 Task: Find a house in Wayne, United States, for 7 guests from 10th to 15th July with free parking, TV, gym, breakfast, 4 bedrooms, 7 beds, 4 bathrooms, and a price range of ₹10,000 to ₹15,000.
Action: Mouse moved to (650, 122)
Screenshot: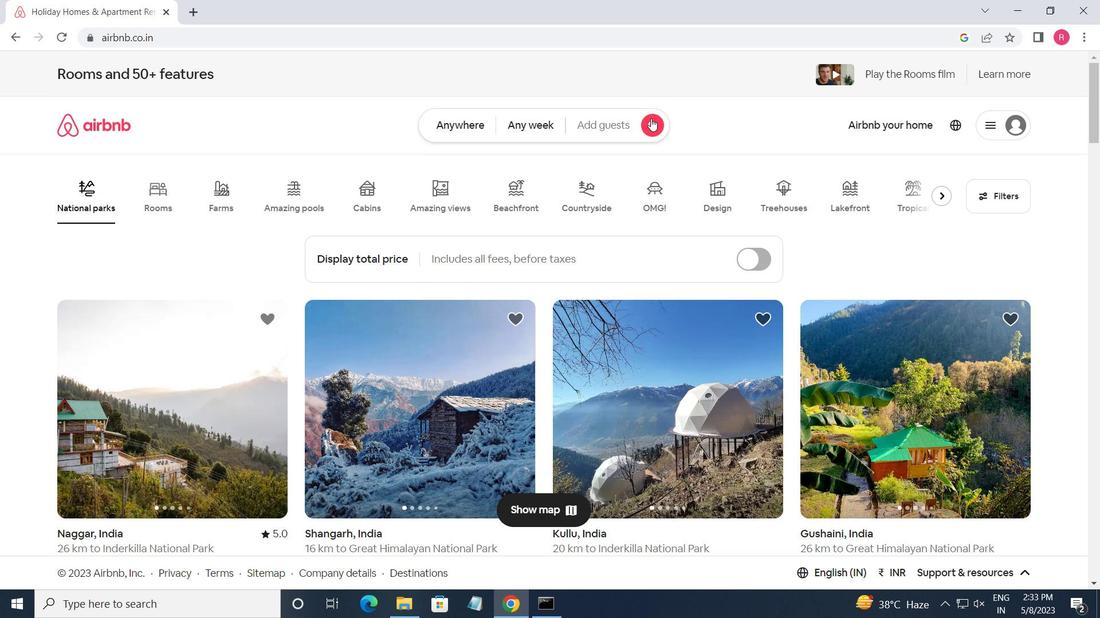 
Action: Mouse pressed left at (650, 122)
Screenshot: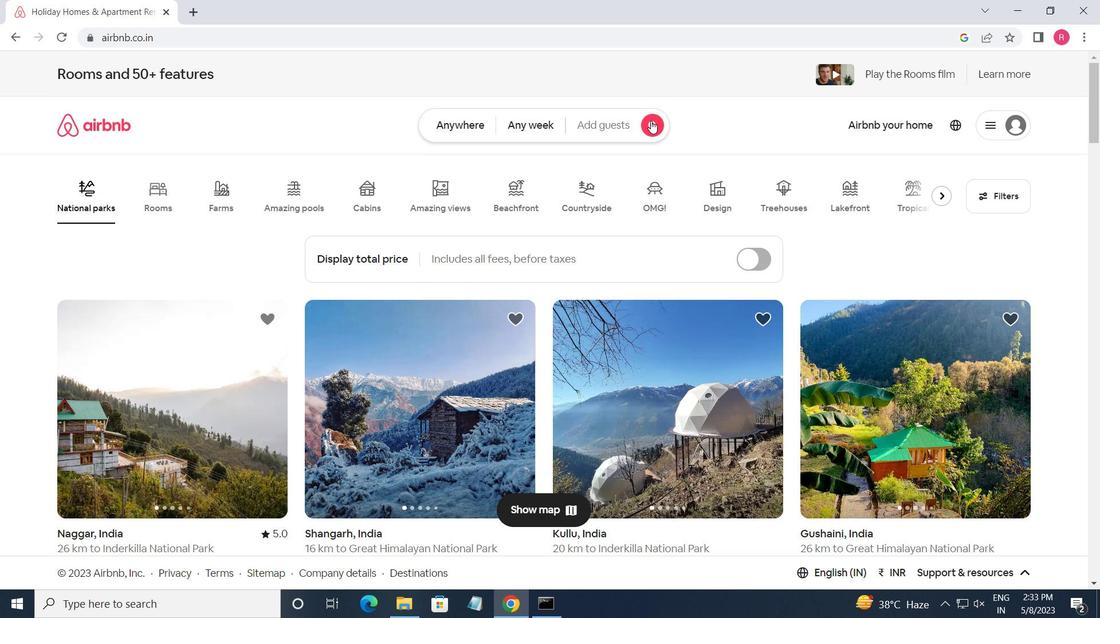 
Action: Mouse moved to (296, 179)
Screenshot: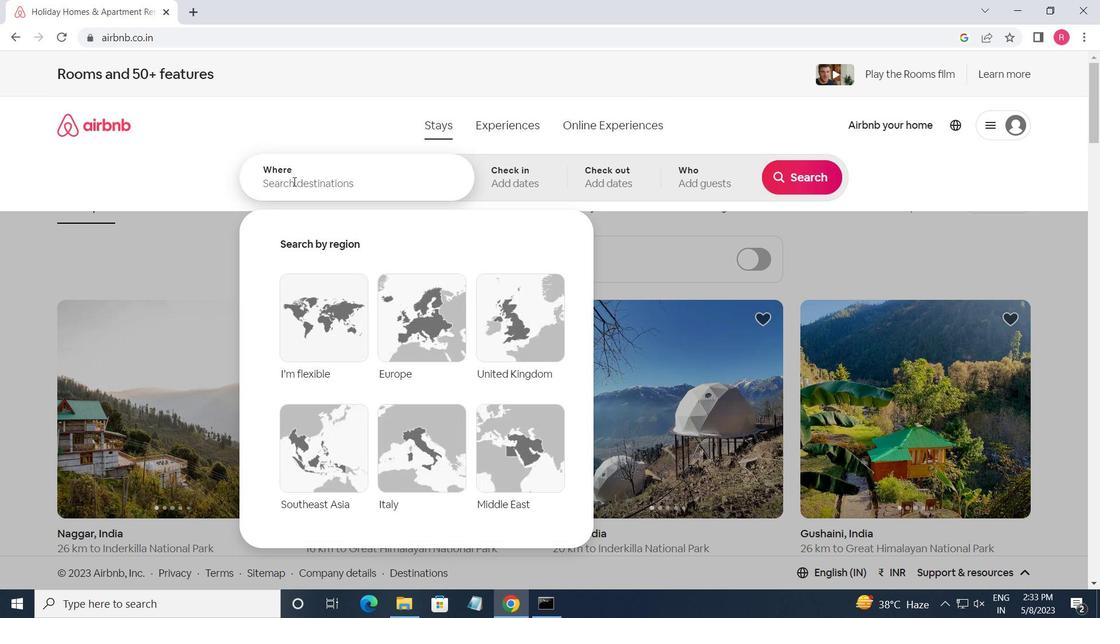 
Action: Mouse pressed left at (296, 179)
Screenshot: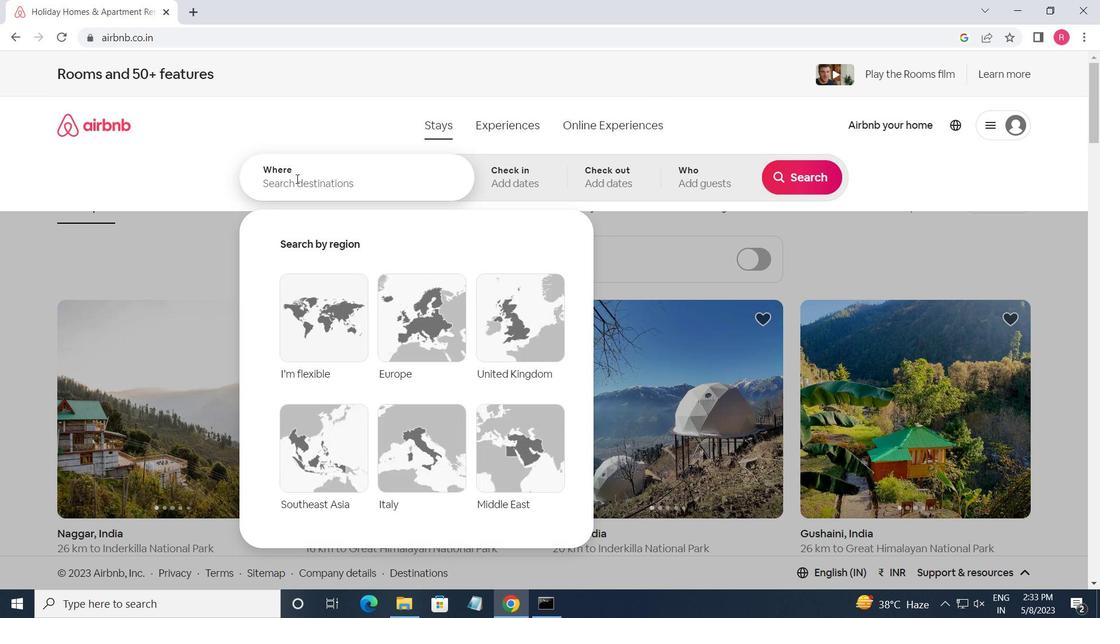 
Action: Key pressed <Key.shift>WAYNE,<Key.space><Key.shift_r>UNITED<Key.space><Key.shift>STATES<Key.enter>
Screenshot: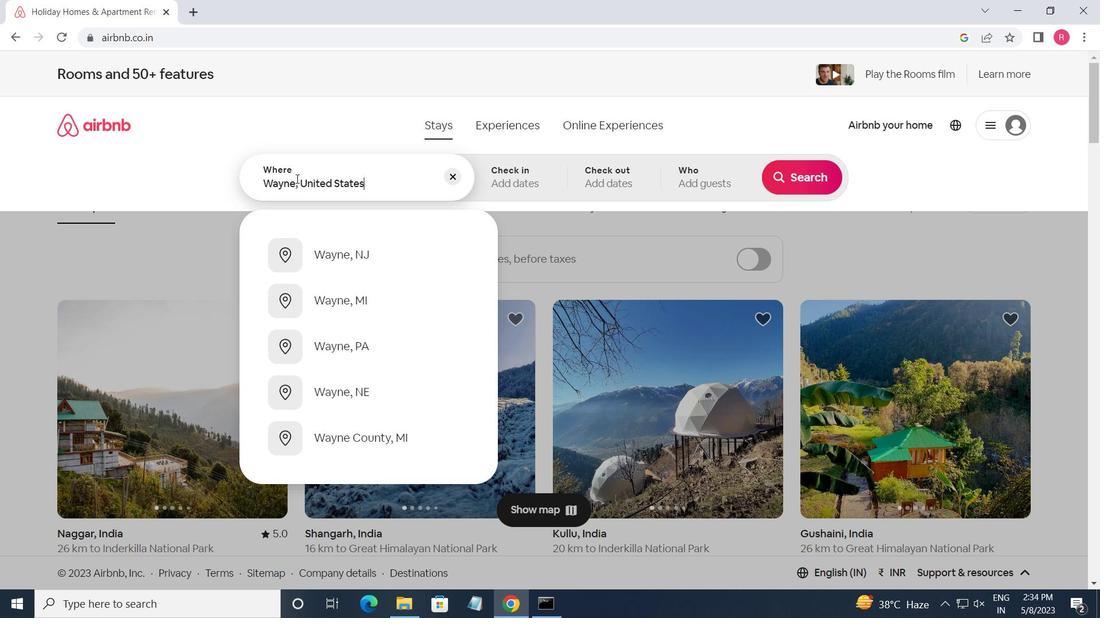 
Action: Mouse moved to (790, 299)
Screenshot: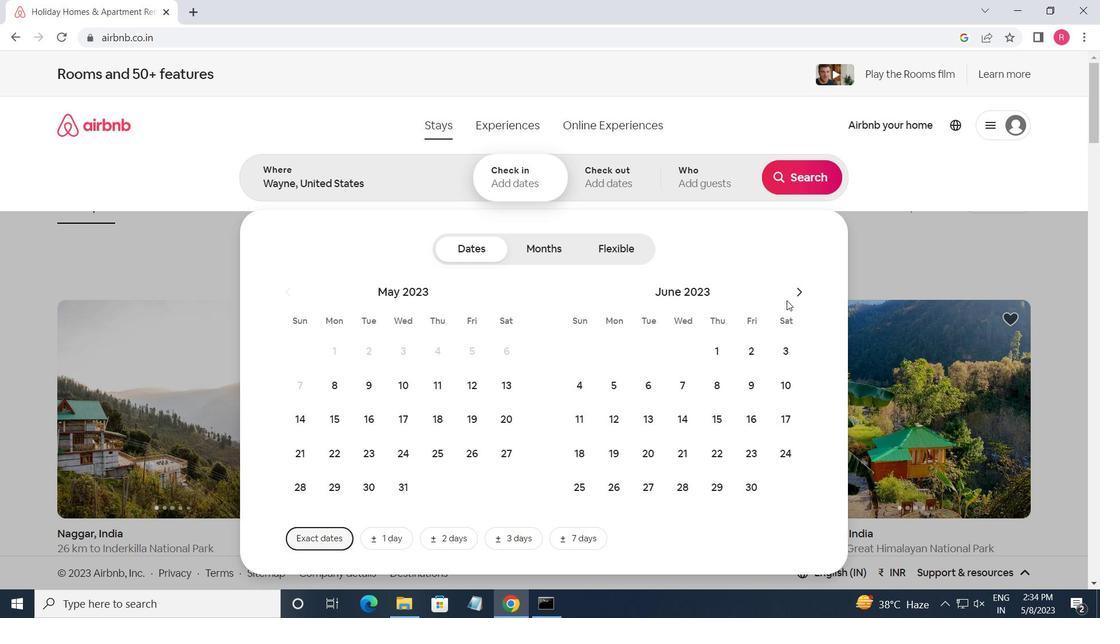 
Action: Mouse pressed left at (790, 299)
Screenshot: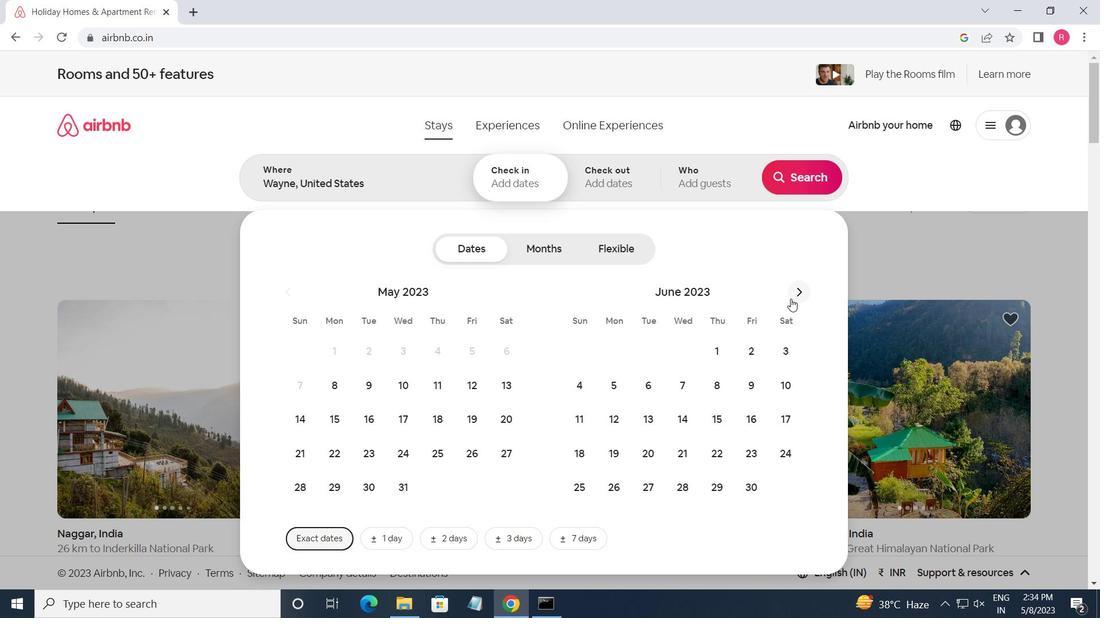 
Action: Mouse moved to (796, 300)
Screenshot: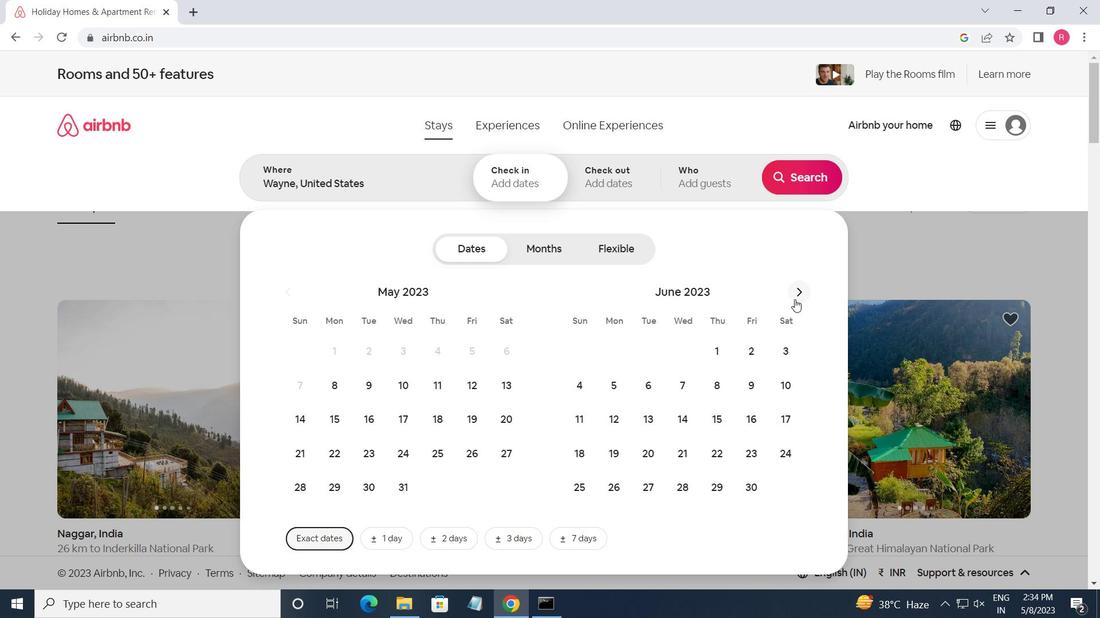 
Action: Mouse pressed left at (796, 300)
Screenshot: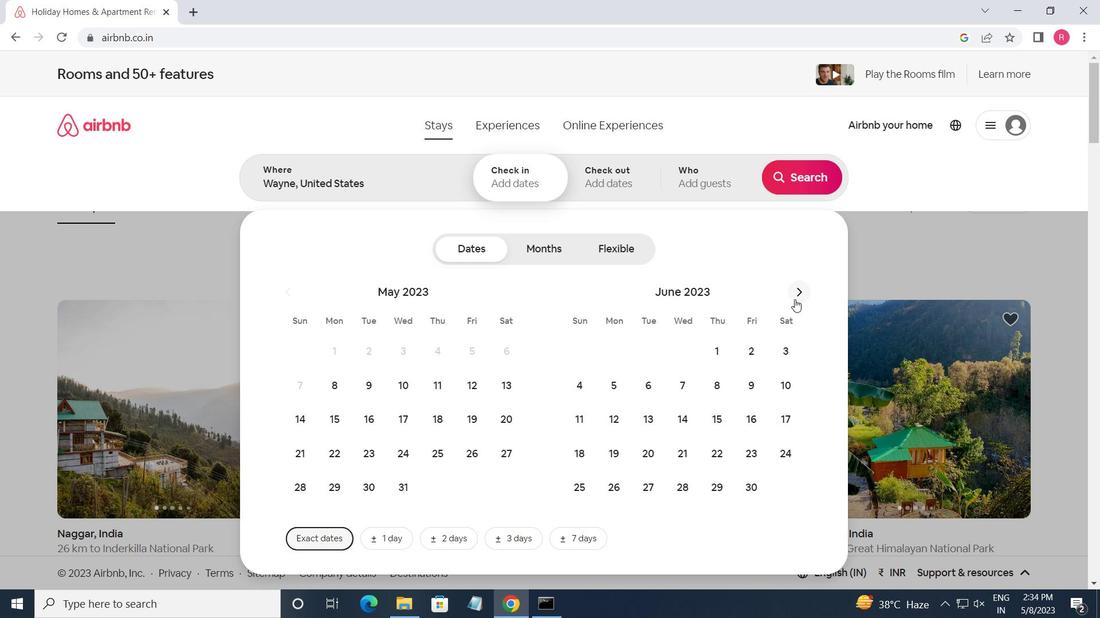 
Action: Mouse moved to (615, 420)
Screenshot: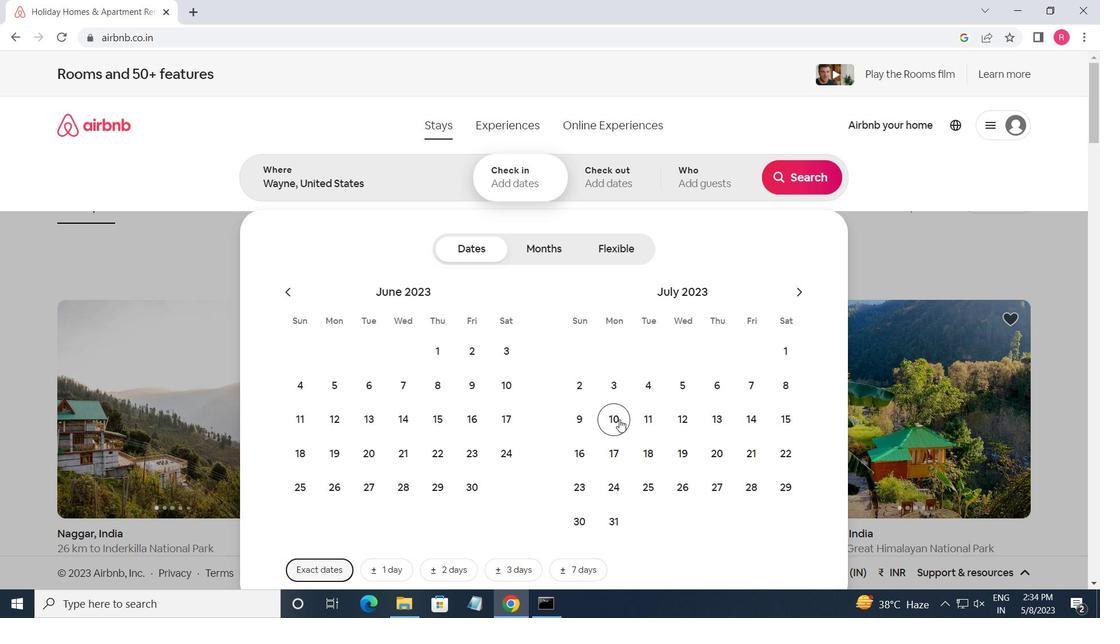 
Action: Mouse pressed left at (615, 420)
Screenshot: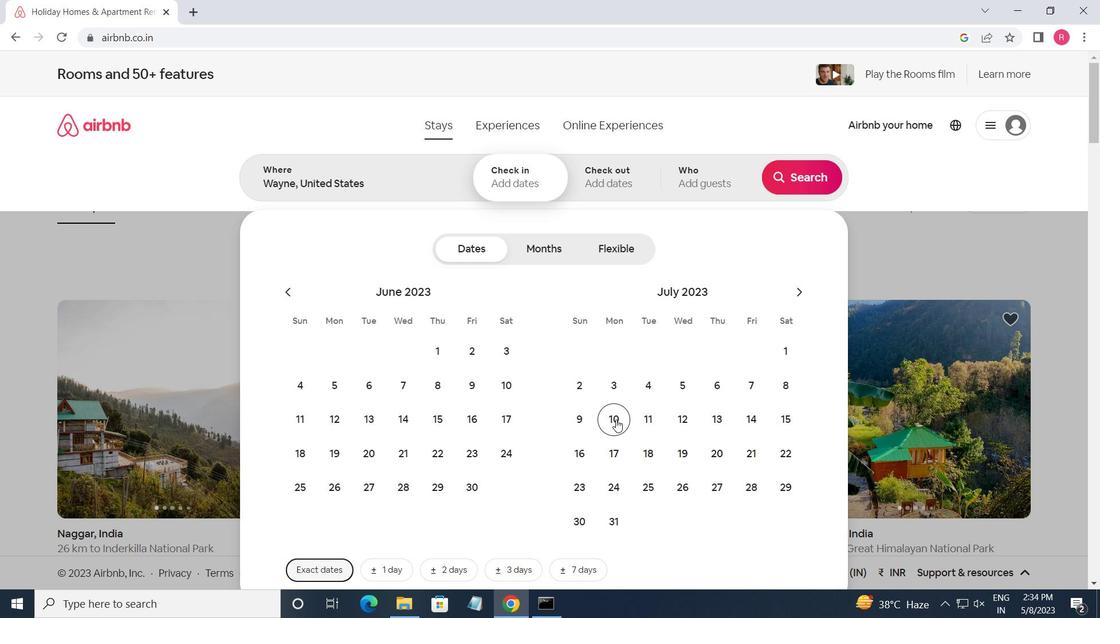 
Action: Mouse moved to (782, 423)
Screenshot: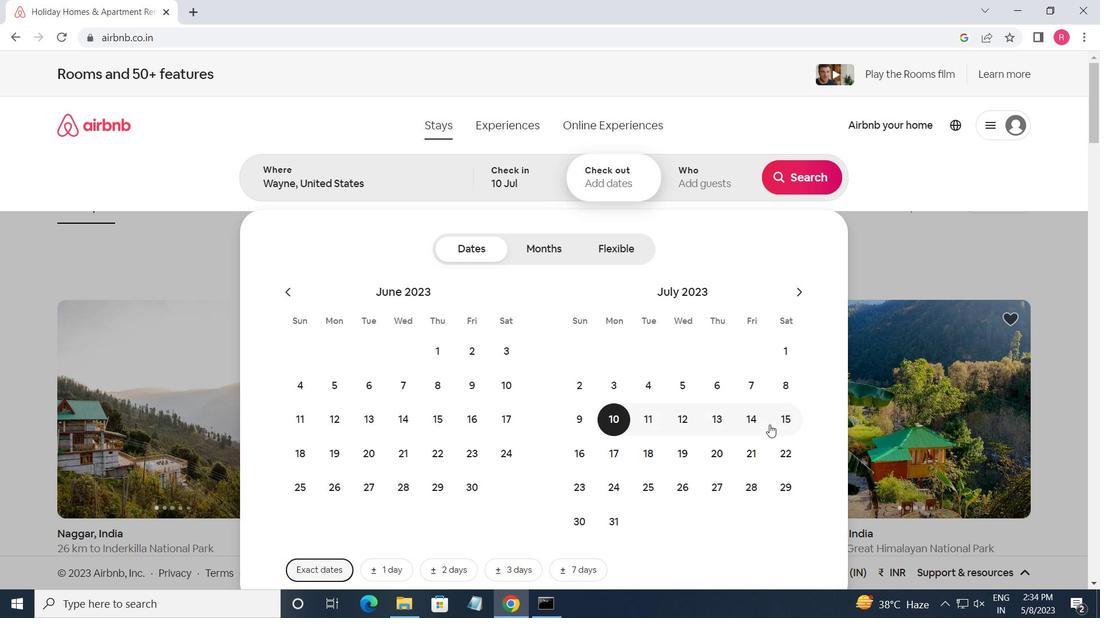 
Action: Mouse pressed left at (782, 423)
Screenshot: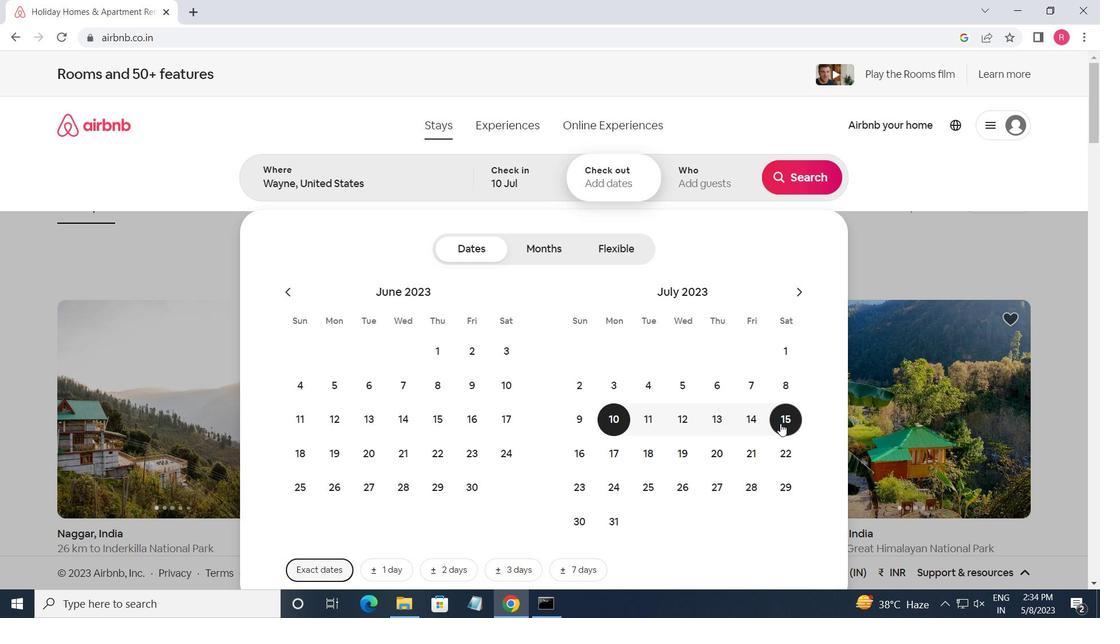 
Action: Mouse moved to (688, 179)
Screenshot: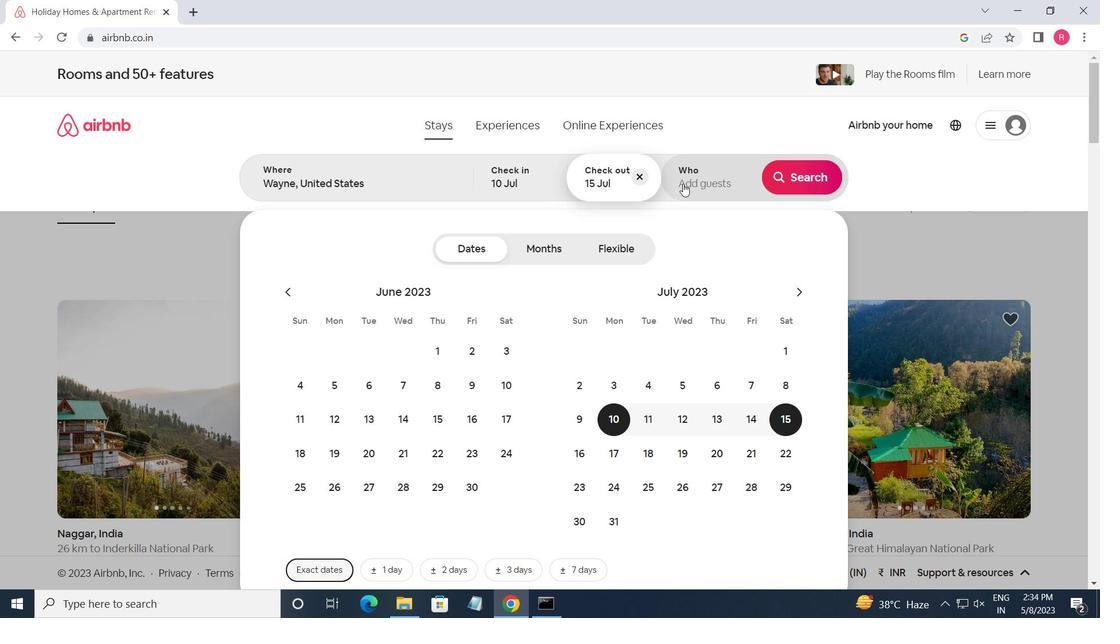 
Action: Mouse pressed left at (688, 179)
Screenshot: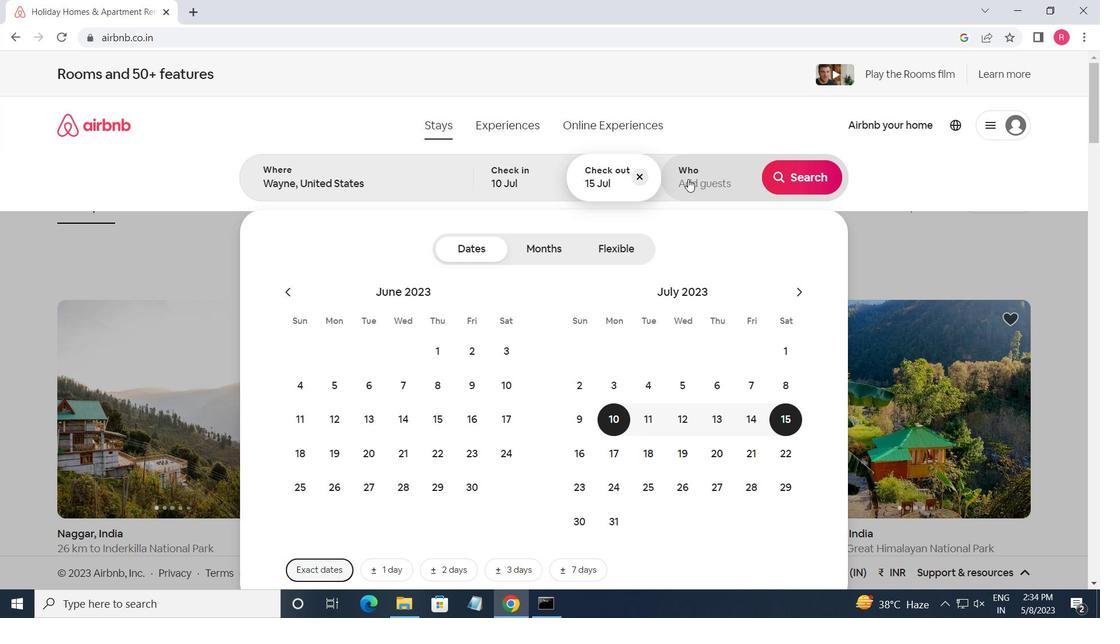 
Action: Mouse moved to (810, 250)
Screenshot: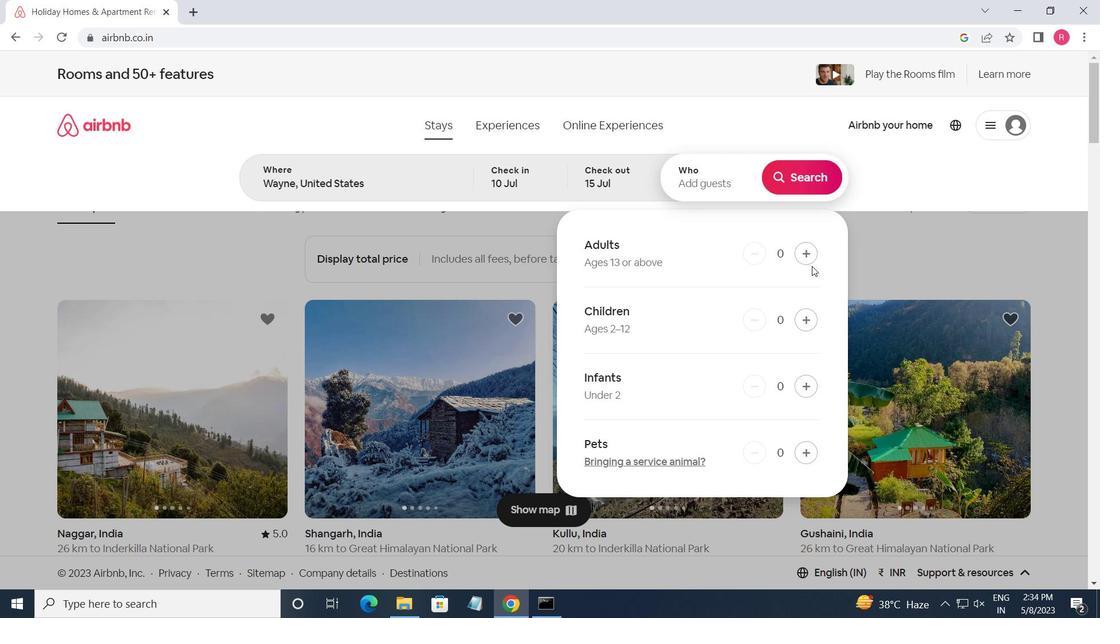 
Action: Mouse pressed left at (810, 250)
Screenshot: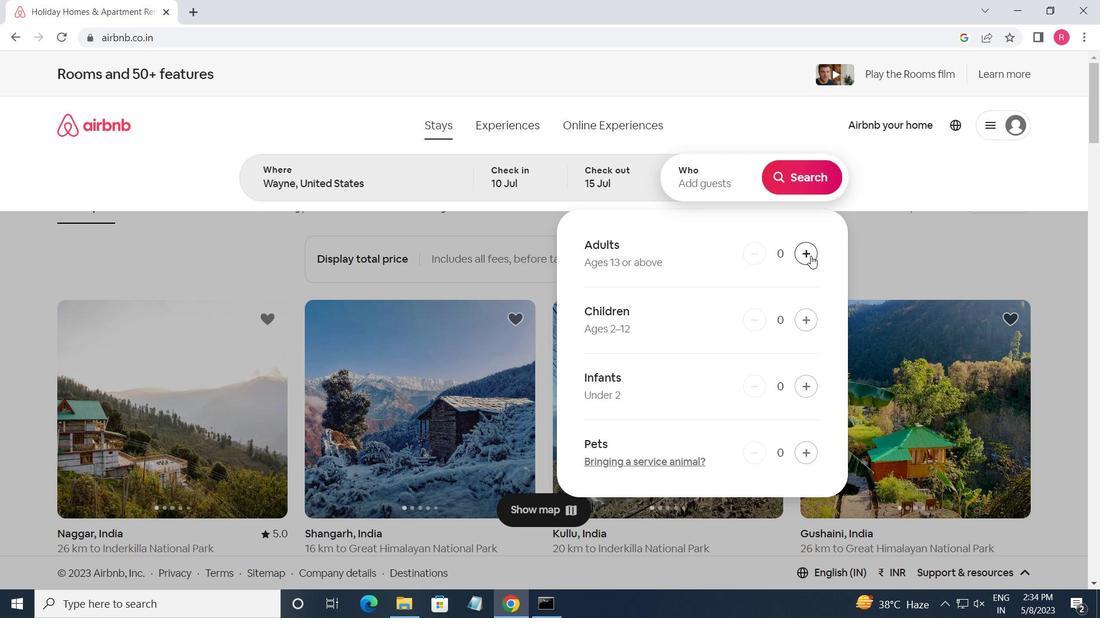 
Action: Mouse pressed left at (810, 250)
Screenshot: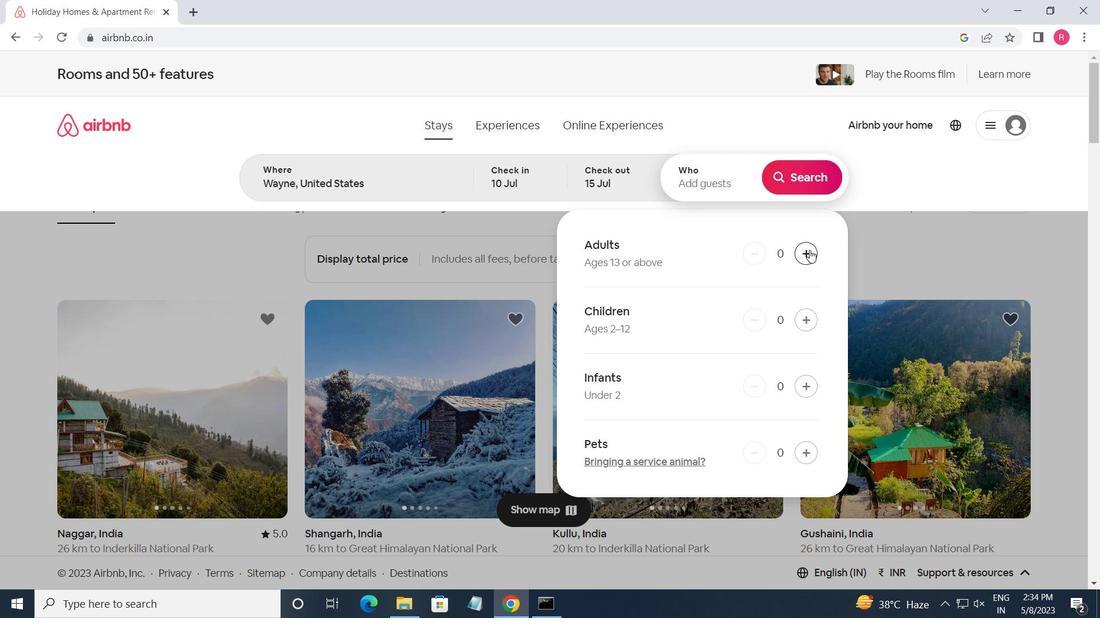 
Action: Mouse pressed left at (810, 250)
Screenshot: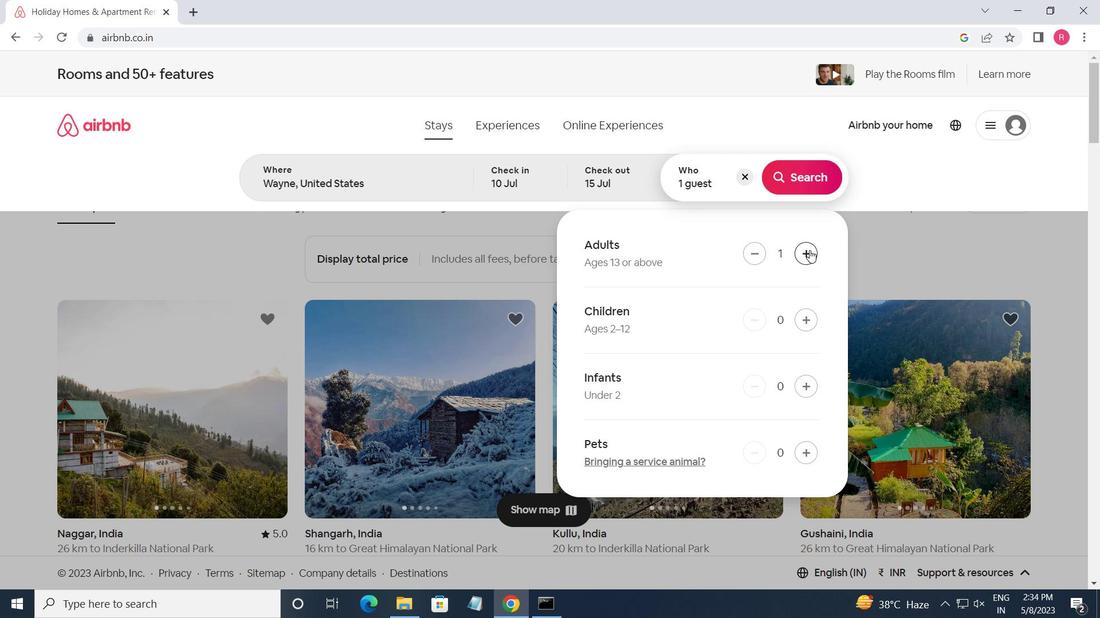 
Action: Mouse pressed left at (810, 250)
Screenshot: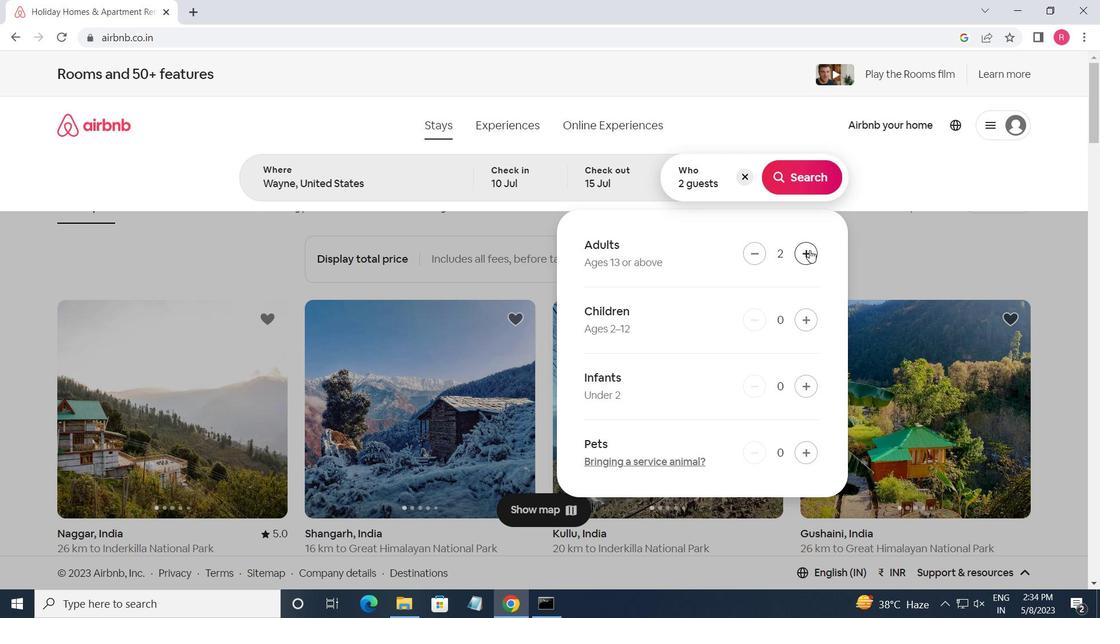 
Action: Mouse pressed left at (810, 250)
Screenshot: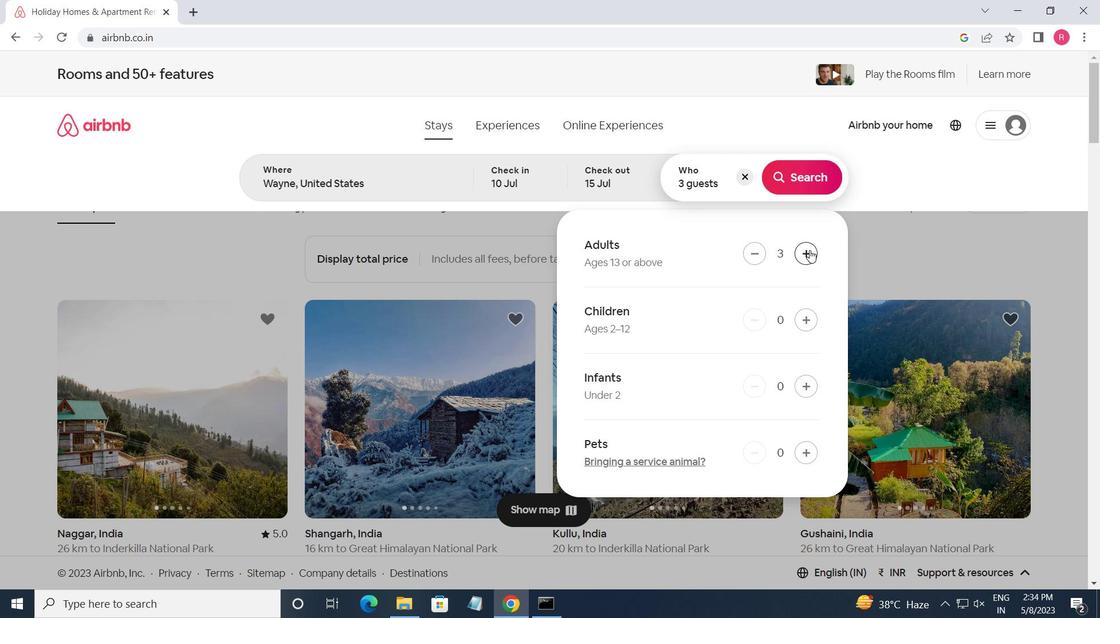 
Action: Mouse pressed left at (810, 250)
Screenshot: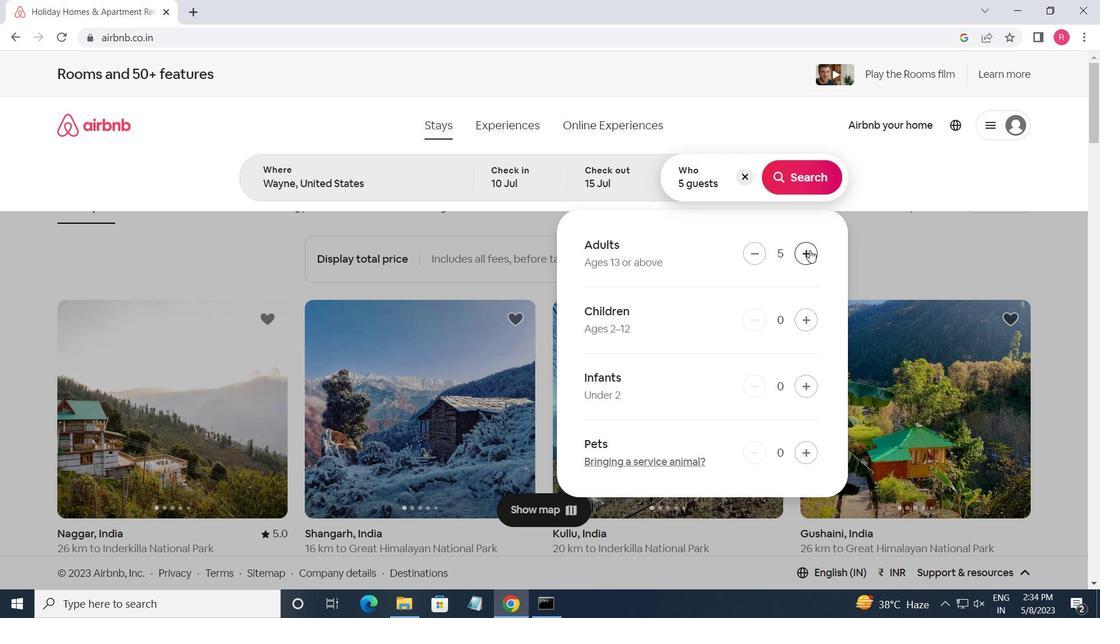 
Action: Mouse pressed left at (810, 250)
Screenshot: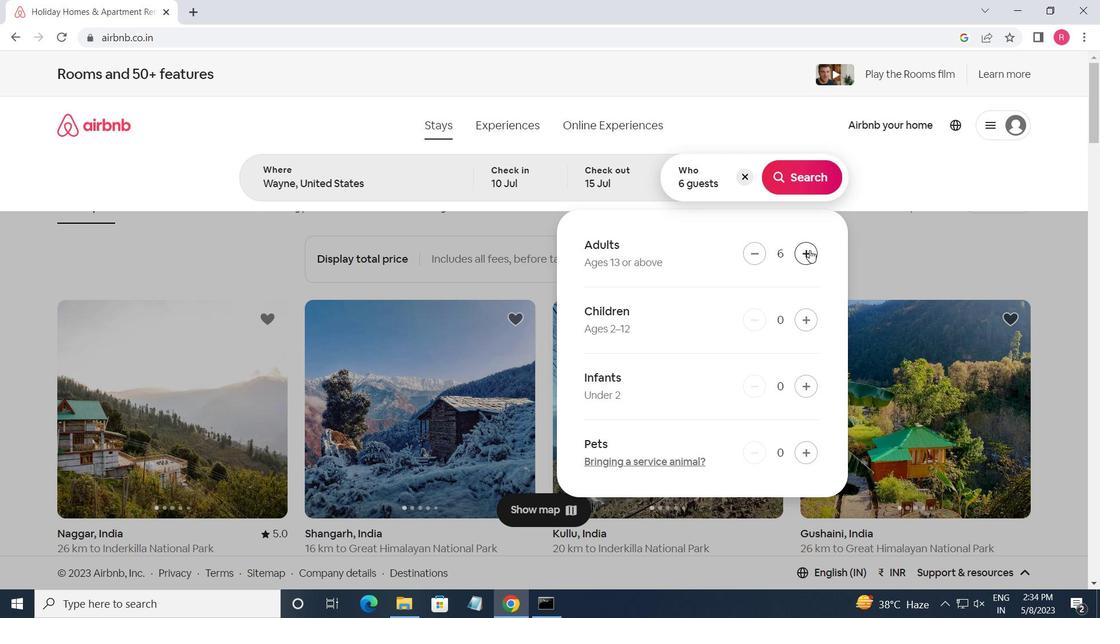 
Action: Mouse moved to (796, 182)
Screenshot: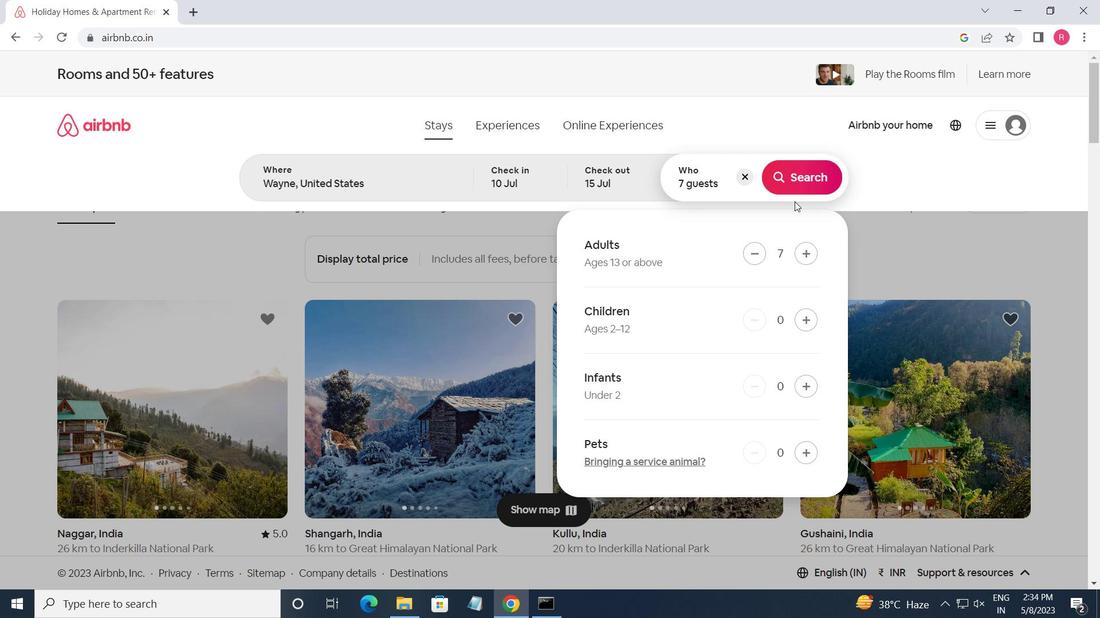 
Action: Mouse pressed left at (796, 182)
Screenshot: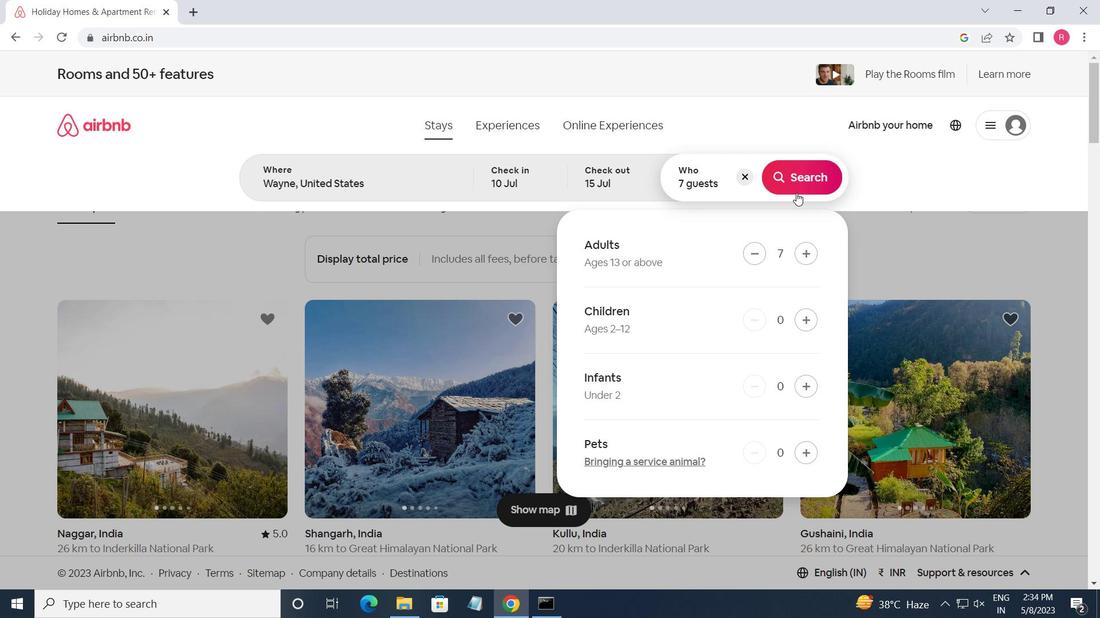 
Action: Mouse moved to (1037, 133)
Screenshot: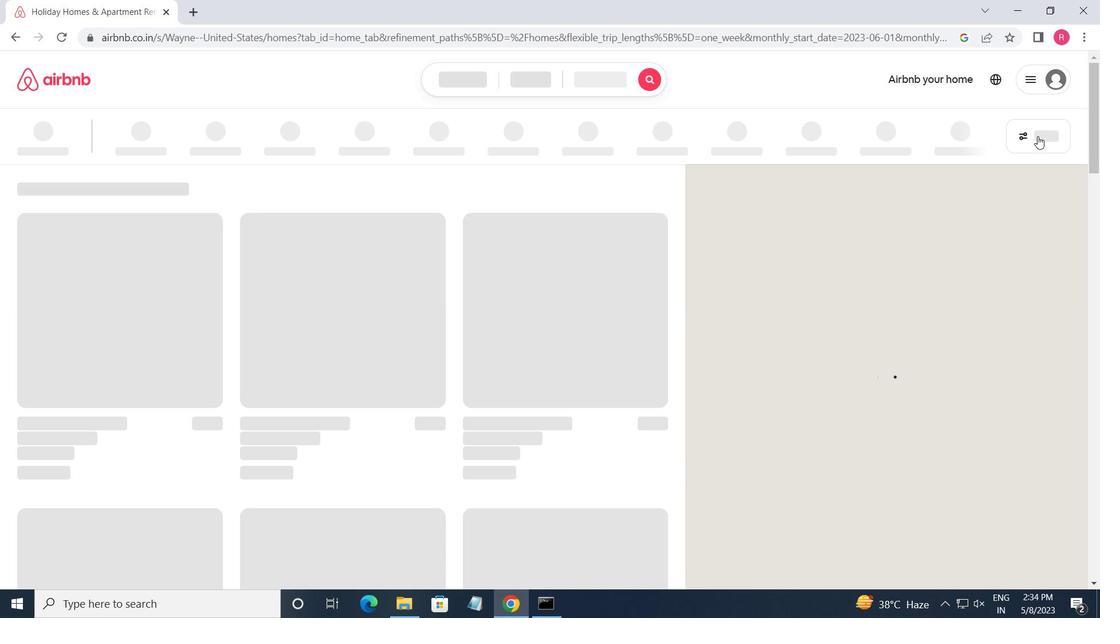 
Action: Mouse pressed left at (1037, 133)
Screenshot: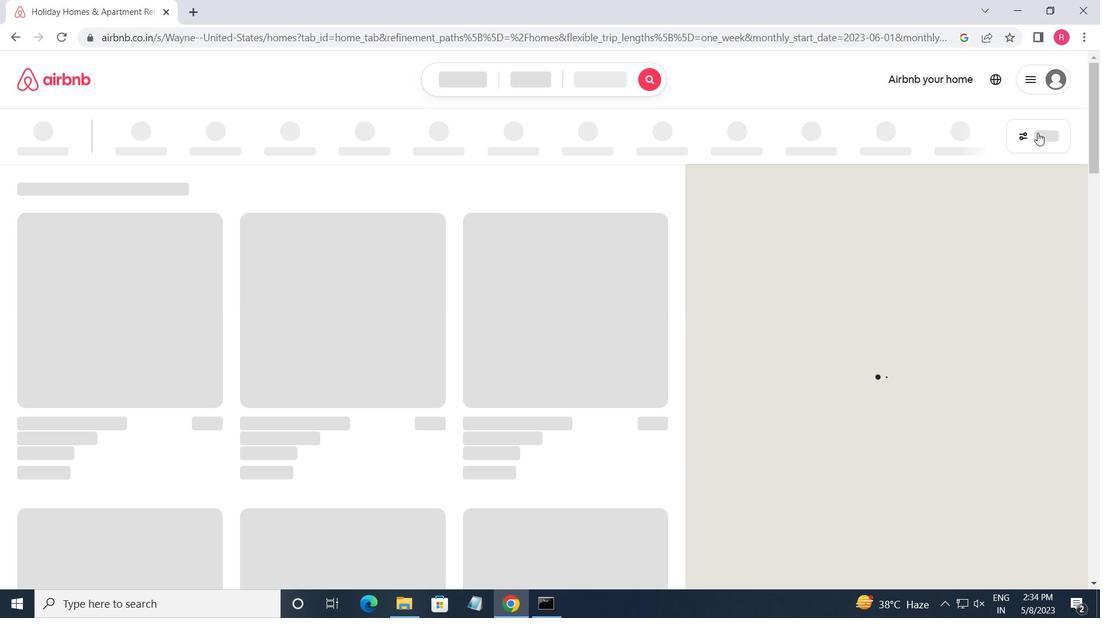 
Action: Mouse moved to (1030, 139)
Screenshot: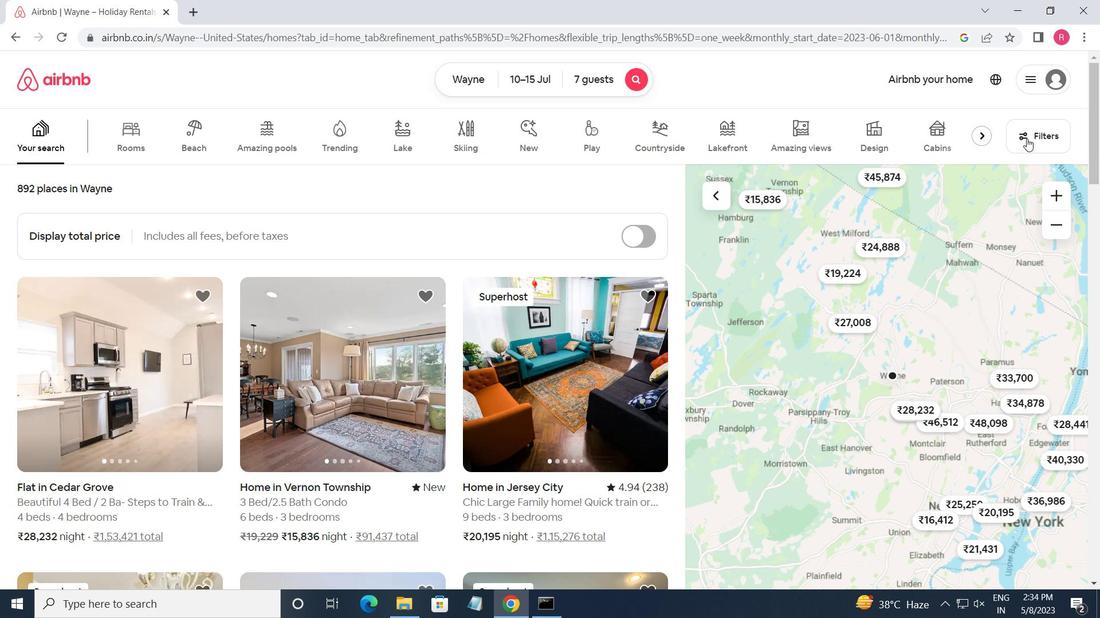 
Action: Mouse pressed left at (1030, 139)
Screenshot: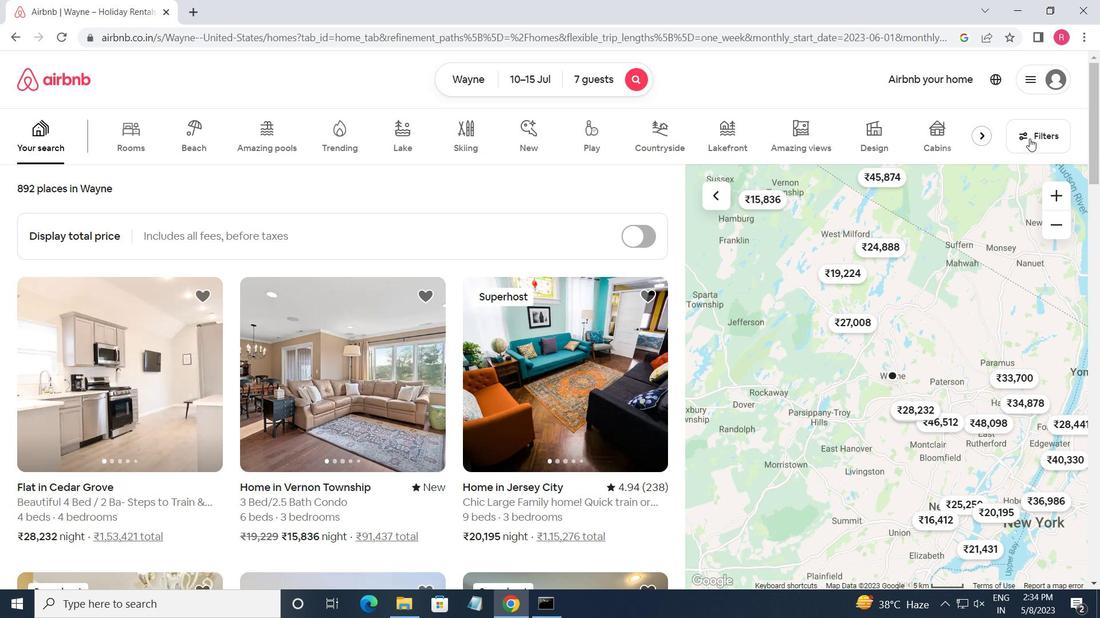 
Action: Mouse moved to (382, 487)
Screenshot: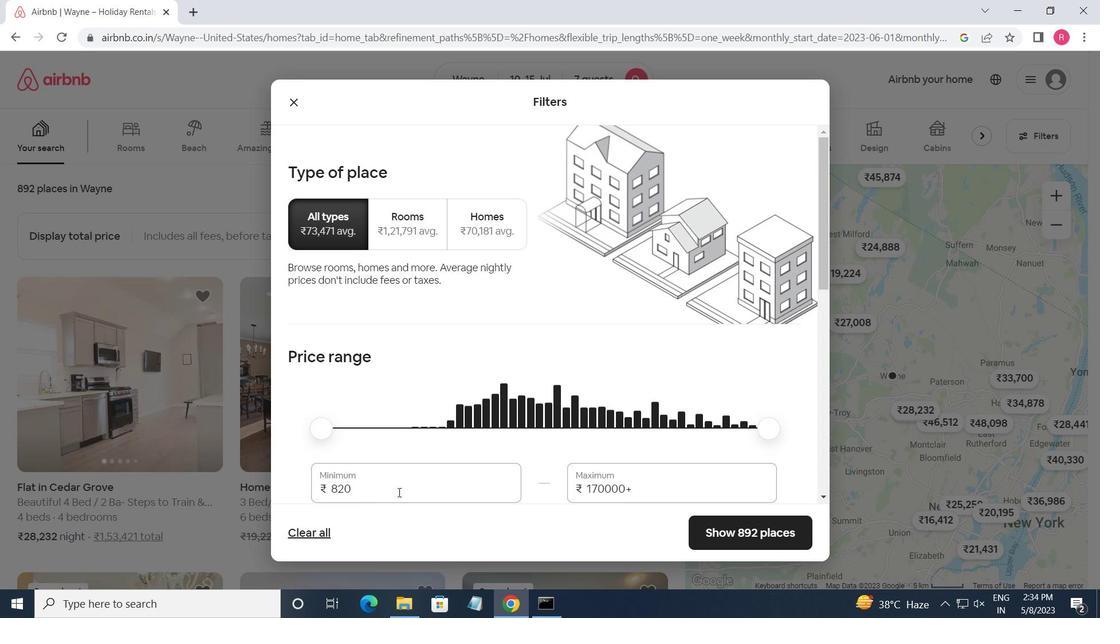 
Action: Mouse pressed left at (382, 487)
Screenshot: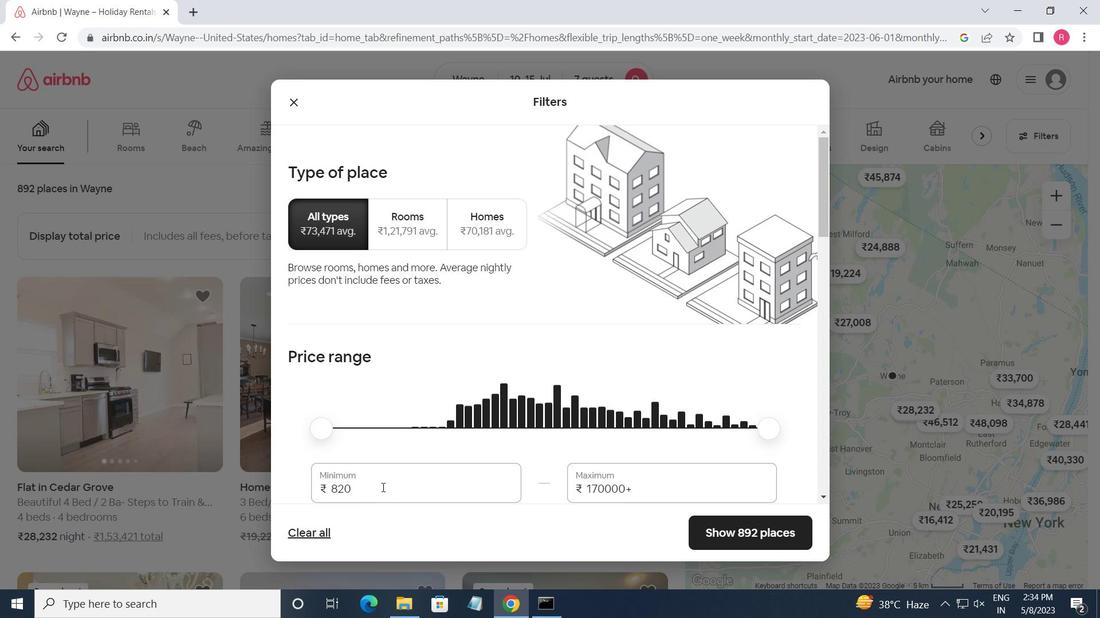
Action: Mouse pressed left at (382, 487)
Screenshot: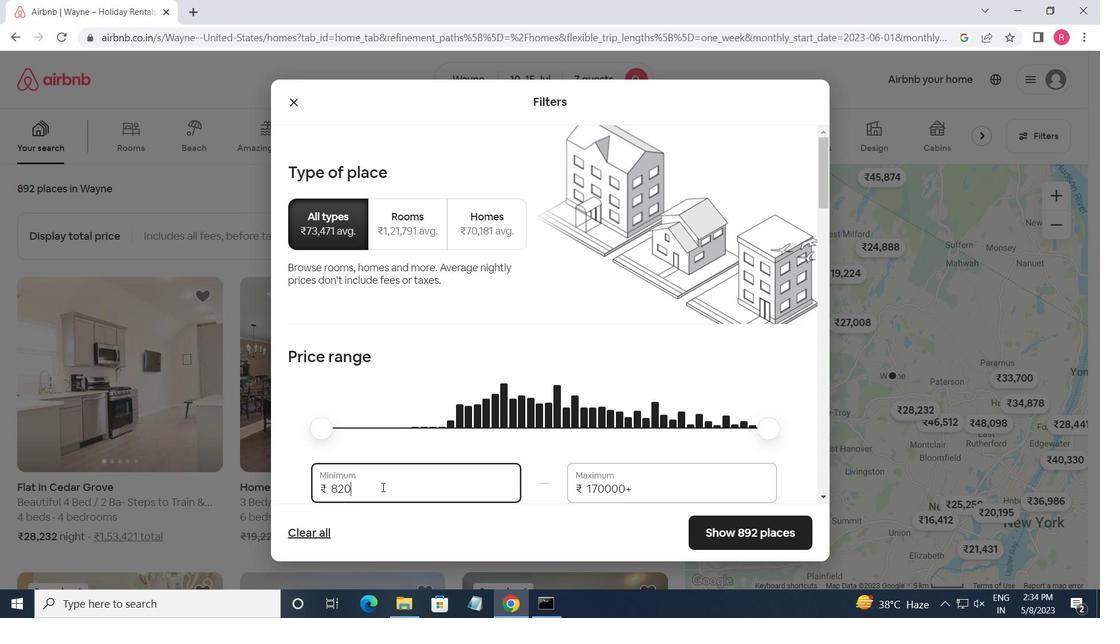 
Action: Key pressed 10000<Key.tab>15000
Screenshot: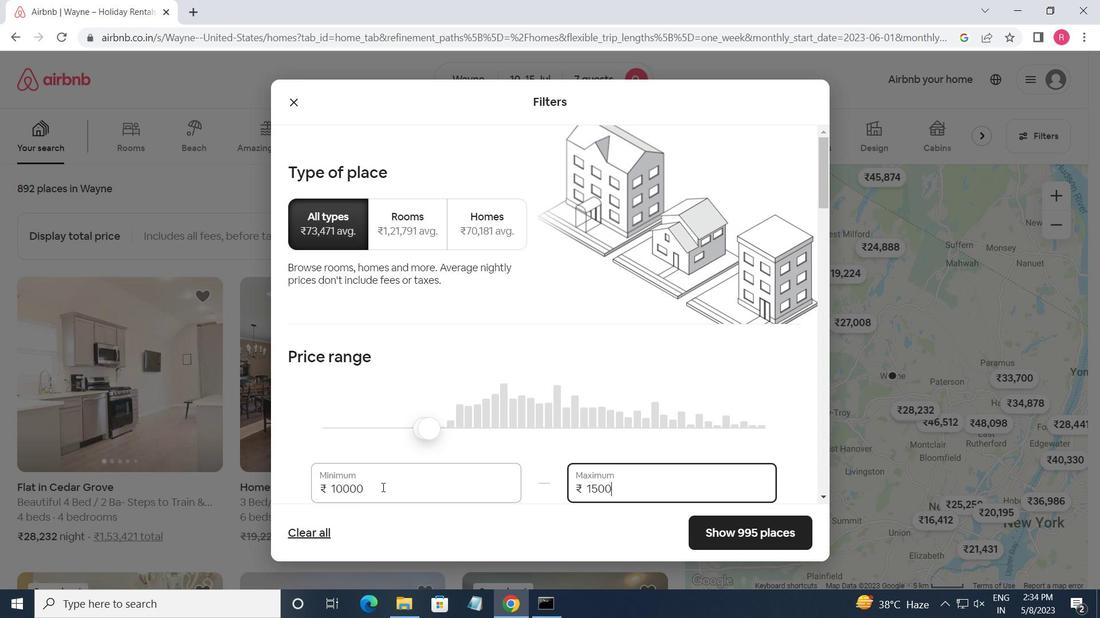 
Action: Mouse moved to (385, 489)
Screenshot: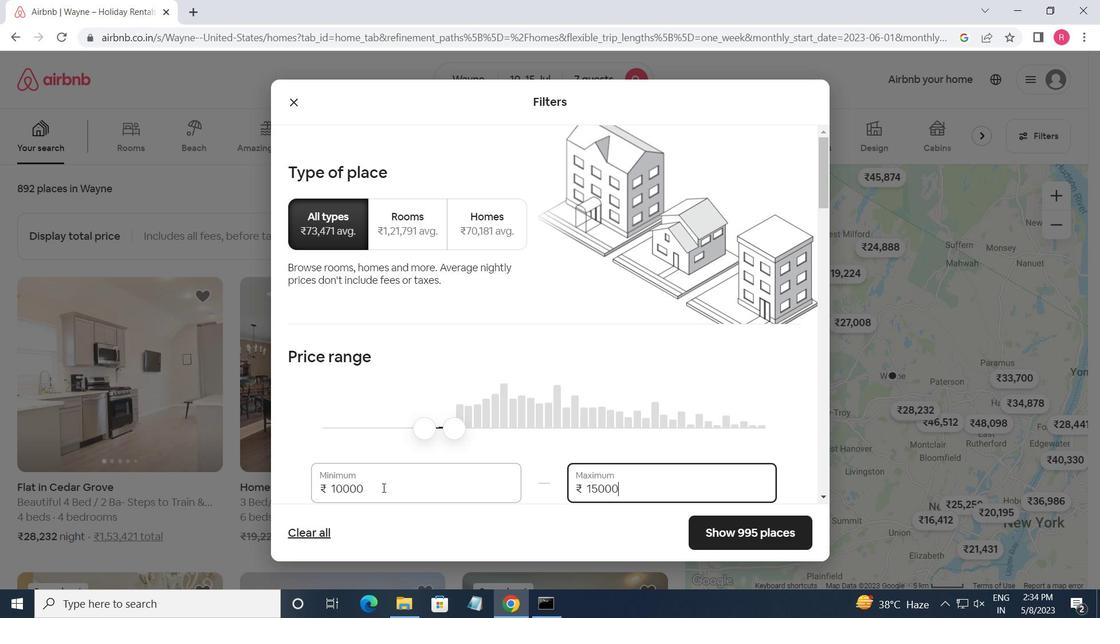 
Action: Mouse scrolled (385, 488) with delta (0, 0)
Screenshot: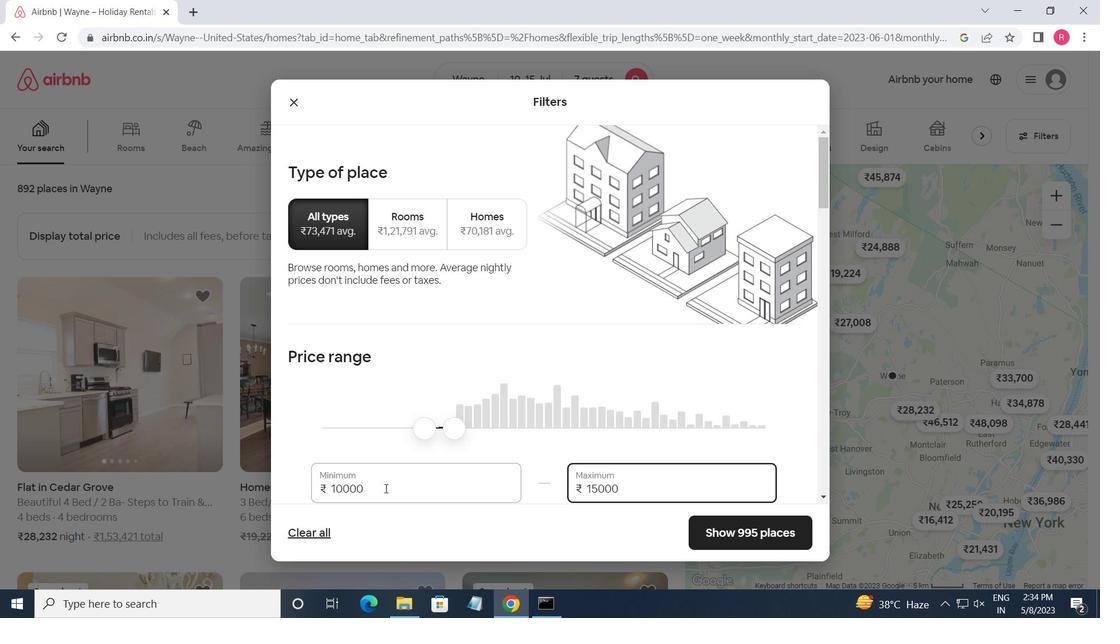 
Action: Mouse moved to (385, 489)
Screenshot: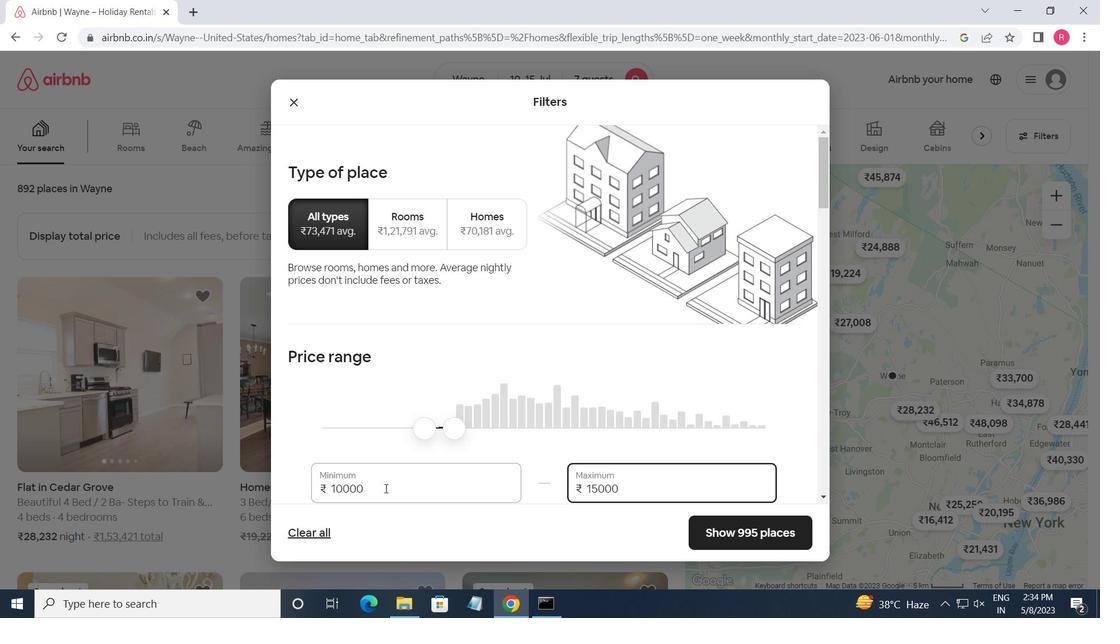 
Action: Mouse scrolled (385, 489) with delta (0, 0)
Screenshot: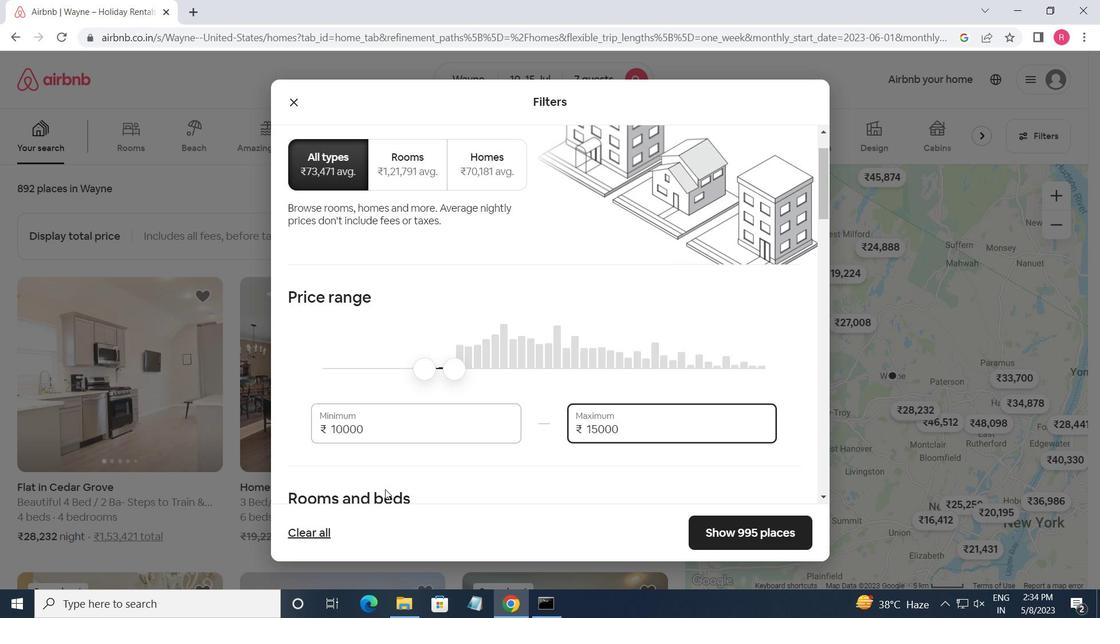 
Action: Mouse scrolled (385, 489) with delta (0, 0)
Screenshot: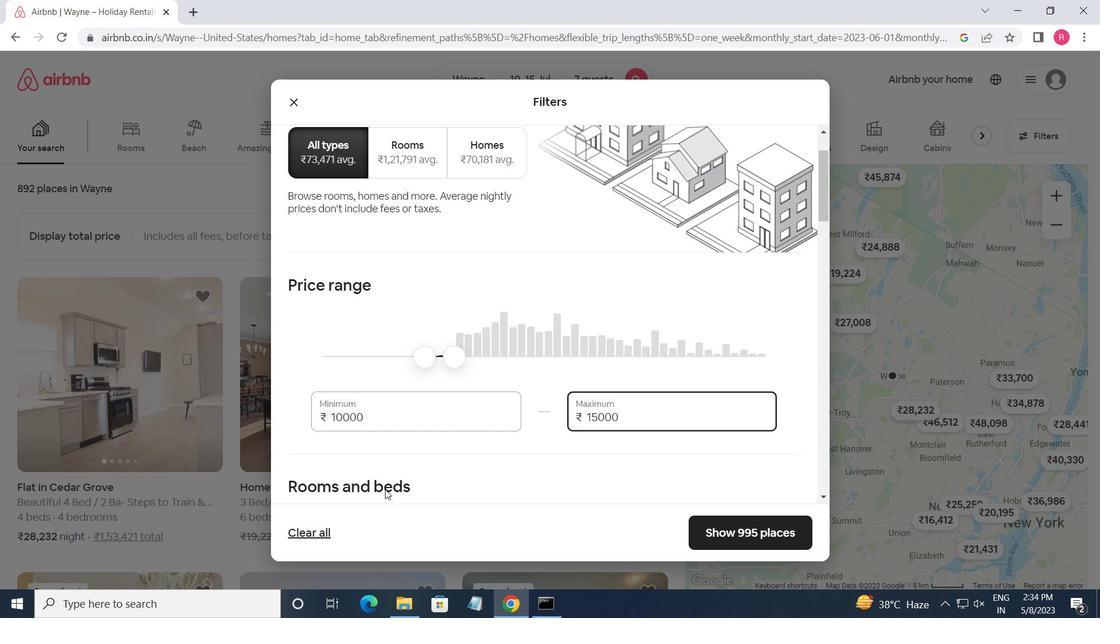 
Action: Mouse scrolled (385, 489) with delta (0, 0)
Screenshot: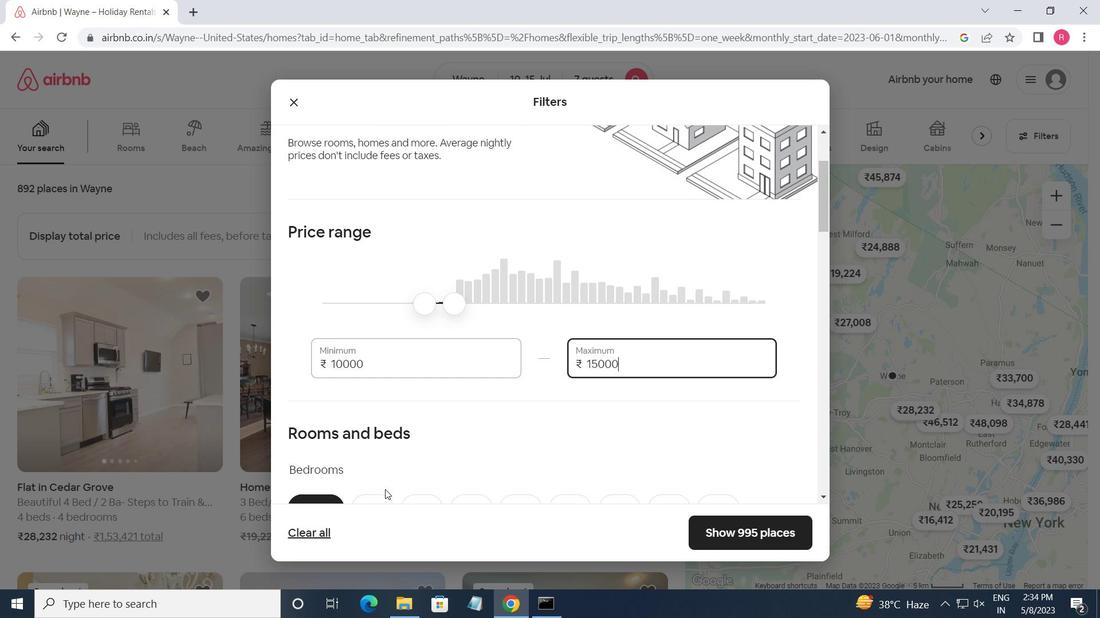 
Action: Mouse moved to (386, 490)
Screenshot: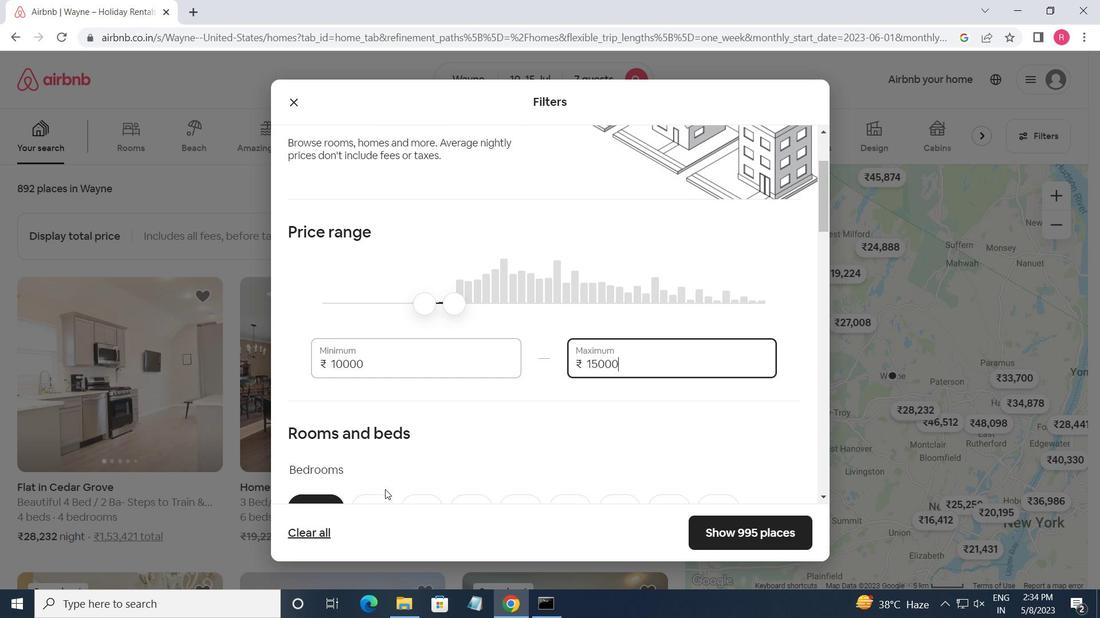 
Action: Mouse scrolled (386, 489) with delta (0, 0)
Screenshot: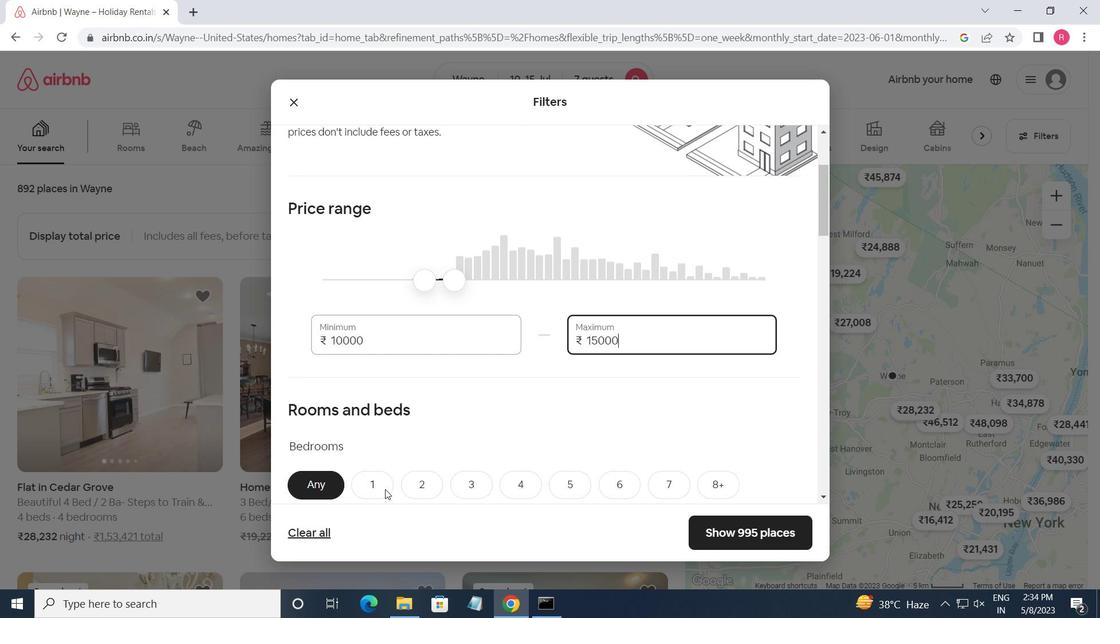
Action: Mouse moved to (386, 490)
Screenshot: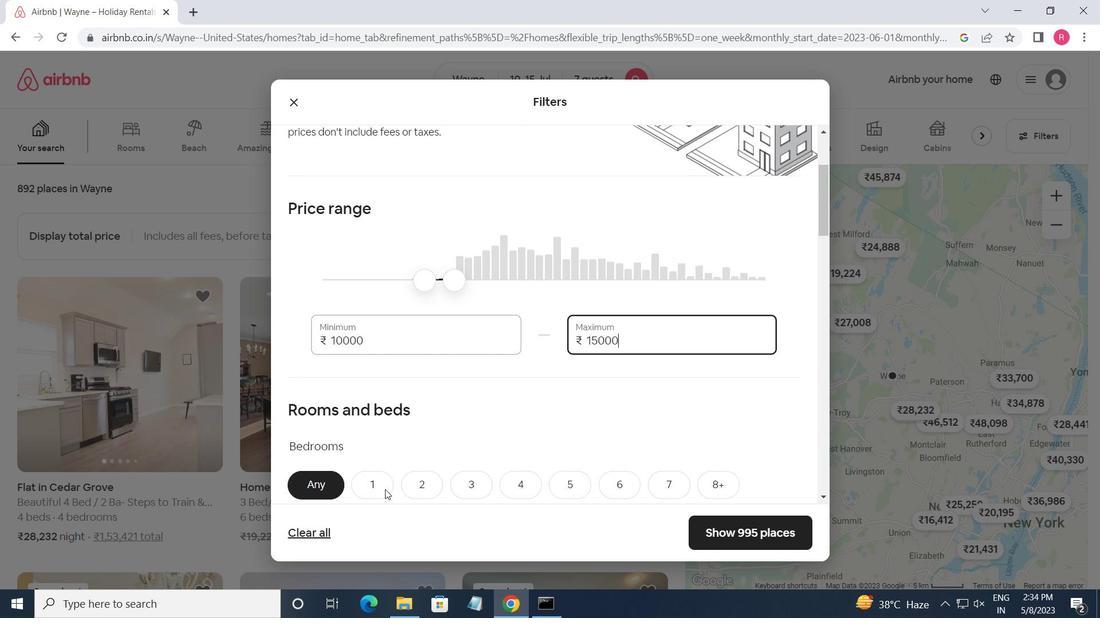 
Action: Mouse scrolled (386, 489) with delta (0, 0)
Screenshot: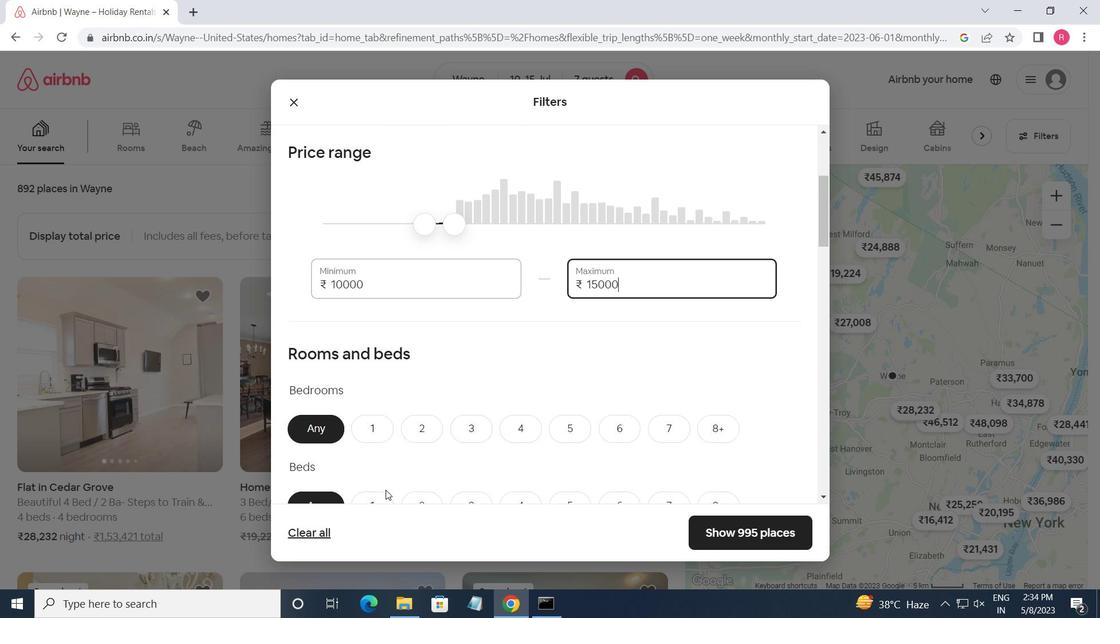 
Action: Mouse moved to (529, 207)
Screenshot: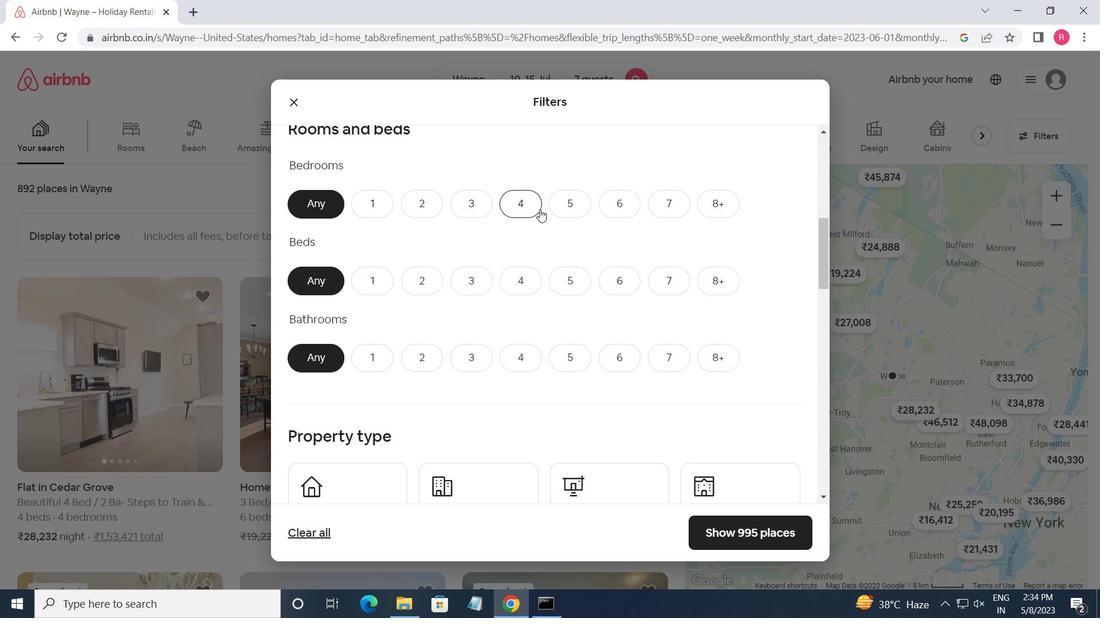 
Action: Mouse pressed left at (529, 207)
Screenshot: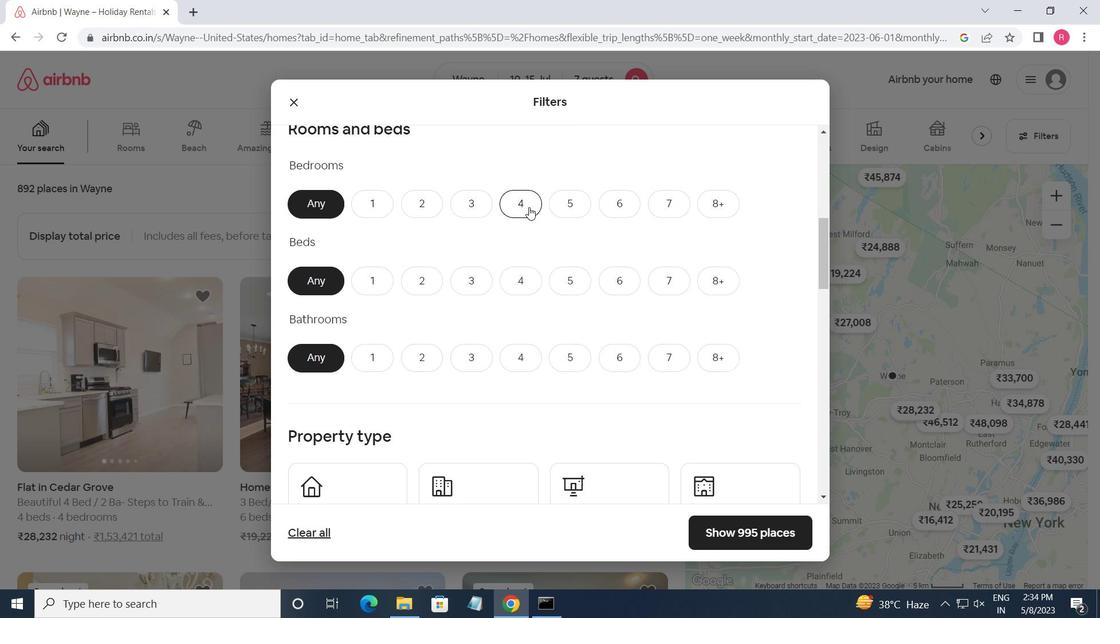 
Action: Mouse moved to (665, 281)
Screenshot: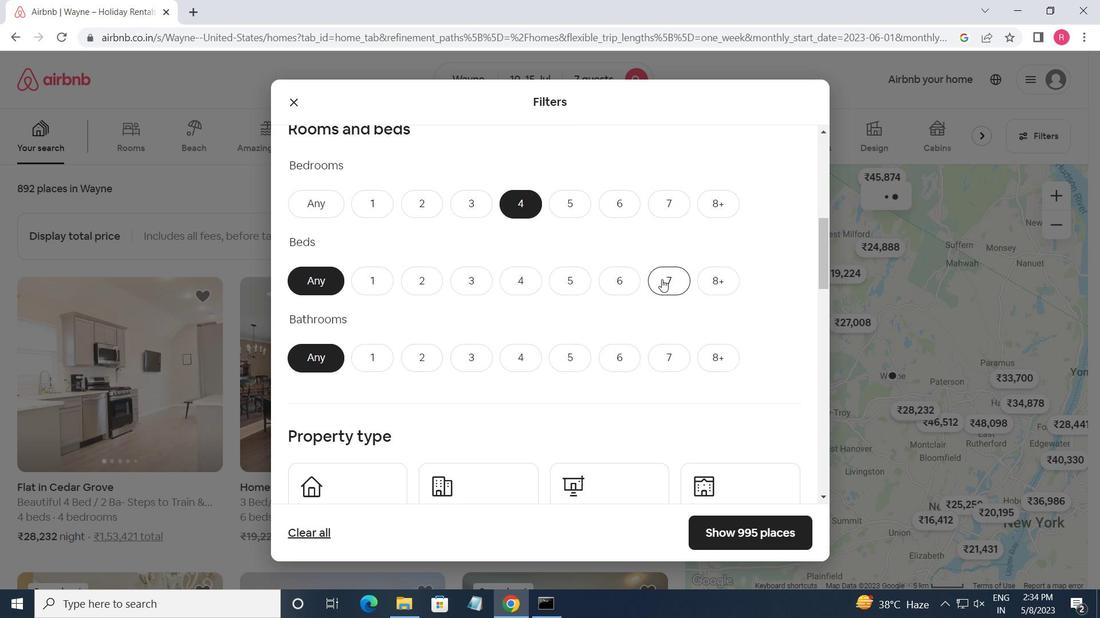 
Action: Mouse pressed left at (665, 281)
Screenshot: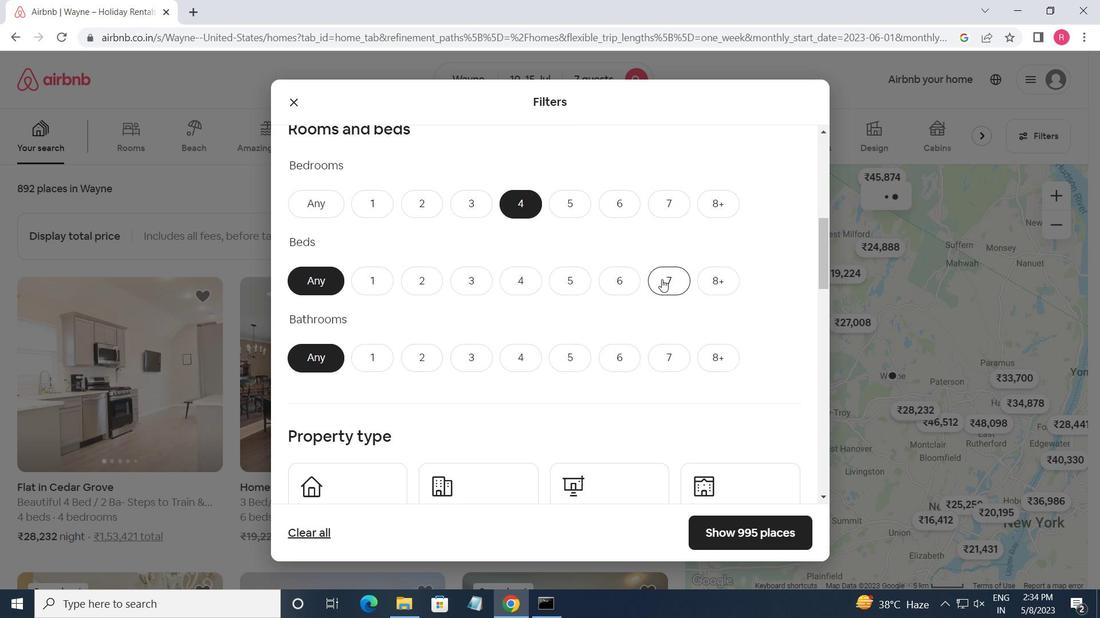 
Action: Mouse moved to (516, 358)
Screenshot: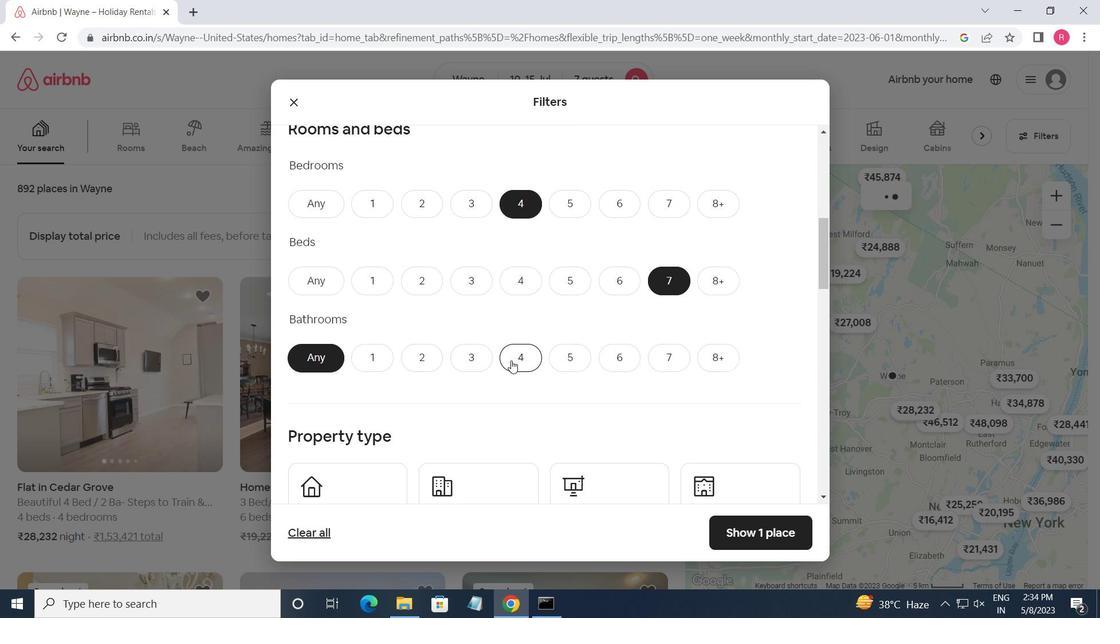 
Action: Mouse pressed left at (516, 358)
Screenshot: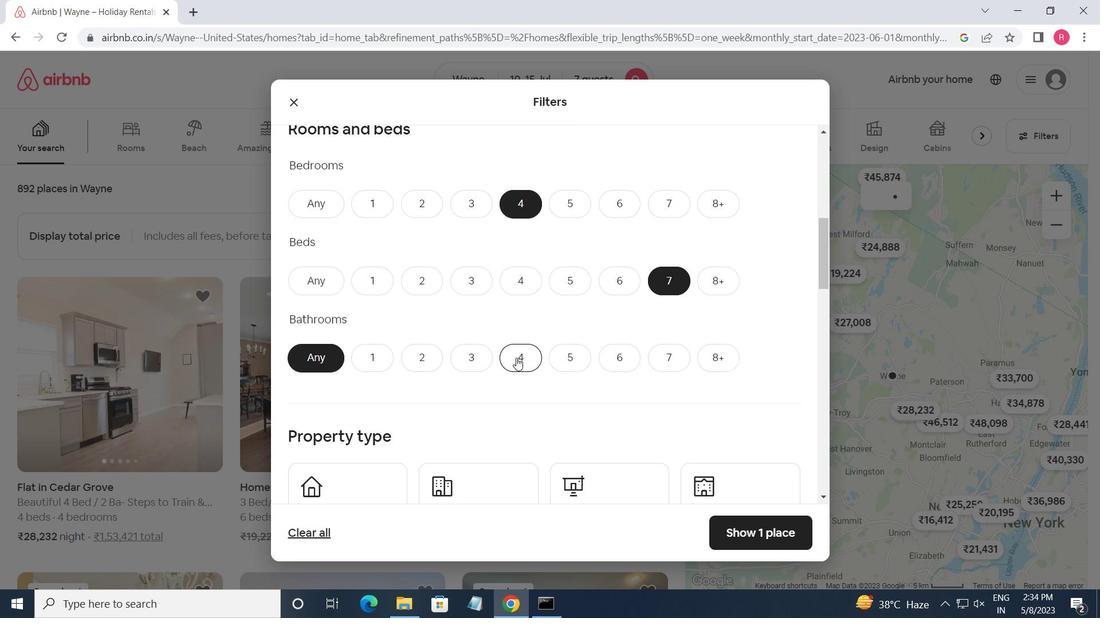 
Action: Mouse moved to (516, 358)
Screenshot: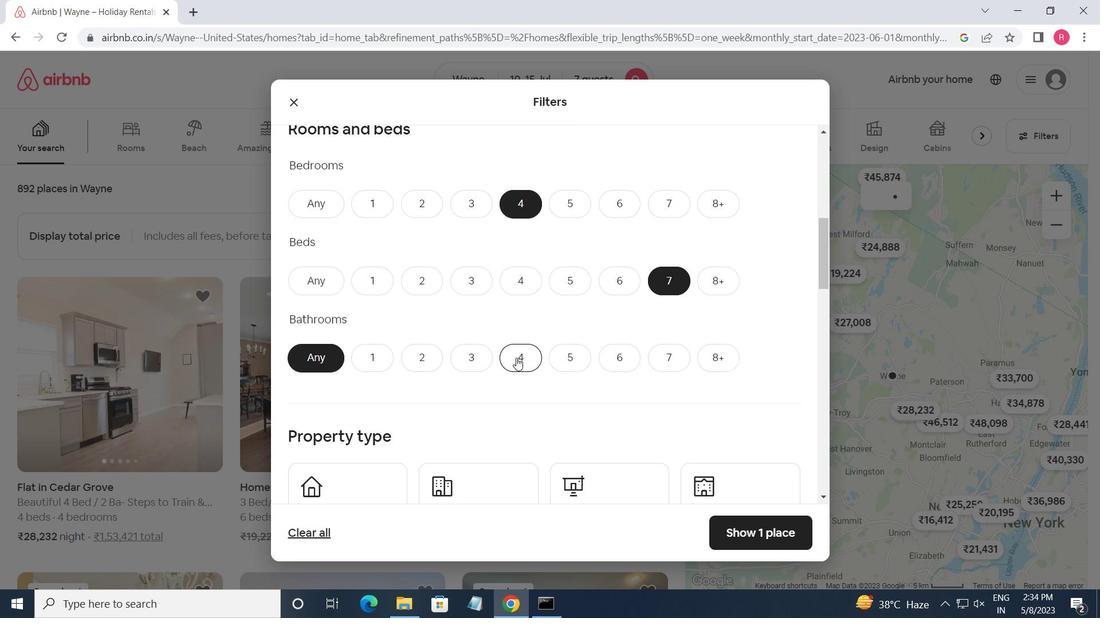 
Action: Mouse scrolled (516, 357) with delta (0, 0)
Screenshot: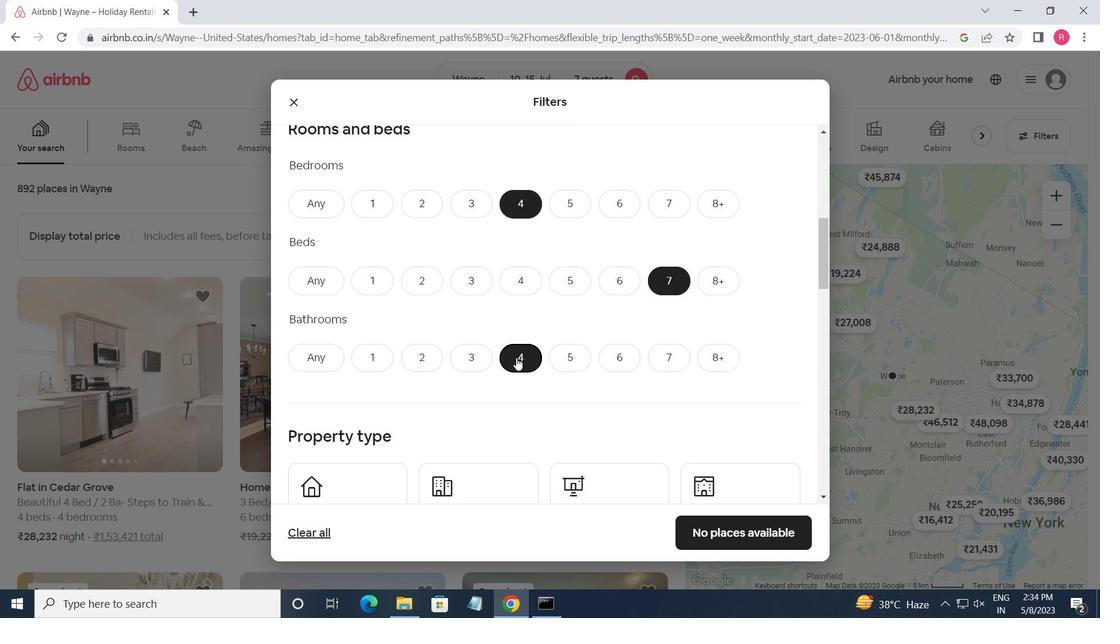 
Action: Mouse scrolled (516, 357) with delta (0, 0)
Screenshot: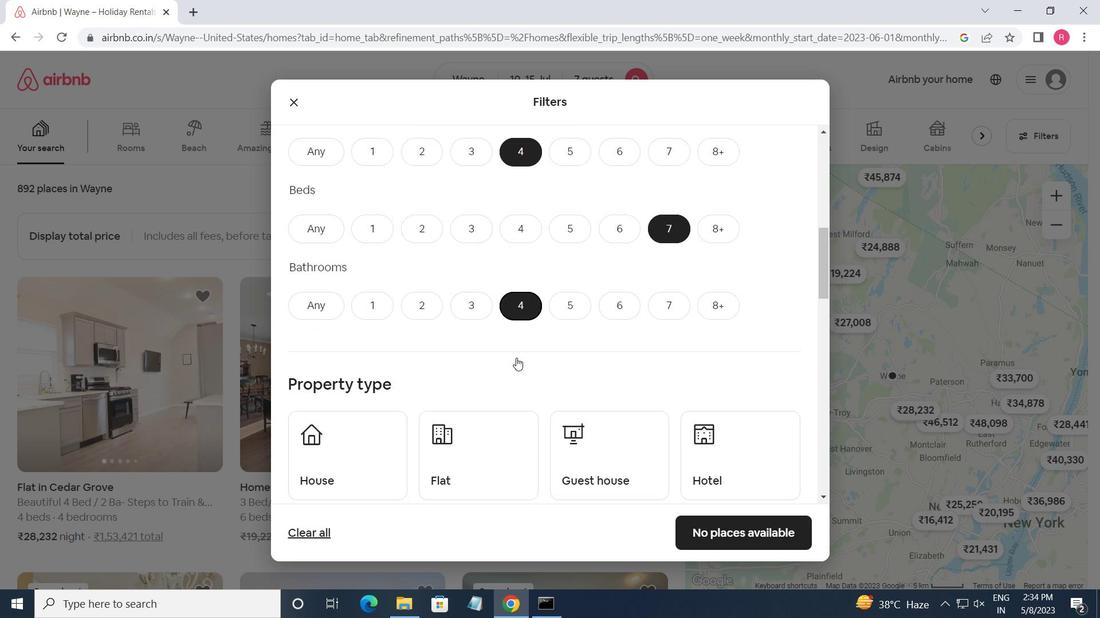 
Action: Mouse moved to (326, 347)
Screenshot: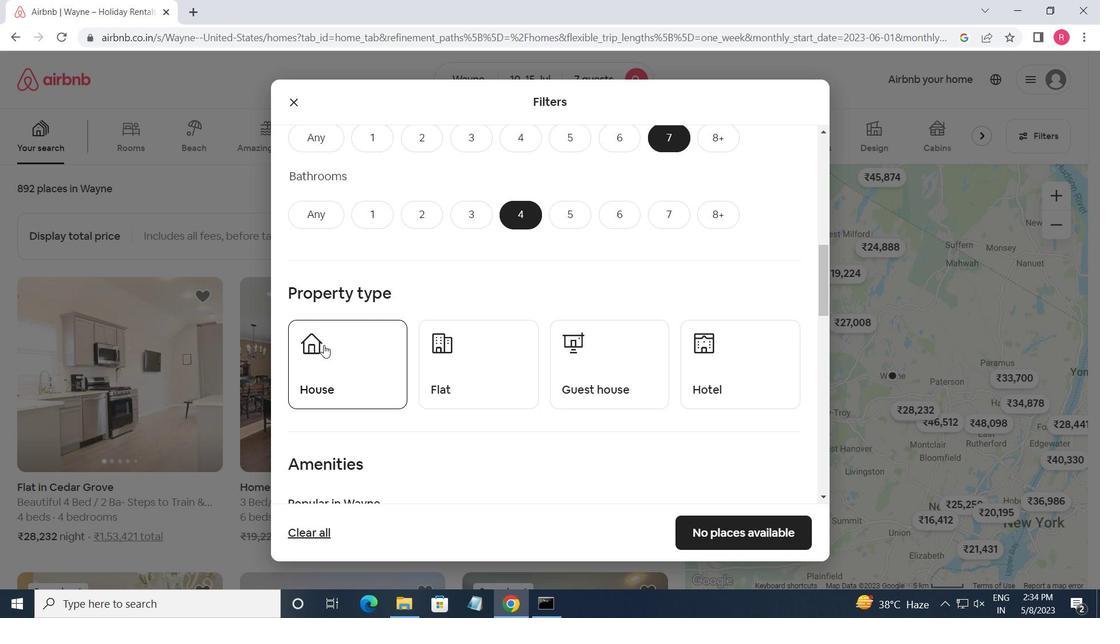 
Action: Mouse pressed left at (326, 347)
Screenshot: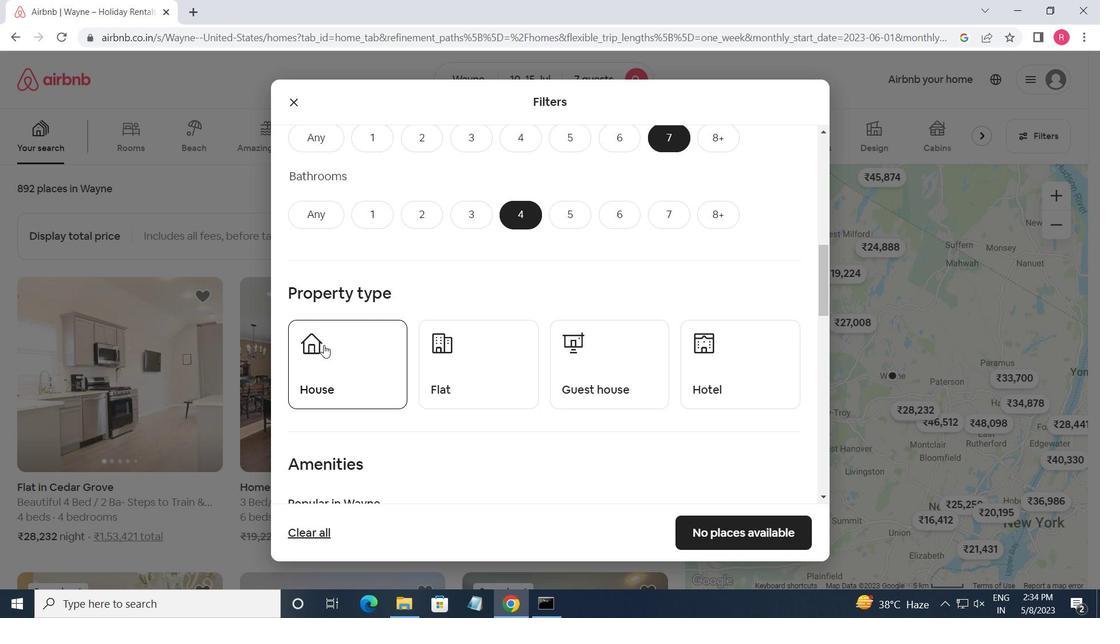 
Action: Mouse moved to (429, 360)
Screenshot: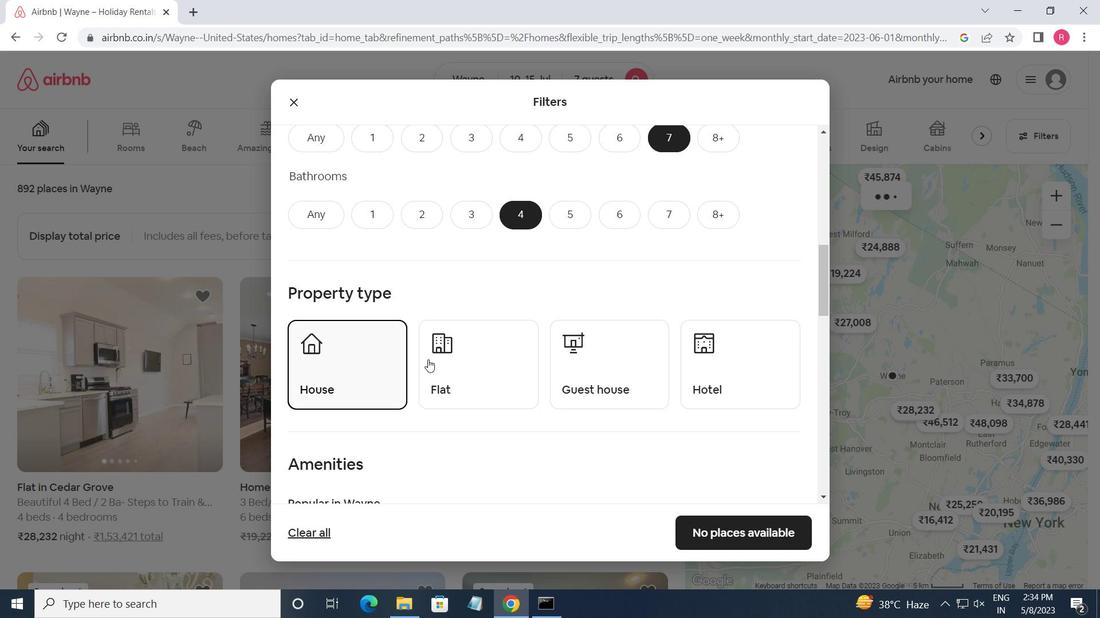 
Action: Mouse pressed left at (429, 360)
Screenshot: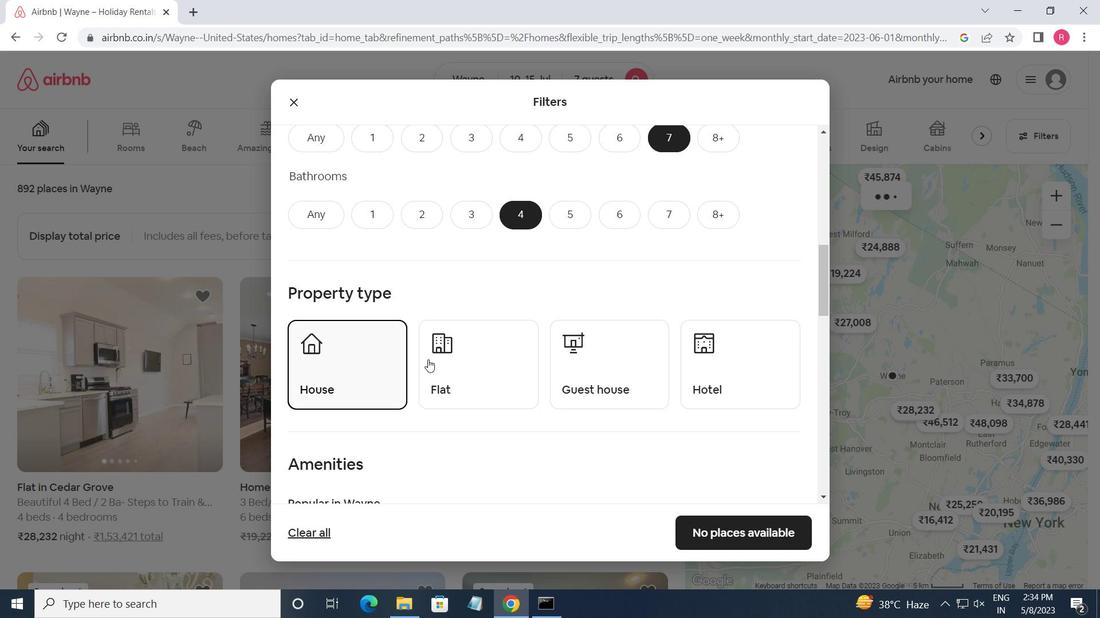 
Action: Mouse moved to (561, 374)
Screenshot: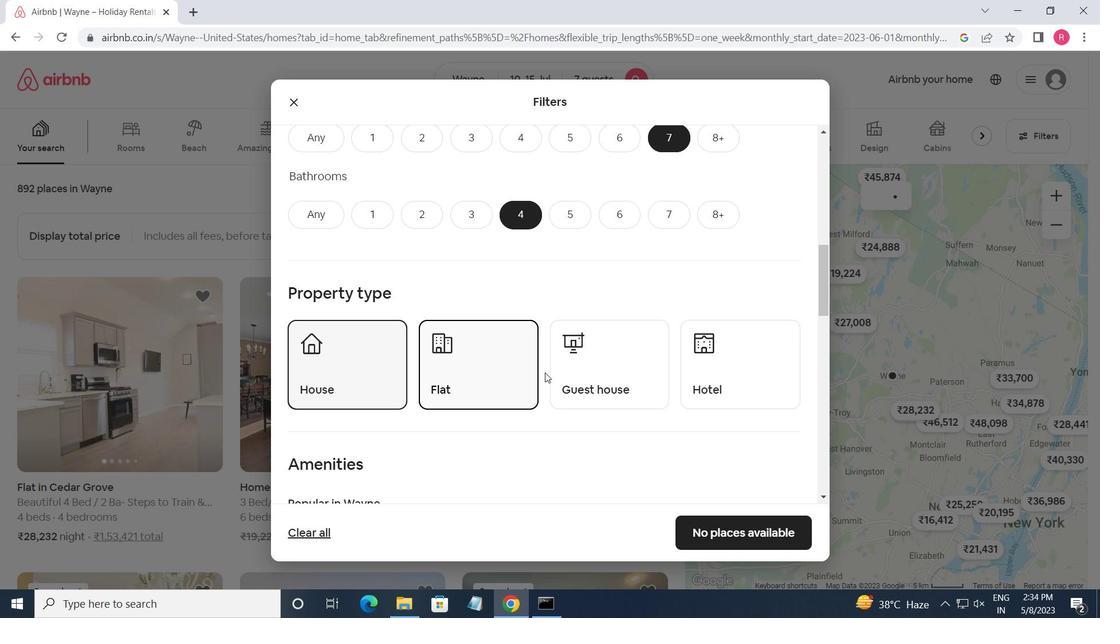 
Action: Mouse pressed left at (561, 374)
Screenshot: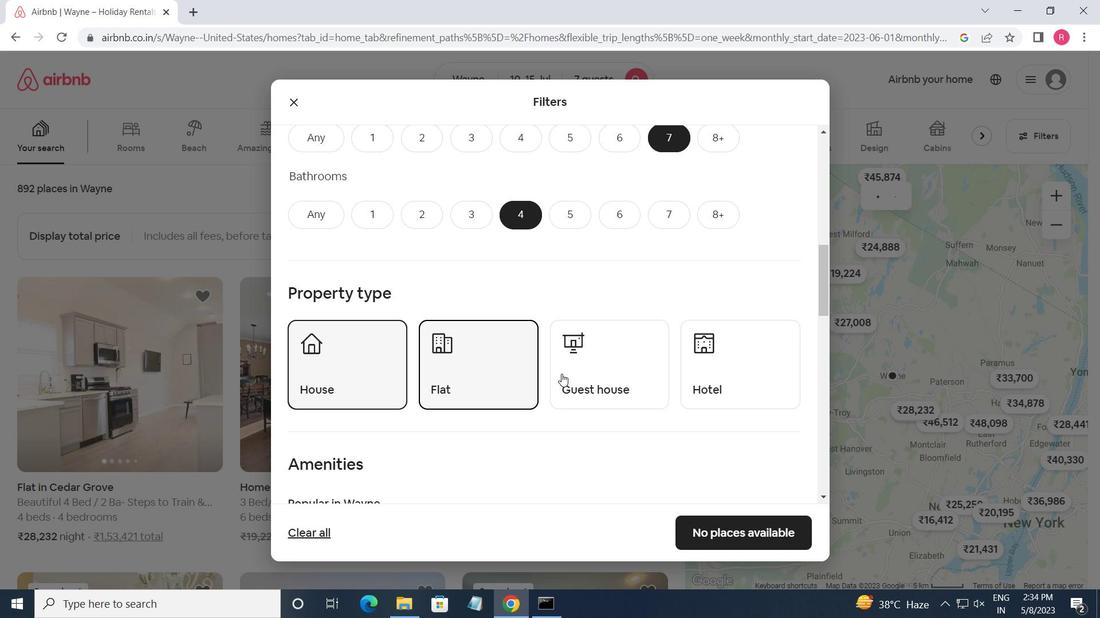 
Action: Mouse moved to (562, 374)
Screenshot: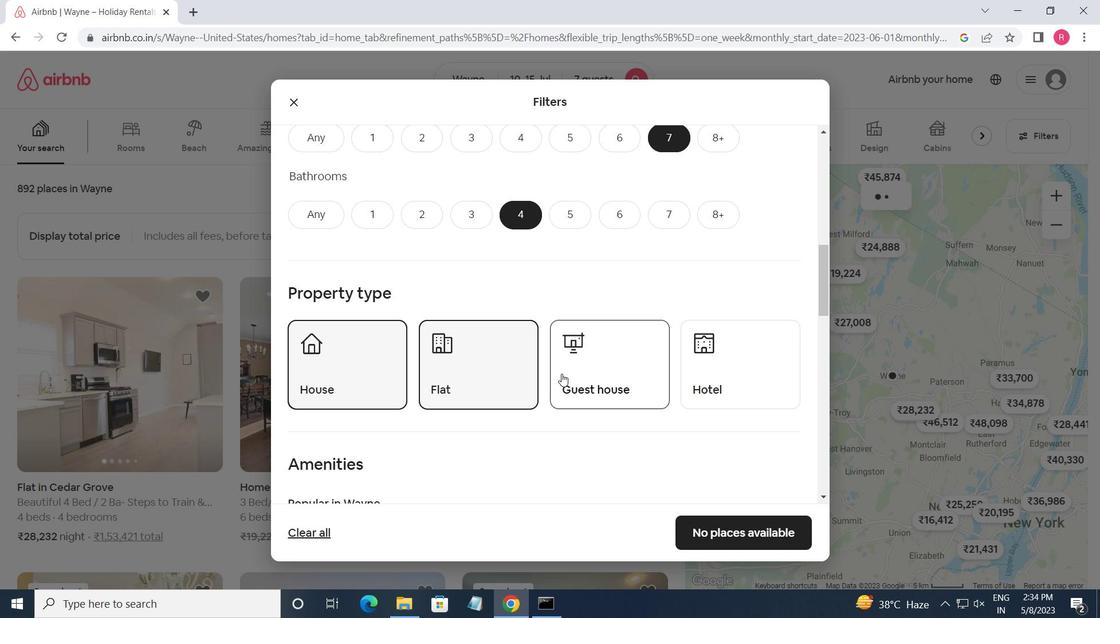
Action: Mouse scrolled (562, 374) with delta (0, 0)
Screenshot: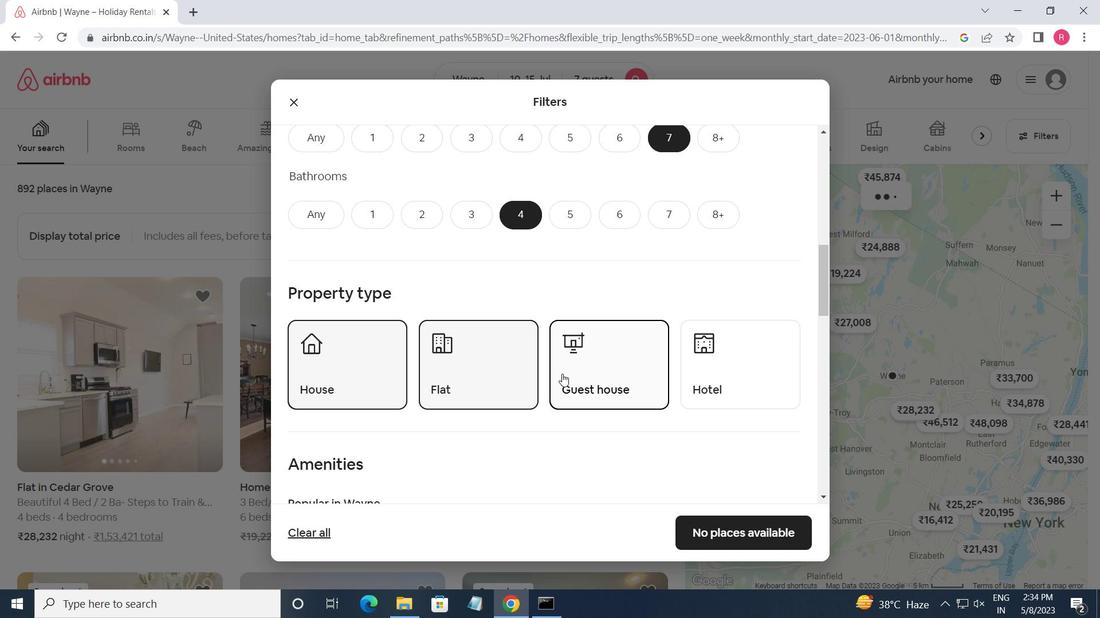 
Action: Mouse scrolled (562, 374) with delta (0, 0)
Screenshot: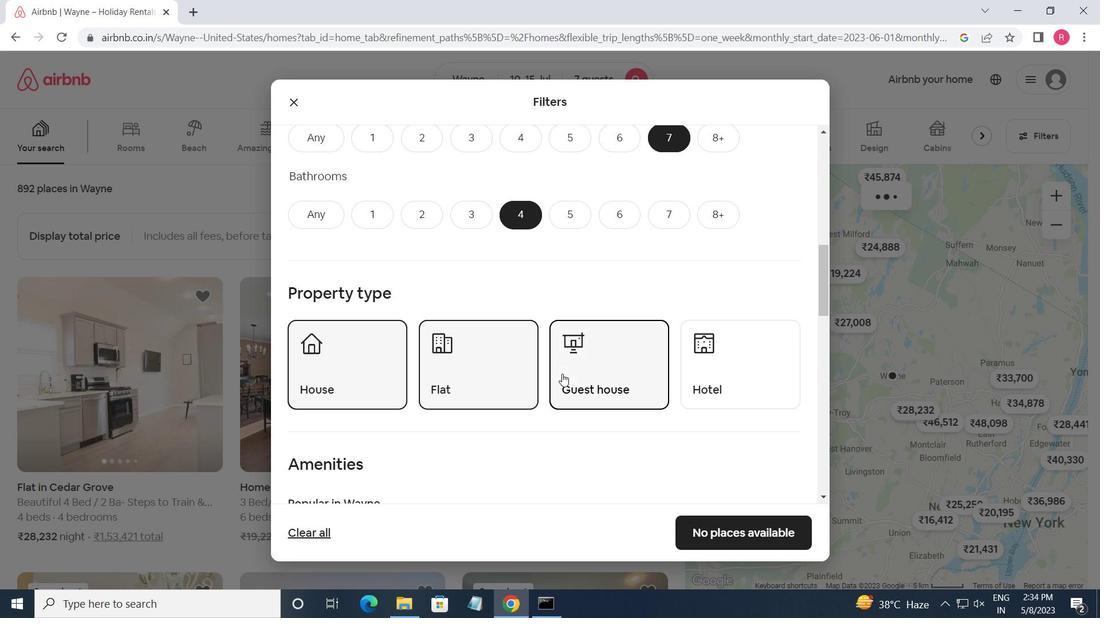 
Action: Mouse moved to (293, 388)
Screenshot: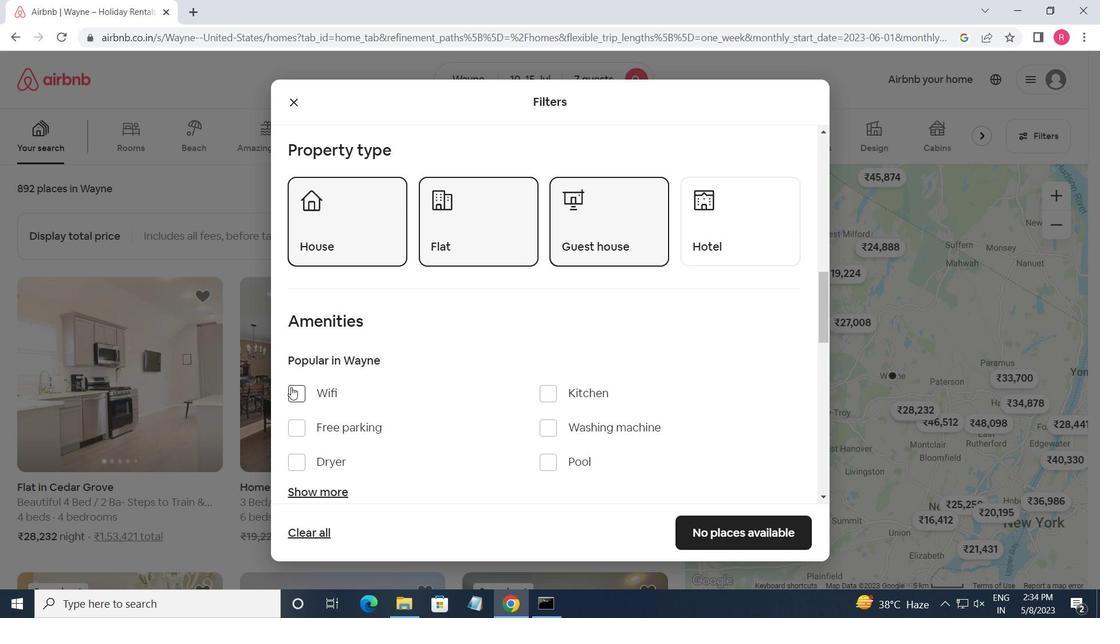 
Action: Mouse pressed left at (293, 388)
Screenshot: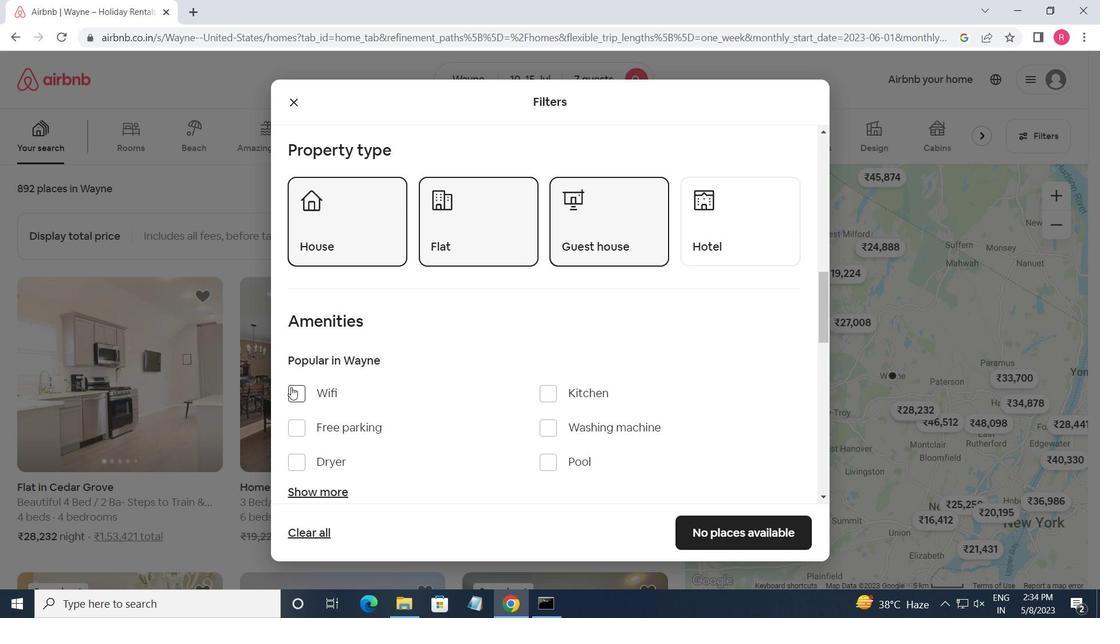 
Action: Mouse moved to (306, 425)
Screenshot: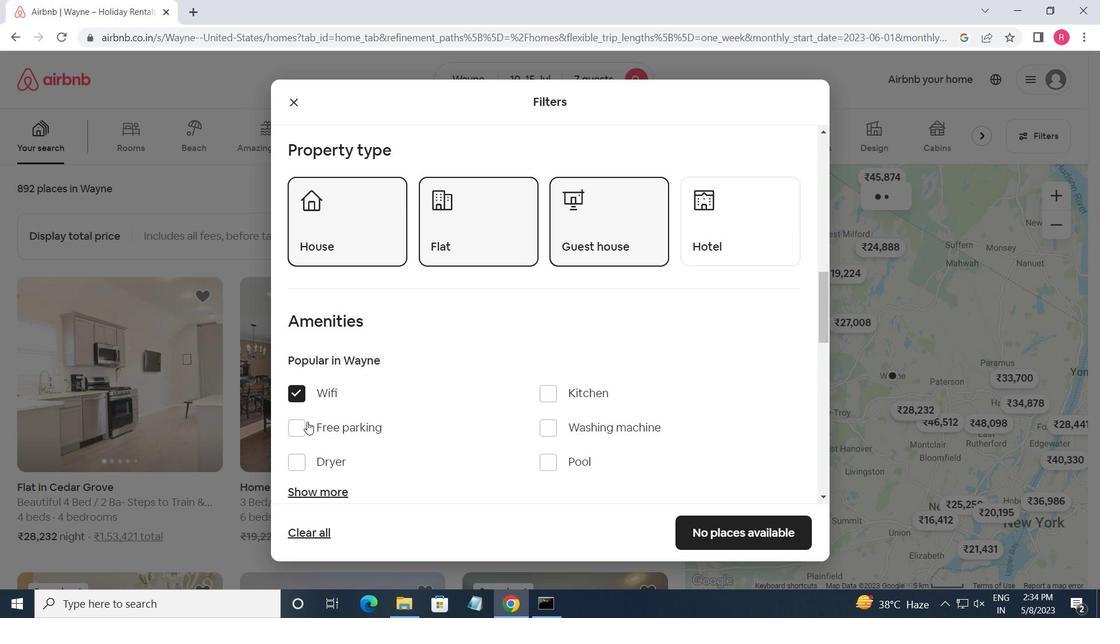 
Action: Mouse pressed left at (306, 425)
Screenshot: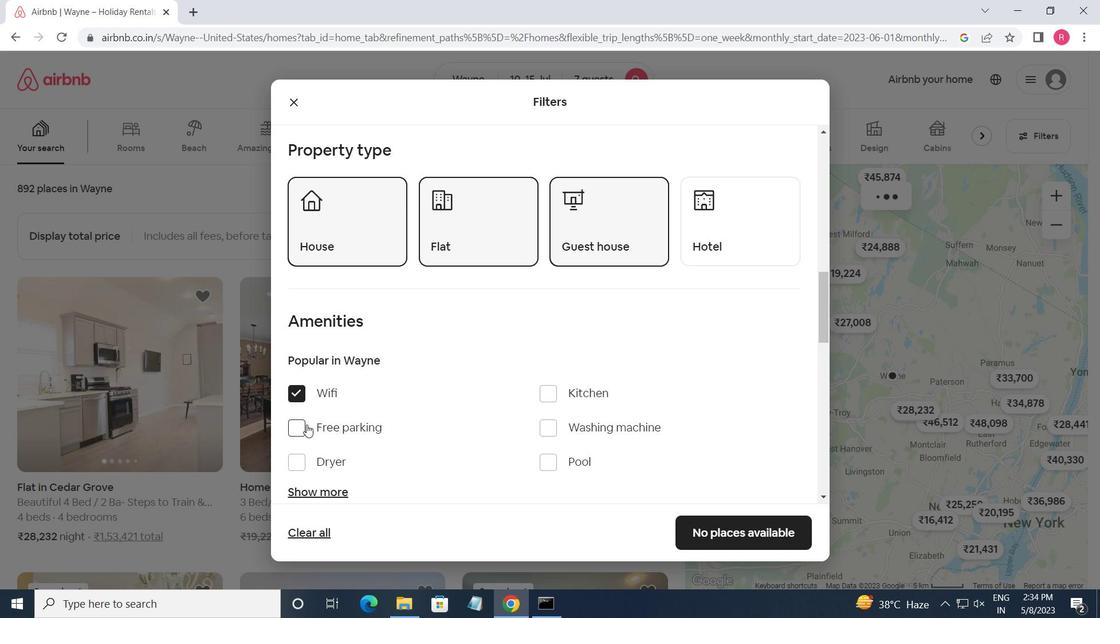
Action: Mouse moved to (334, 491)
Screenshot: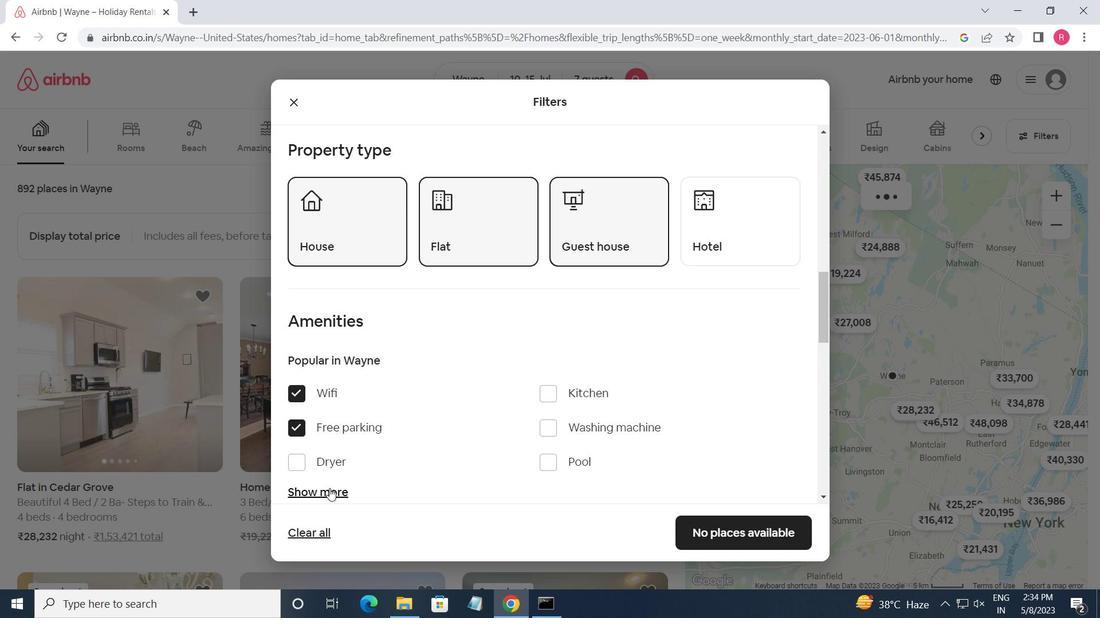 
Action: Mouse pressed left at (334, 491)
Screenshot: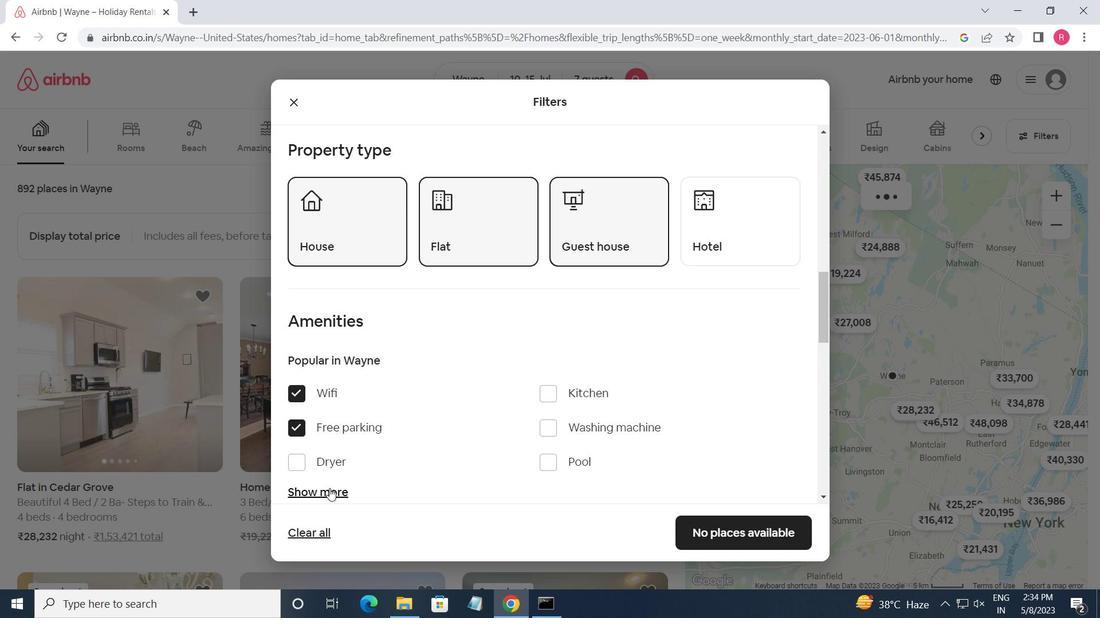 
Action: Mouse moved to (362, 445)
Screenshot: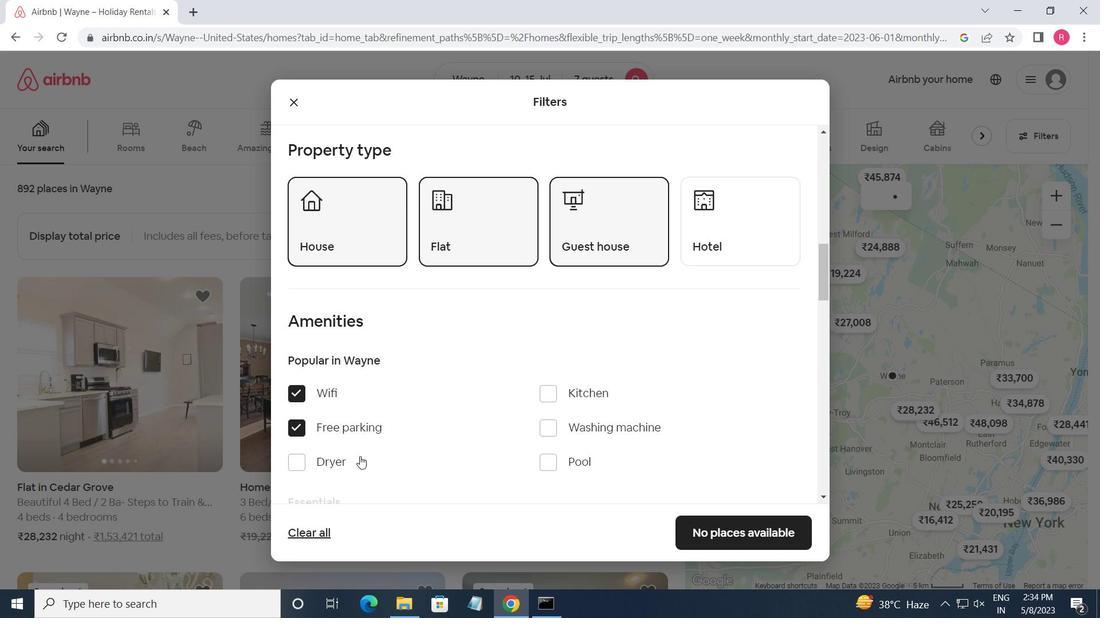 
Action: Mouse scrolled (362, 445) with delta (0, 0)
Screenshot: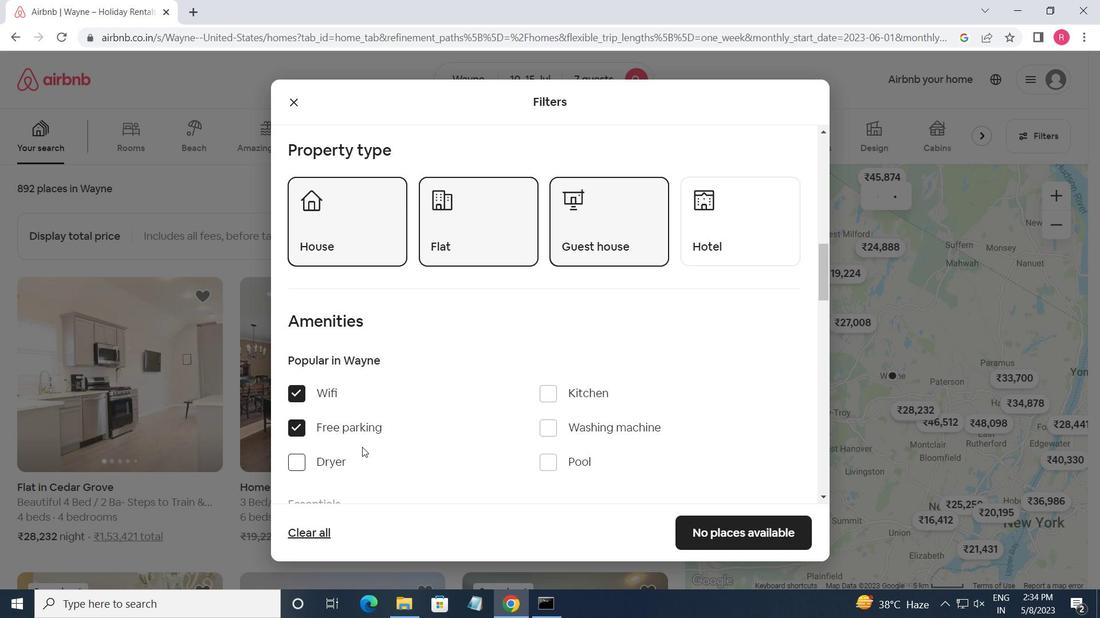 
Action: Mouse scrolled (362, 445) with delta (0, 0)
Screenshot: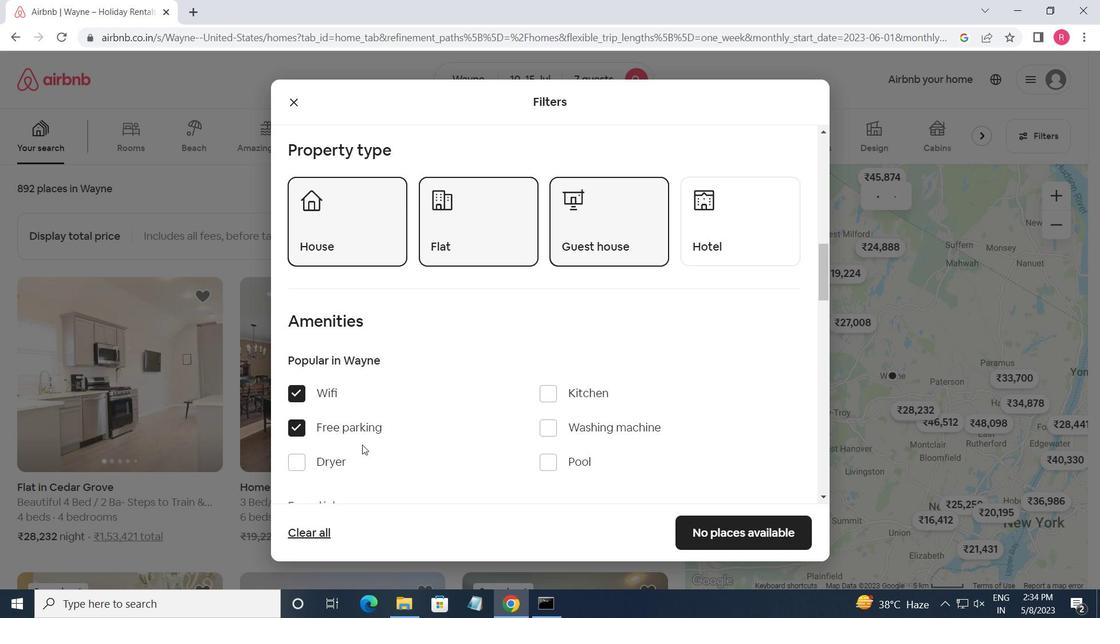 
Action: Mouse scrolled (362, 445) with delta (0, 0)
Screenshot: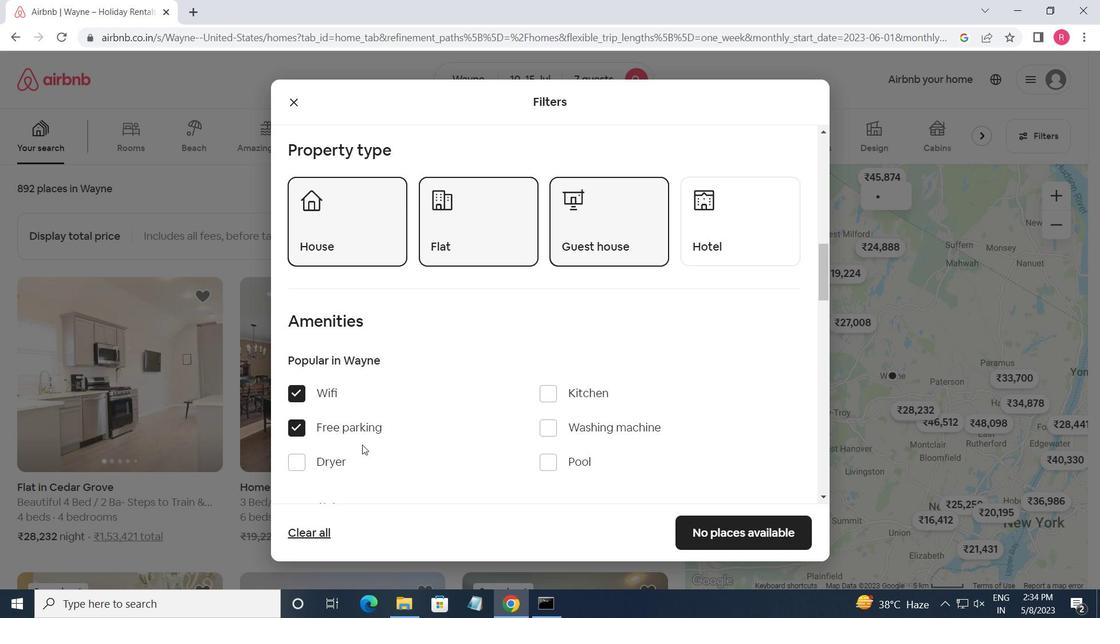 
Action: Mouse moved to (551, 363)
Screenshot: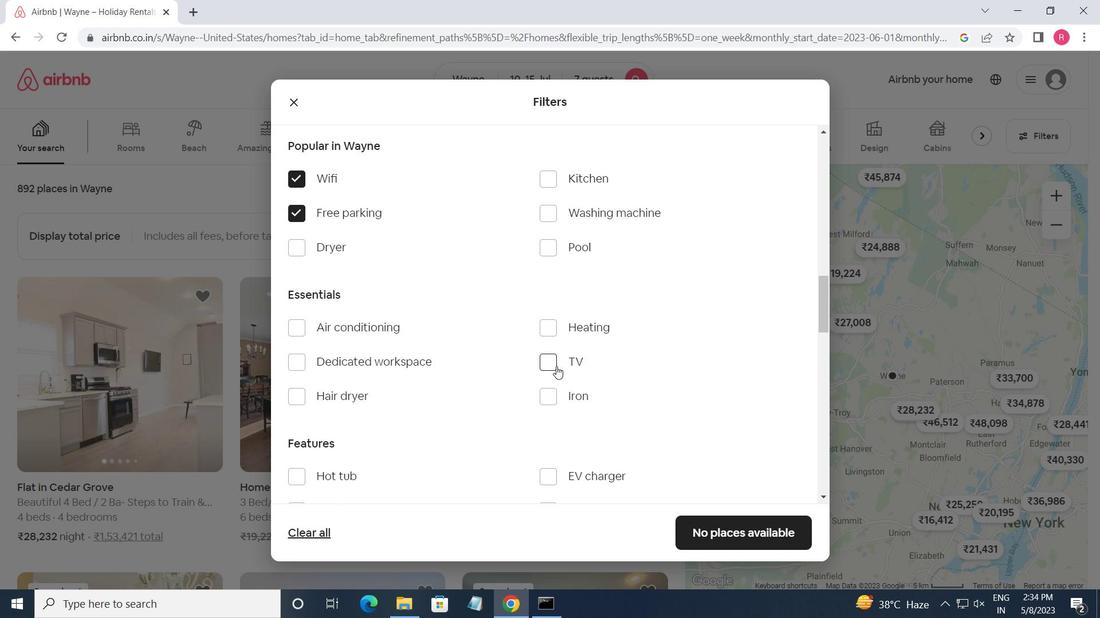 
Action: Mouse pressed left at (551, 363)
Screenshot: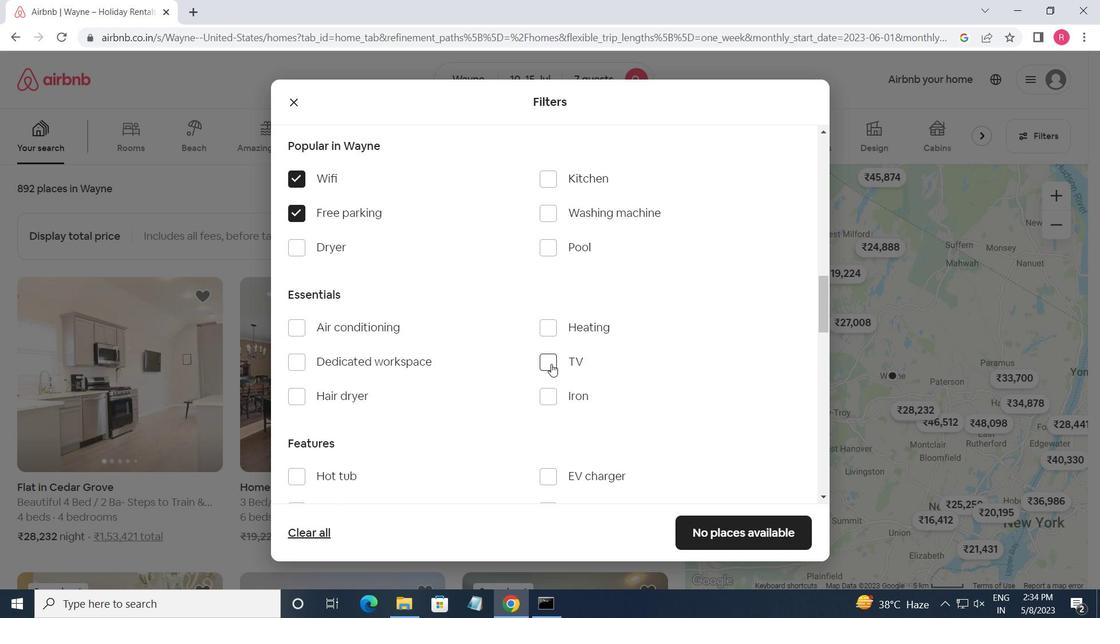 
Action: Mouse moved to (551, 375)
Screenshot: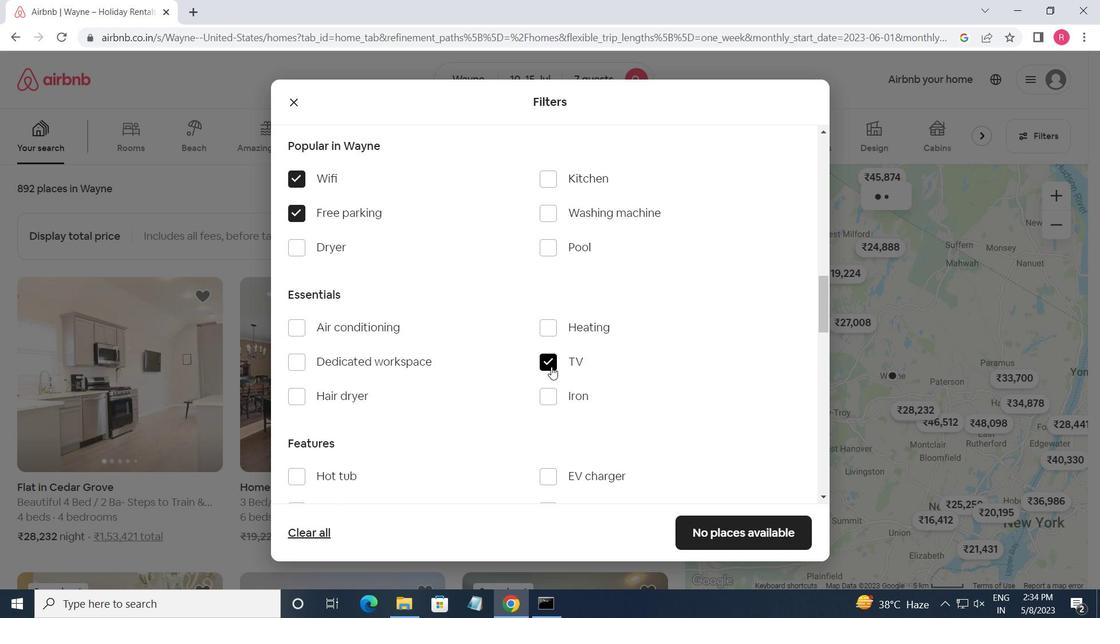 
Action: Mouse scrolled (551, 374) with delta (0, 0)
Screenshot: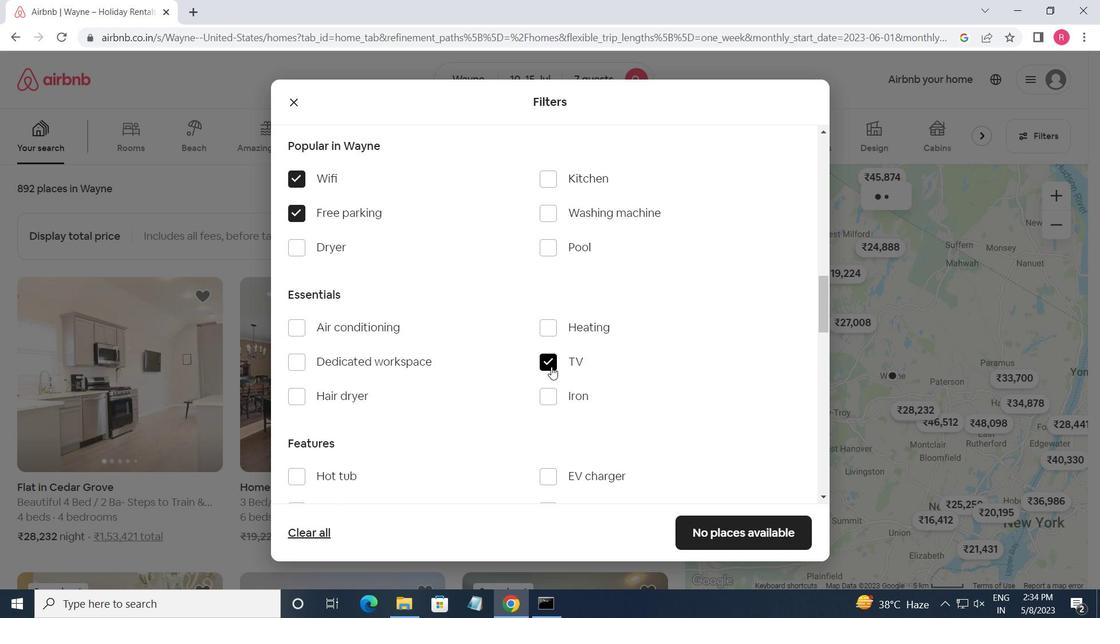 
Action: Mouse moved to (558, 434)
Screenshot: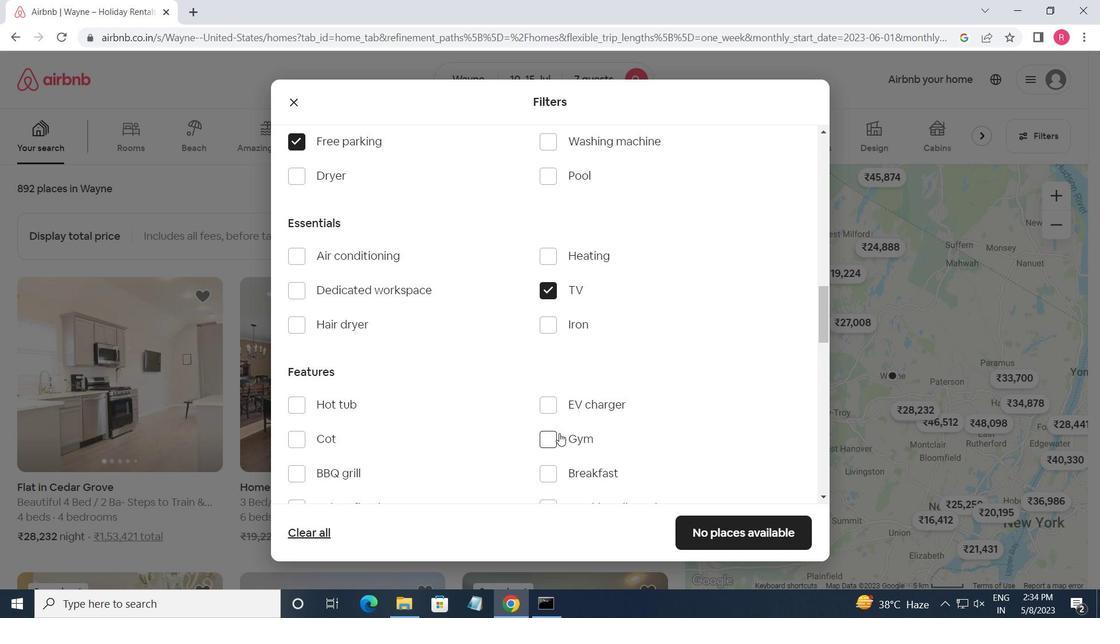 
Action: Mouse pressed left at (558, 434)
Screenshot: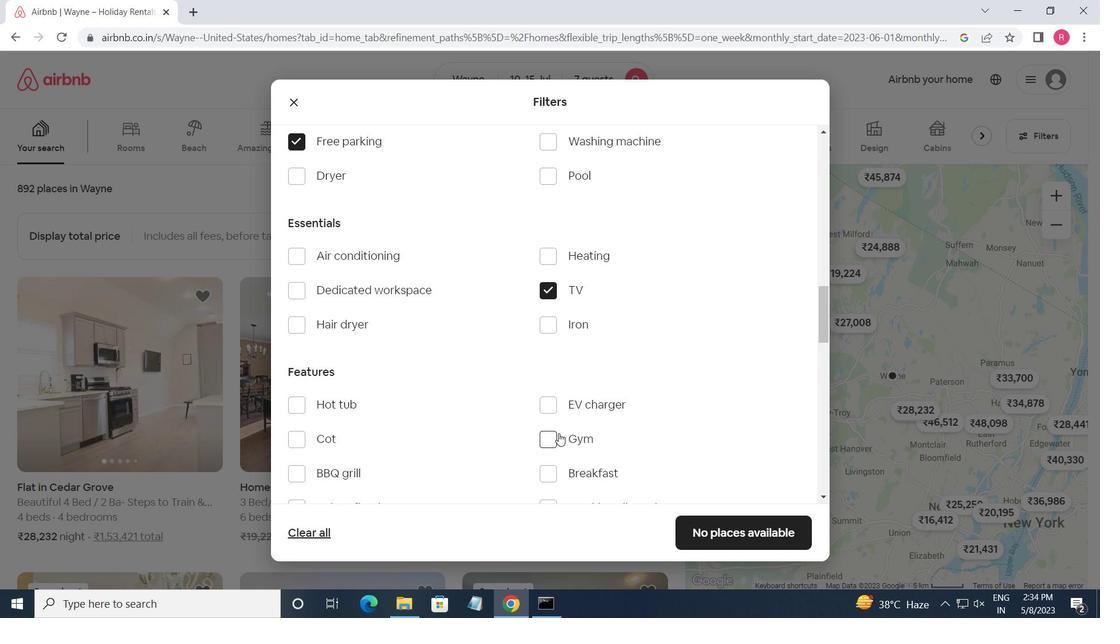 
Action: Mouse moved to (554, 468)
Screenshot: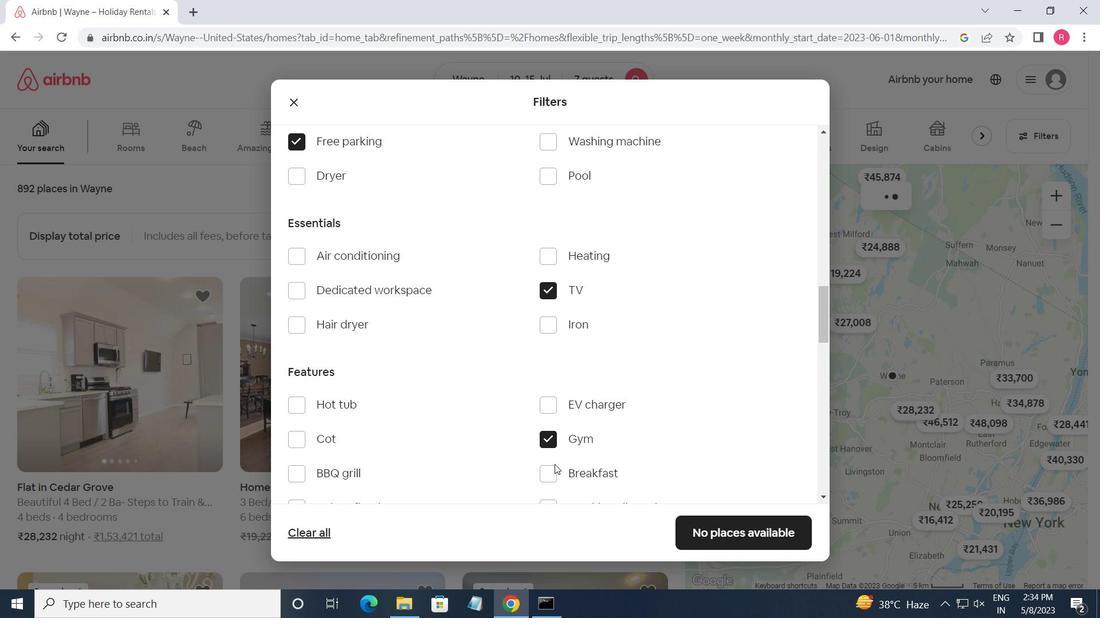 
Action: Mouse pressed left at (554, 468)
Screenshot: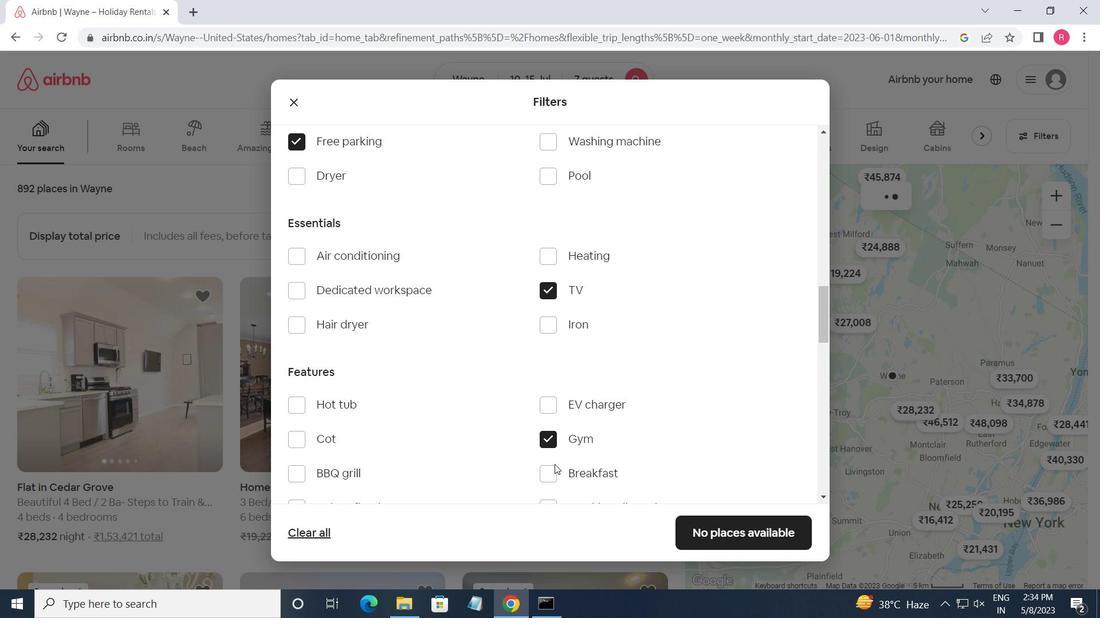 
Action: Mouse moved to (553, 448)
Screenshot: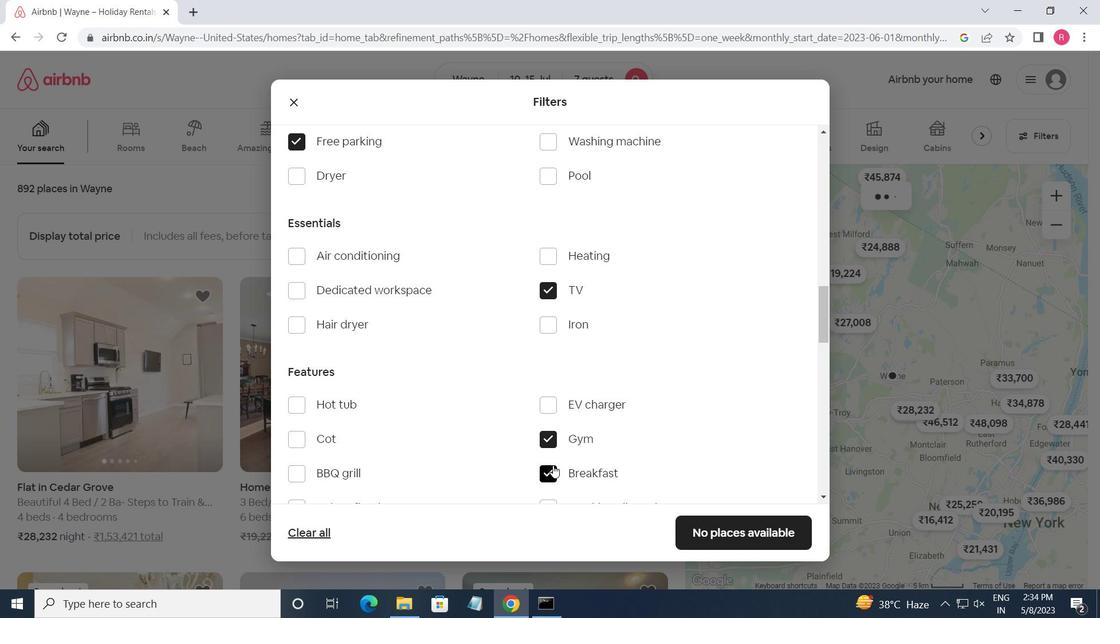 
Action: Mouse scrolled (553, 448) with delta (0, 0)
Screenshot: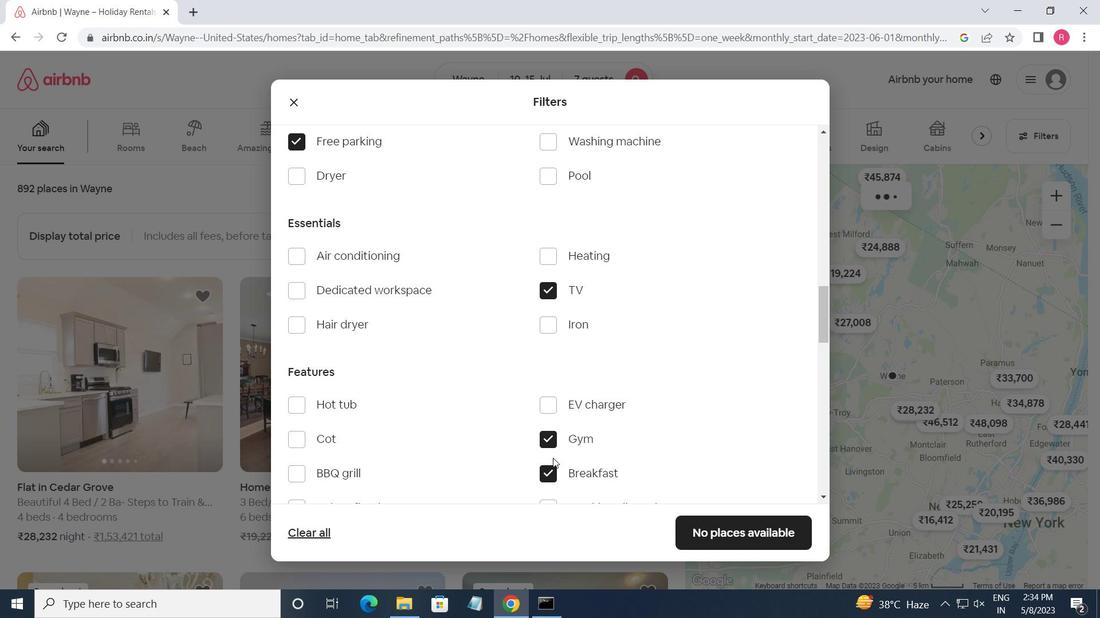 
Action: Mouse scrolled (553, 448) with delta (0, 0)
Screenshot: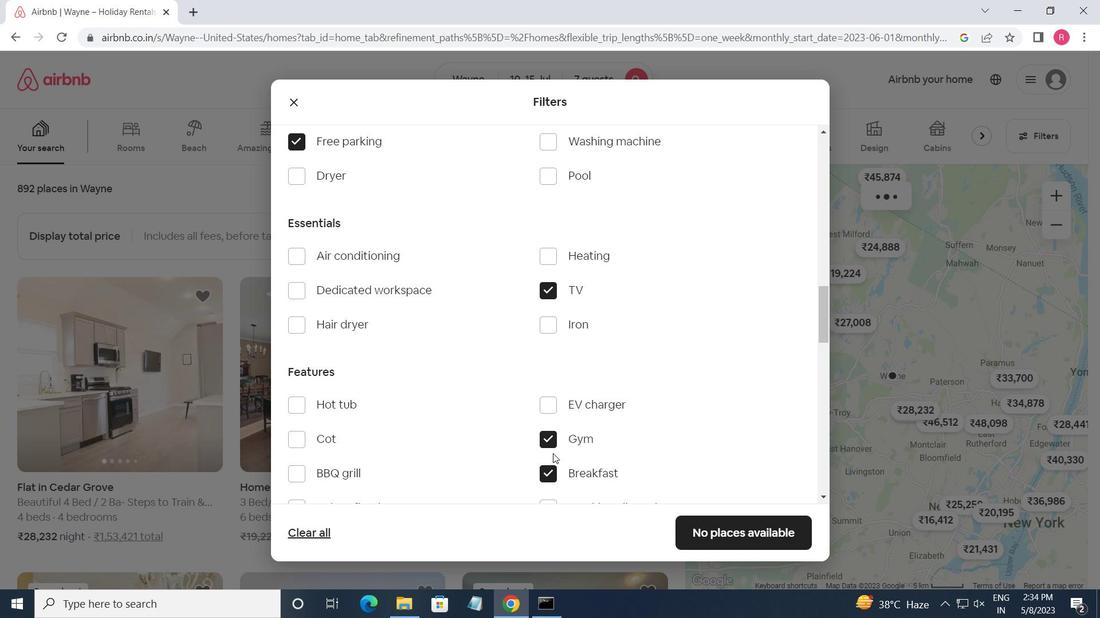 
Action: Mouse scrolled (553, 448) with delta (0, 0)
Screenshot: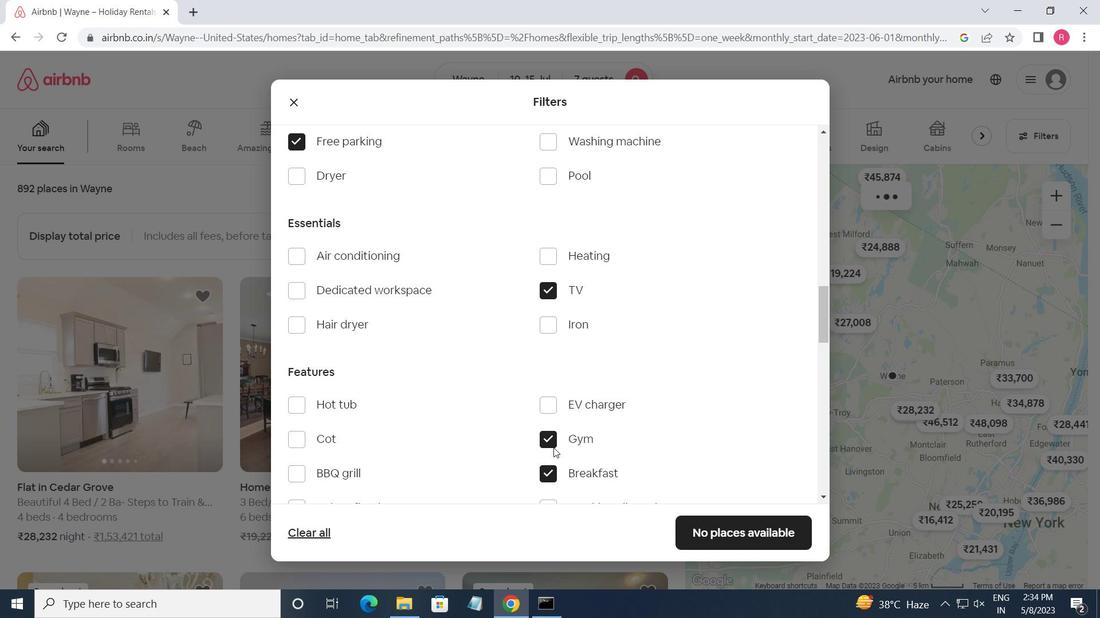 
Action: Mouse moved to (553, 446)
Screenshot: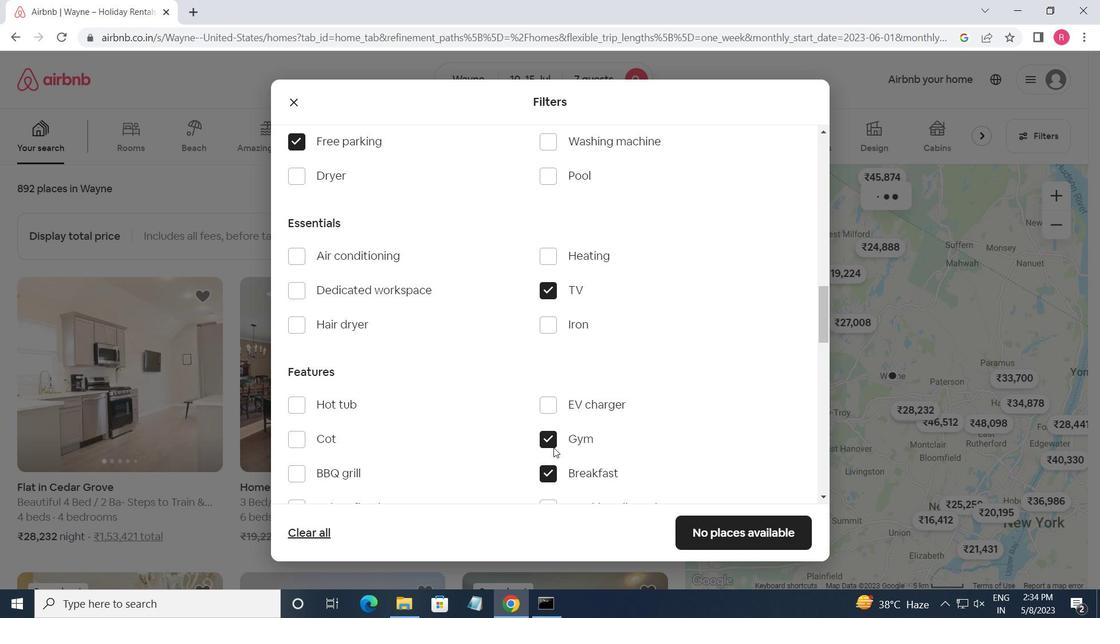 
Action: Mouse scrolled (553, 446) with delta (0, 0)
Screenshot: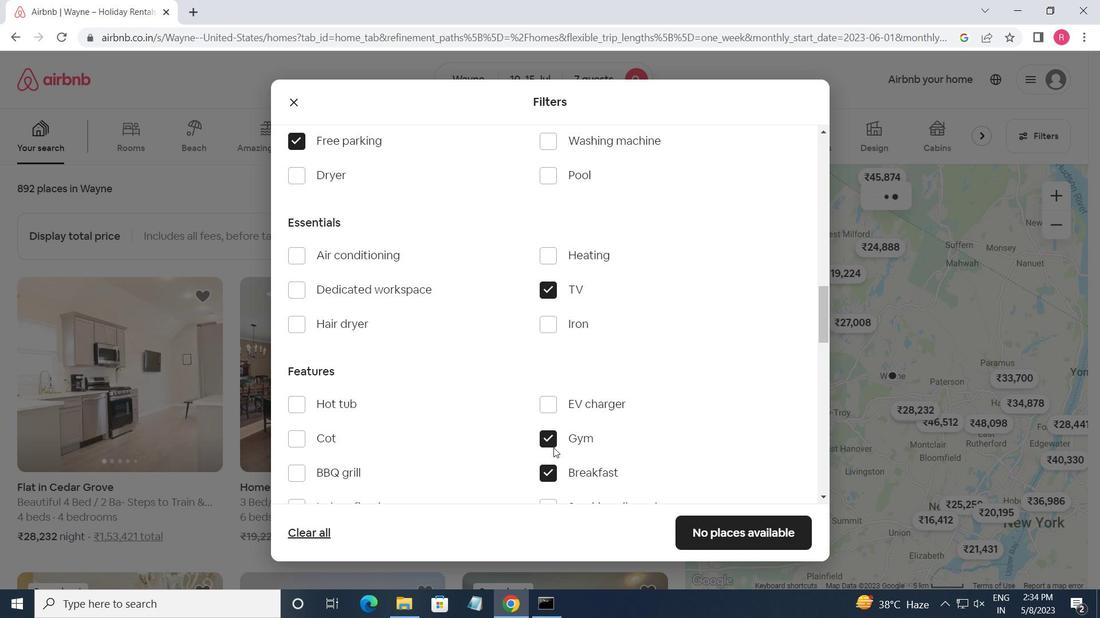 
Action: Mouse moved to (553, 446)
Screenshot: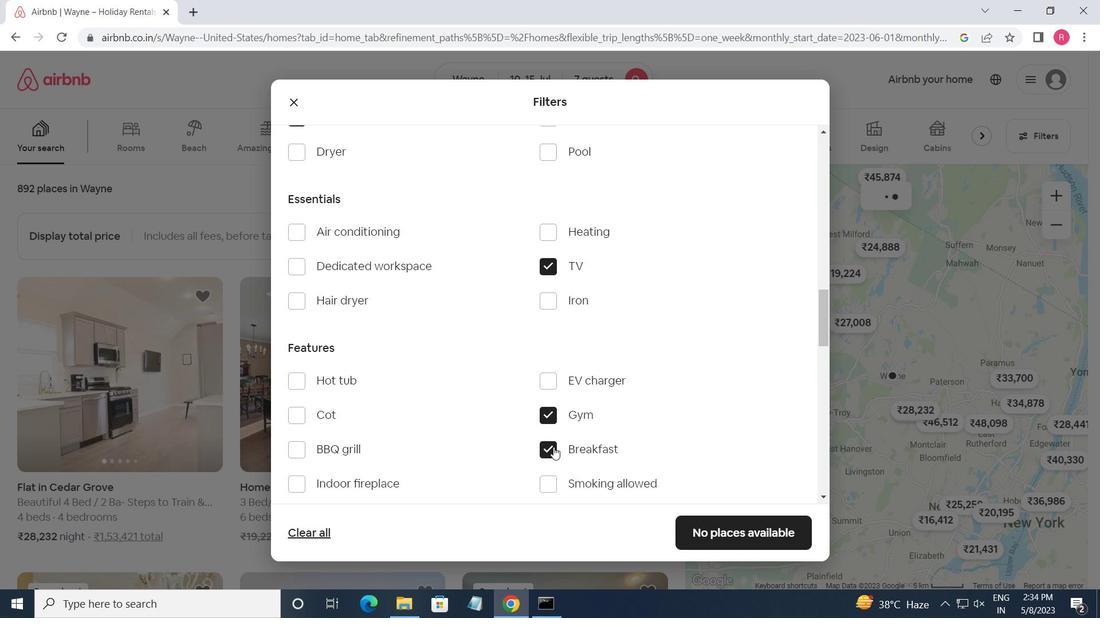 
Action: Mouse scrolled (553, 445) with delta (0, 0)
Screenshot: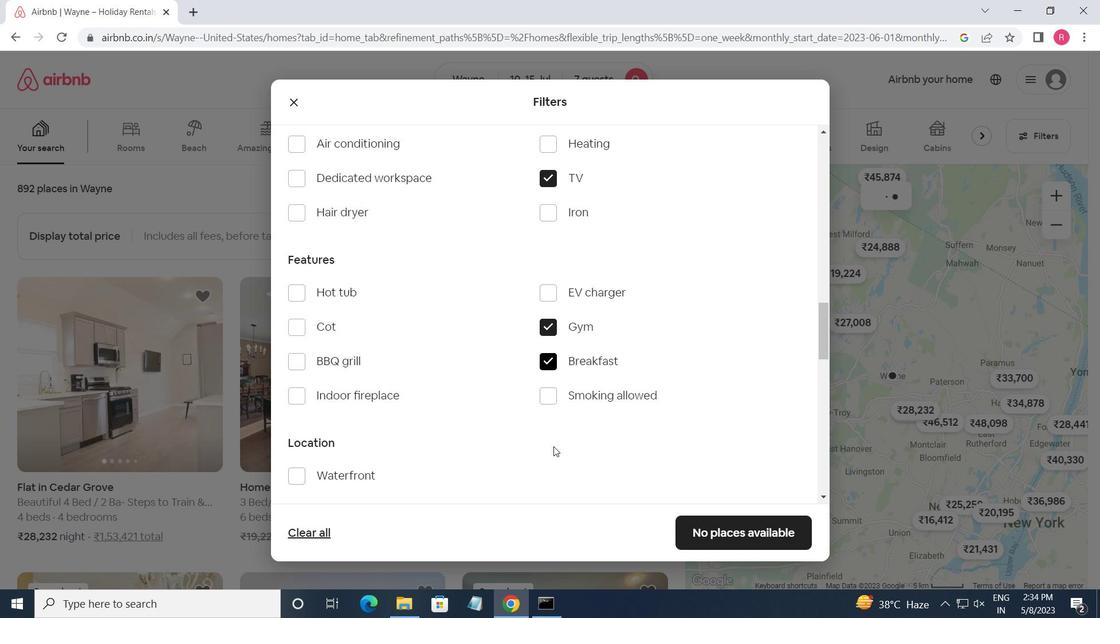 
Action: Mouse moved to (525, 417)
Screenshot: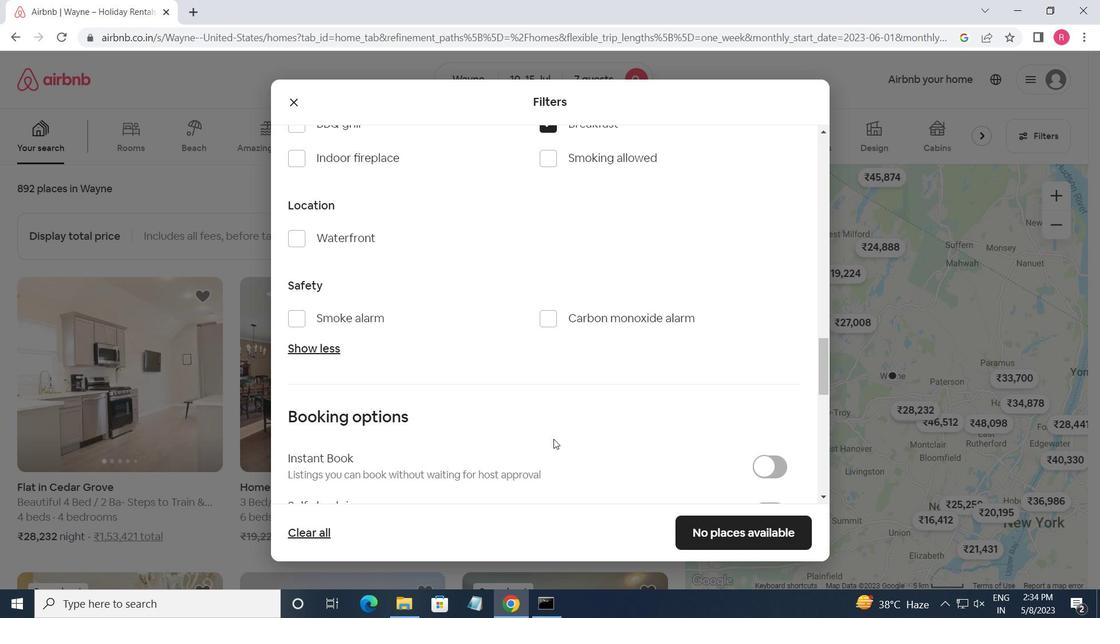 
Action: Mouse scrolled (525, 417) with delta (0, 0)
Screenshot: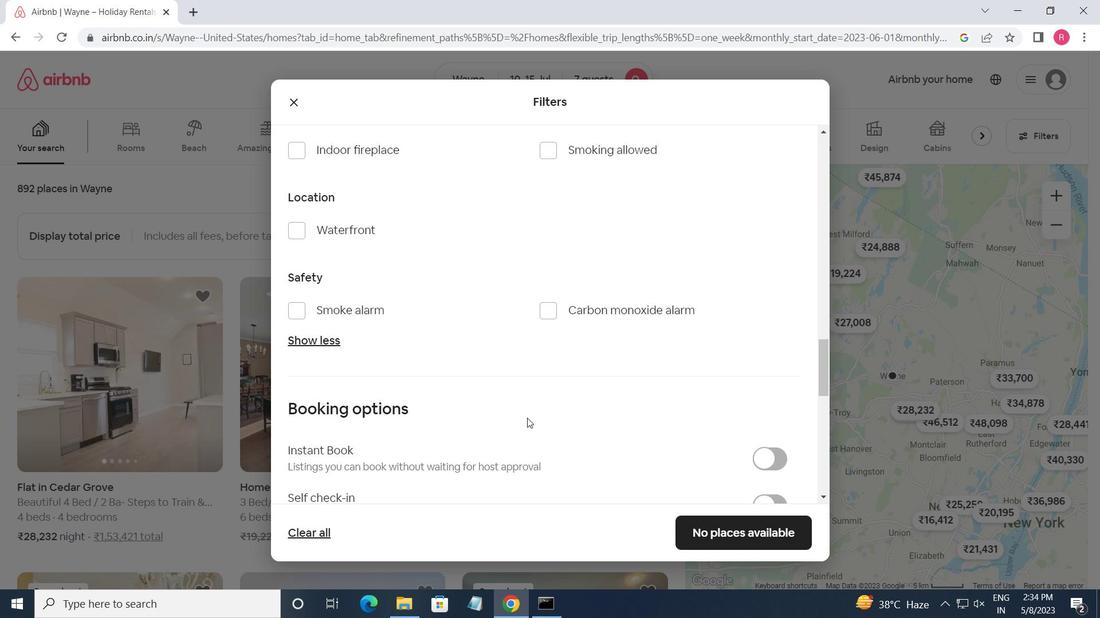 
Action: Mouse moved to (525, 417)
Screenshot: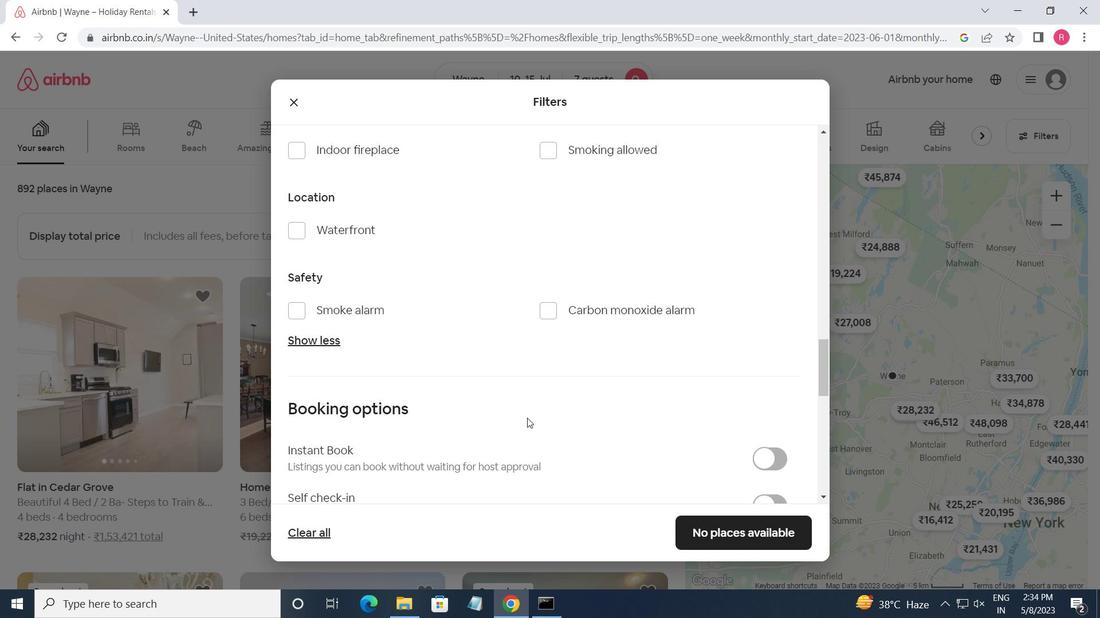 
Action: Mouse scrolled (525, 417) with delta (0, 0)
Screenshot: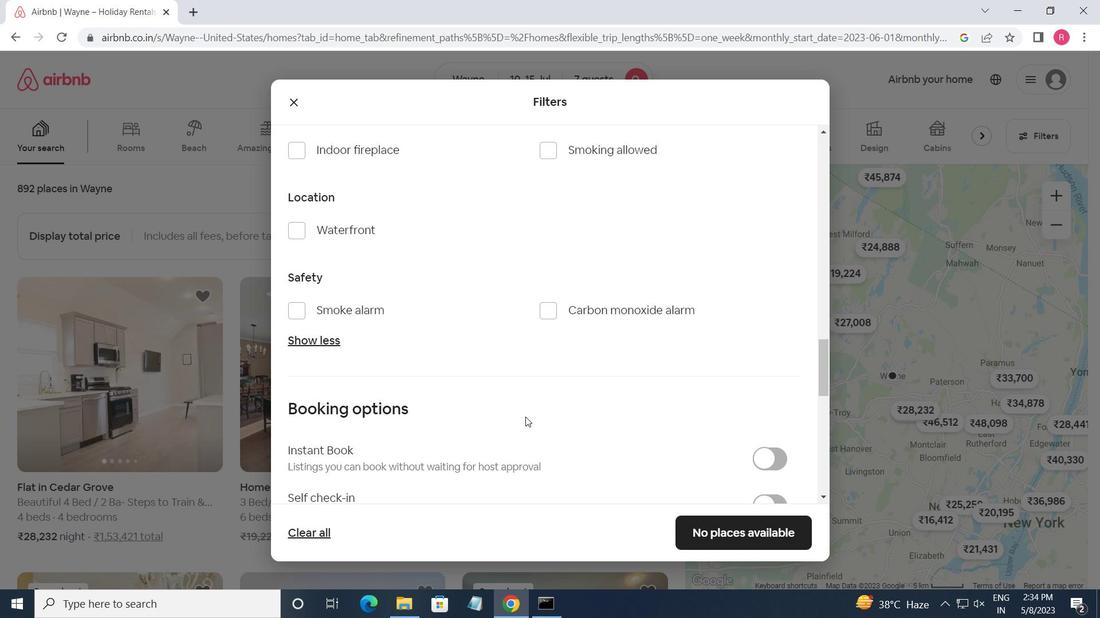 
Action: Mouse moved to (778, 365)
Screenshot: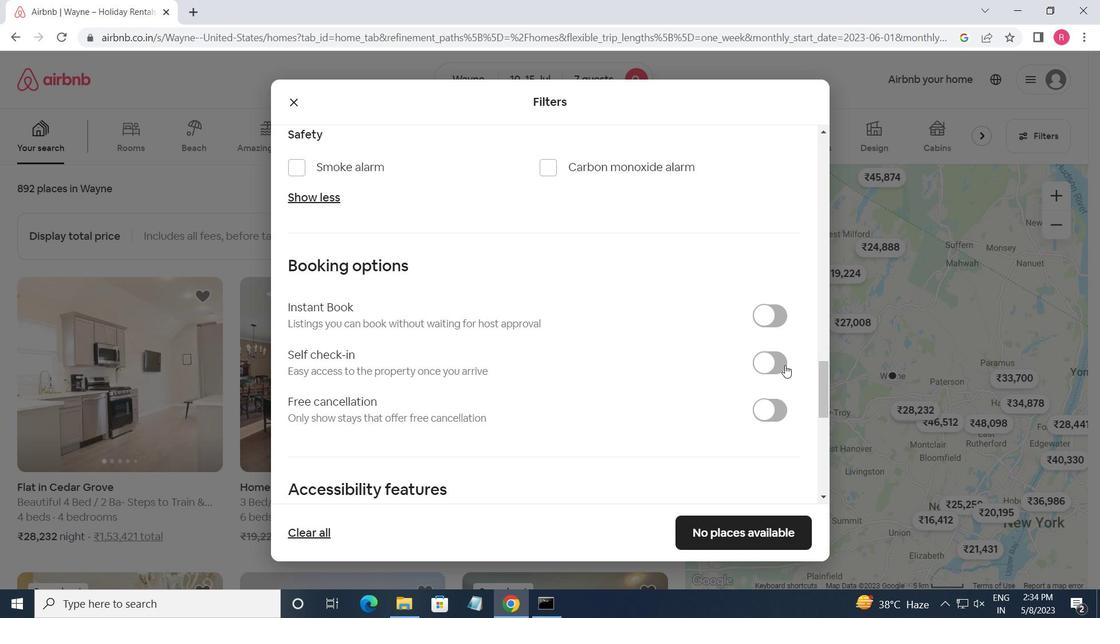 
Action: Mouse pressed left at (778, 365)
Screenshot: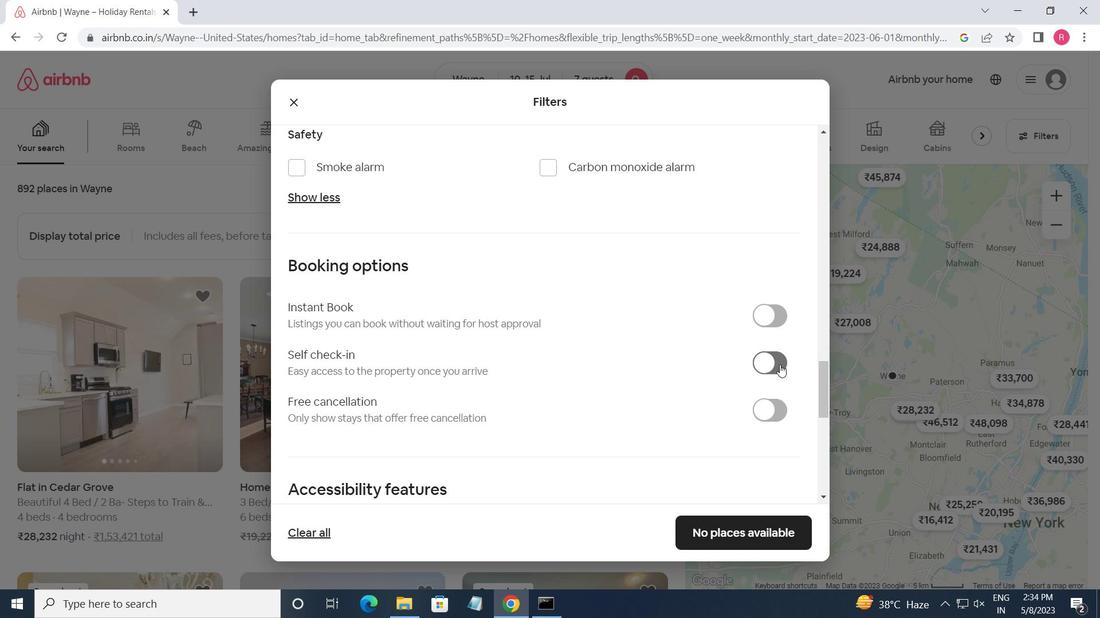 
Action: Mouse moved to (597, 401)
Screenshot: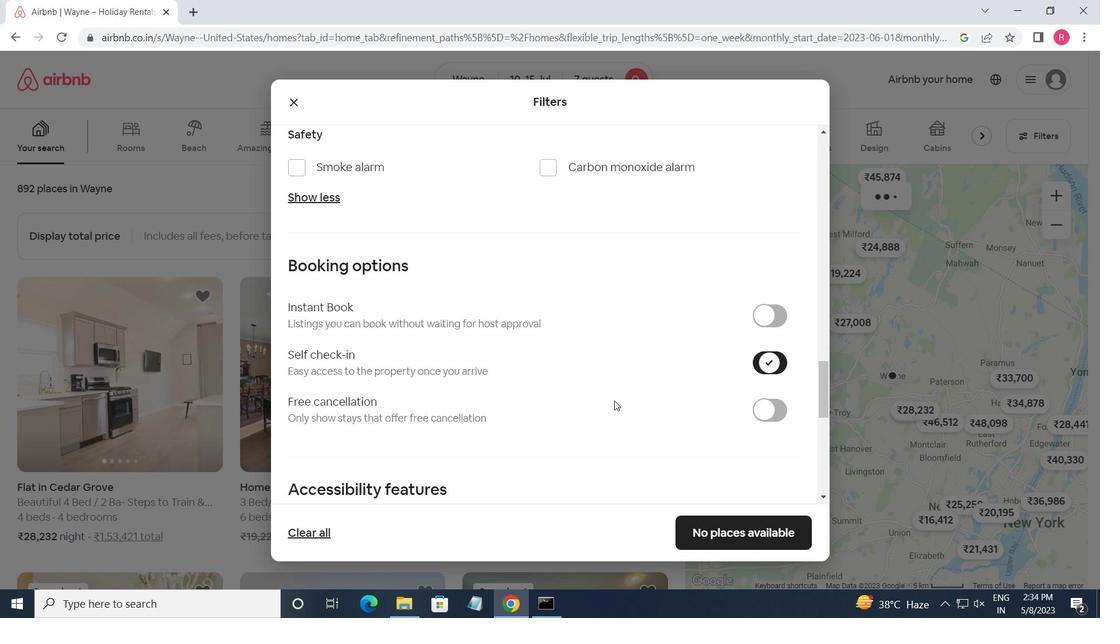 
Action: Mouse scrolled (597, 400) with delta (0, 0)
Screenshot: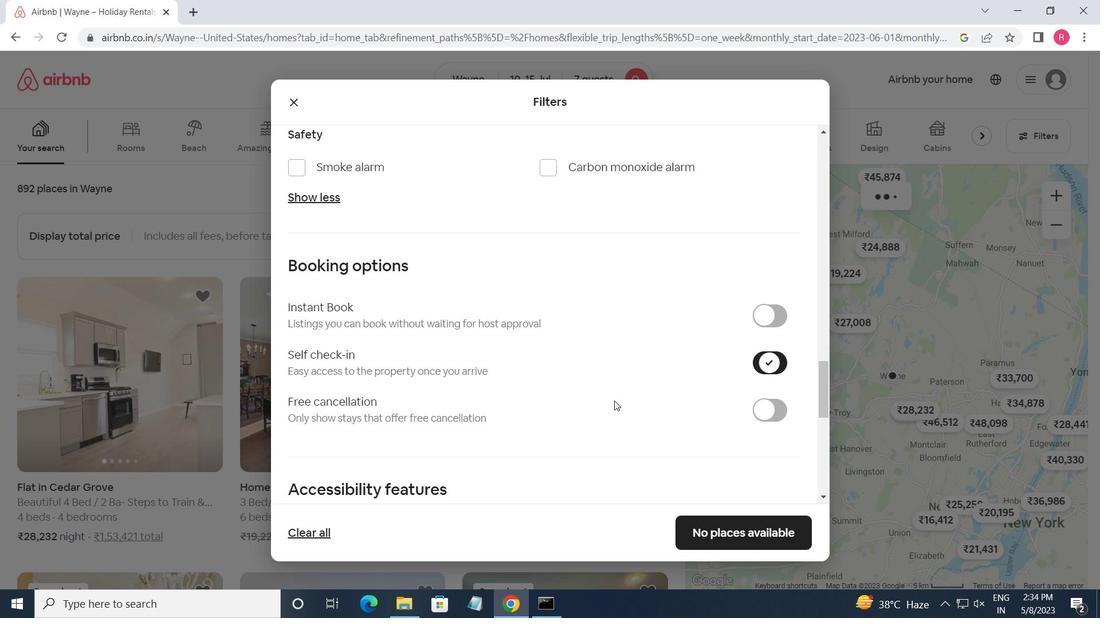 
Action: Mouse moved to (593, 401)
Screenshot: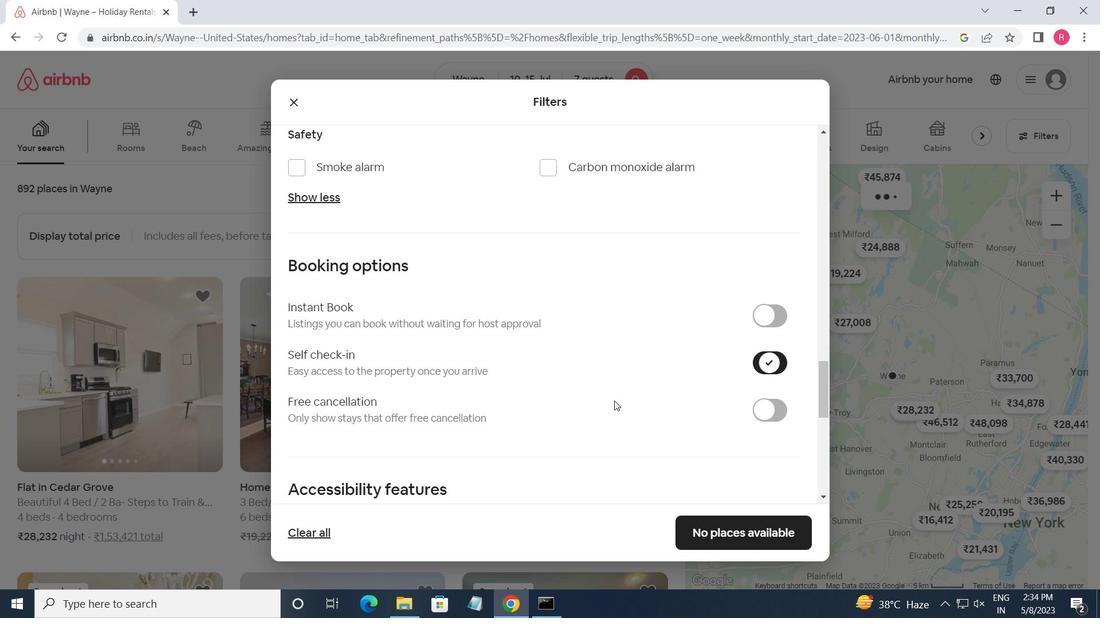 
Action: Mouse scrolled (593, 400) with delta (0, 0)
Screenshot: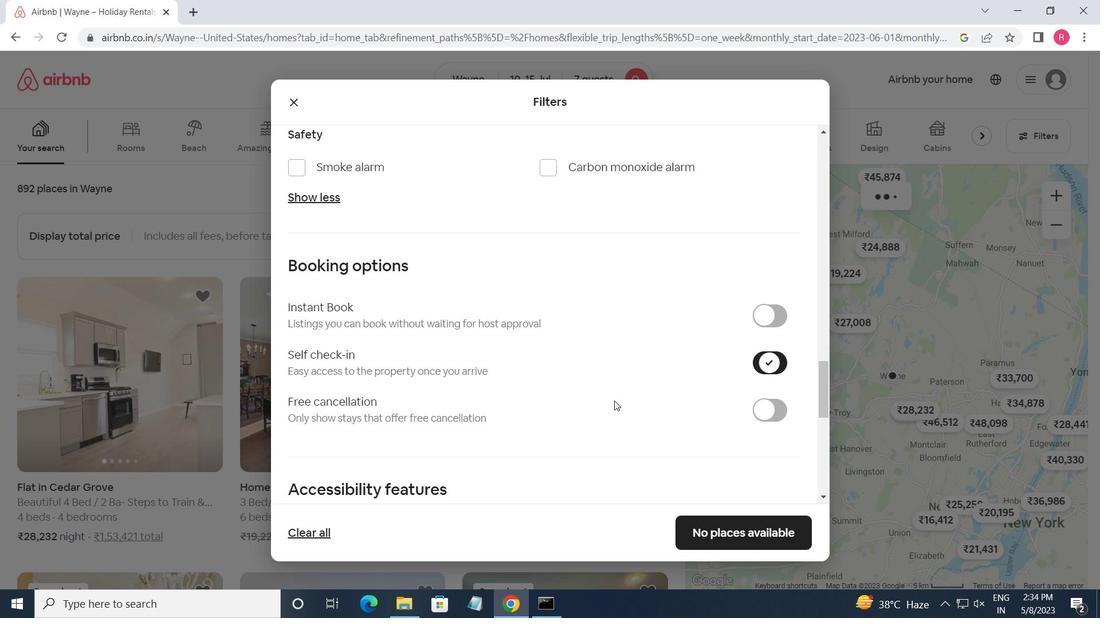 
Action: Mouse moved to (588, 401)
Screenshot: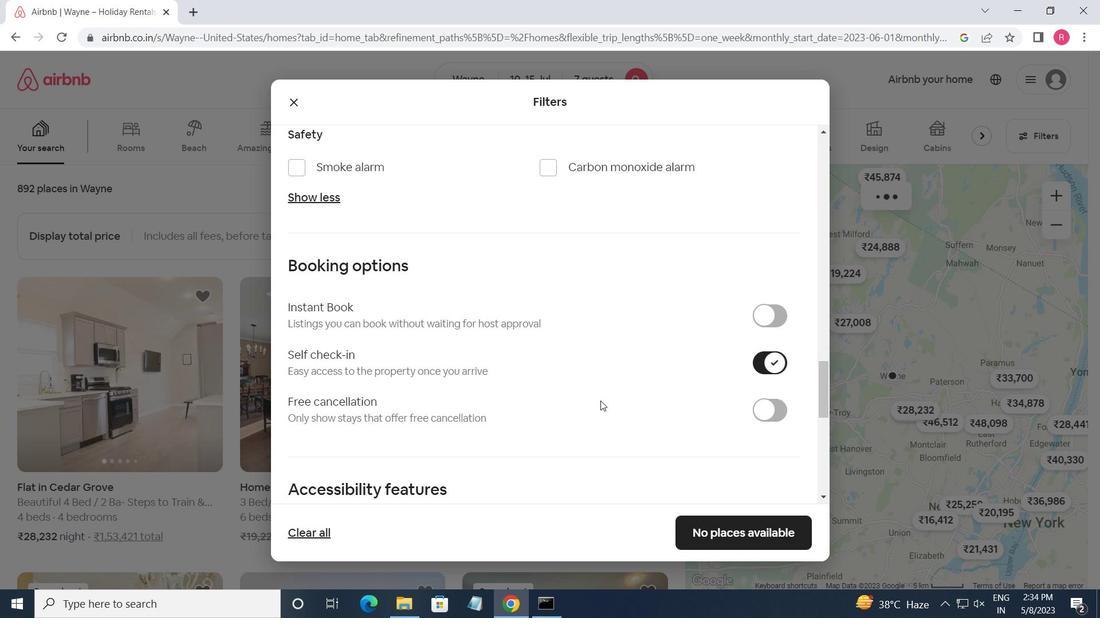 
Action: Mouse scrolled (588, 400) with delta (0, 0)
Screenshot: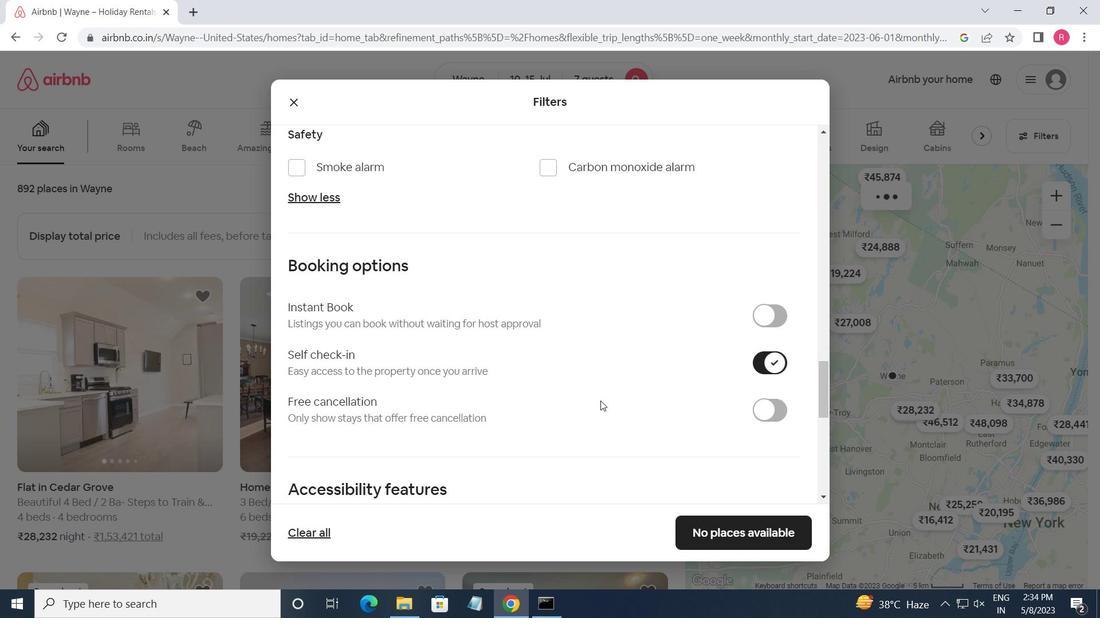 
Action: Mouse moved to (583, 399)
Screenshot: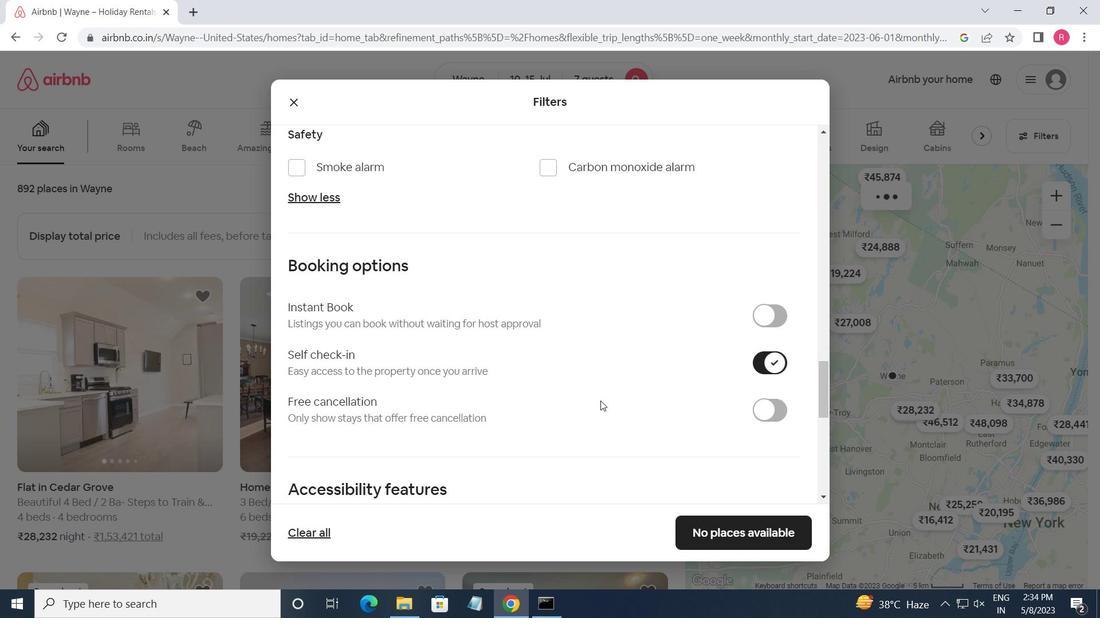 
Action: Mouse scrolled (583, 399) with delta (0, 0)
Screenshot: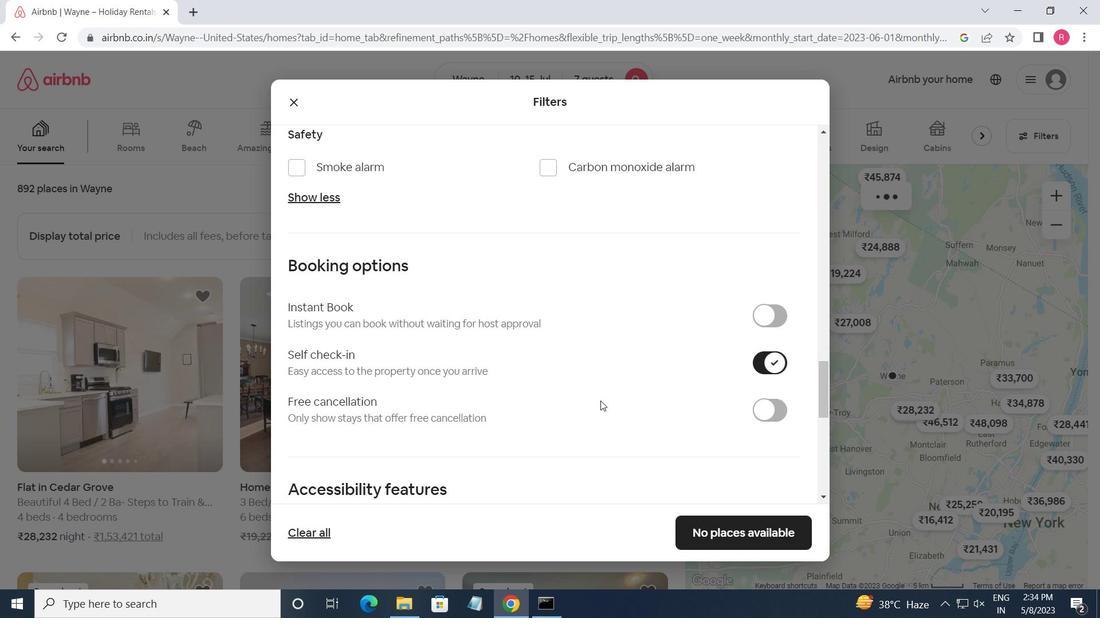 
Action: Mouse moved to (577, 397)
Screenshot: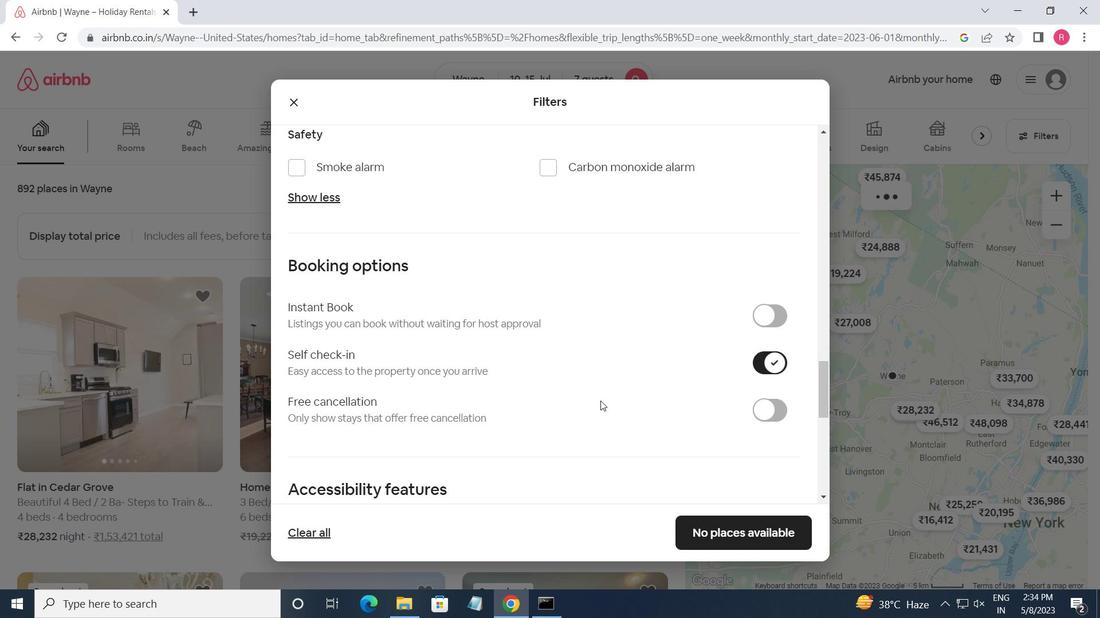 
Action: Mouse scrolled (577, 397) with delta (0, 0)
Screenshot: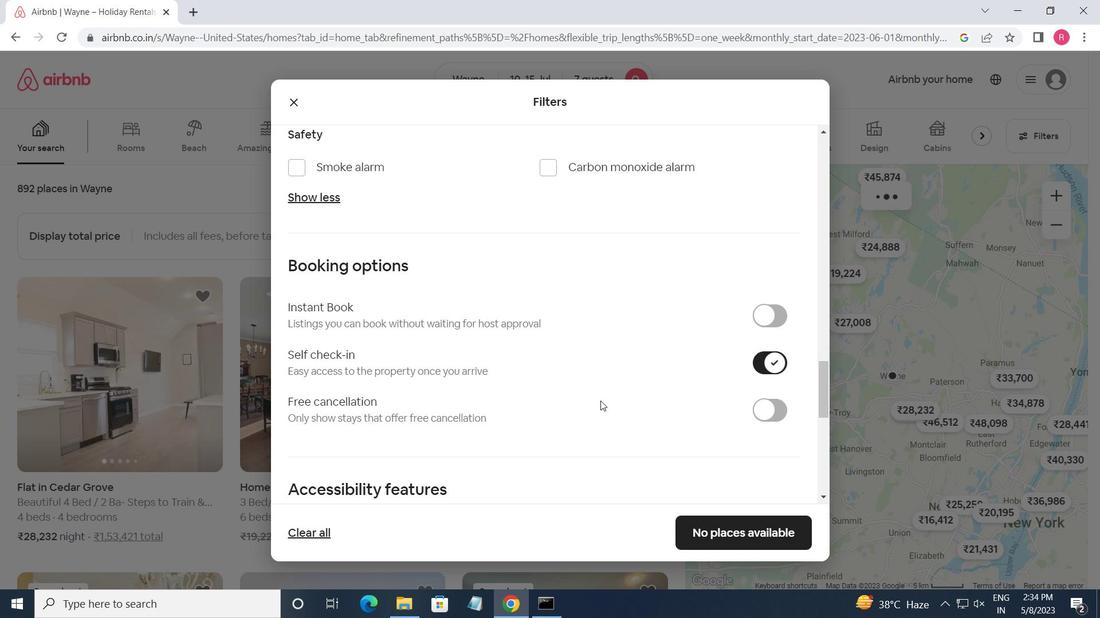 
Action: Mouse moved to (487, 387)
Screenshot: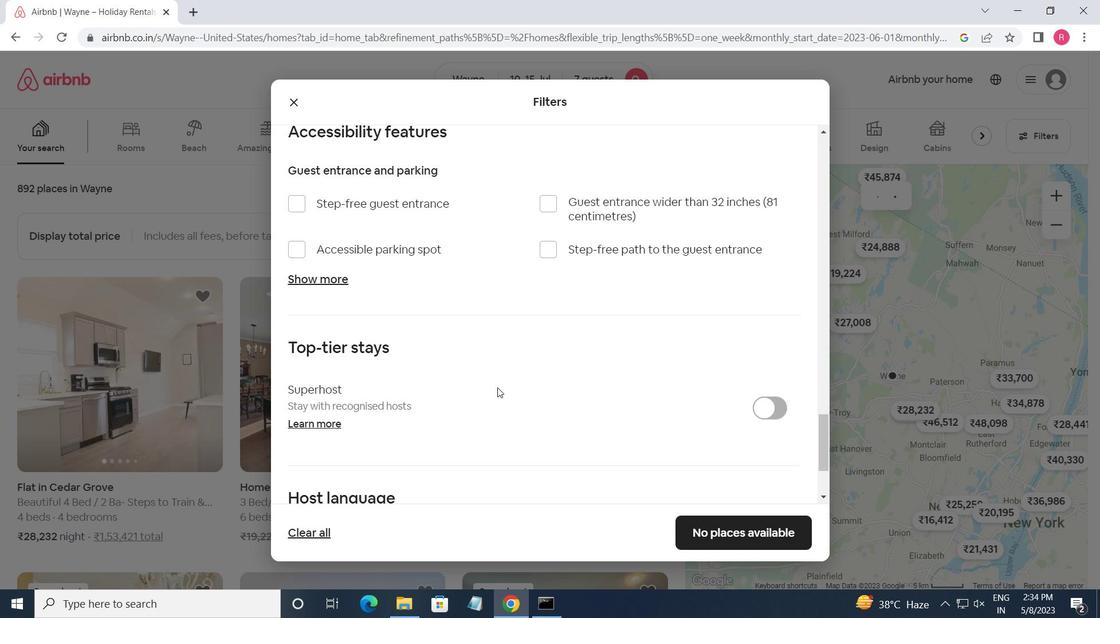 
Action: Mouse scrolled (487, 387) with delta (0, 0)
Screenshot: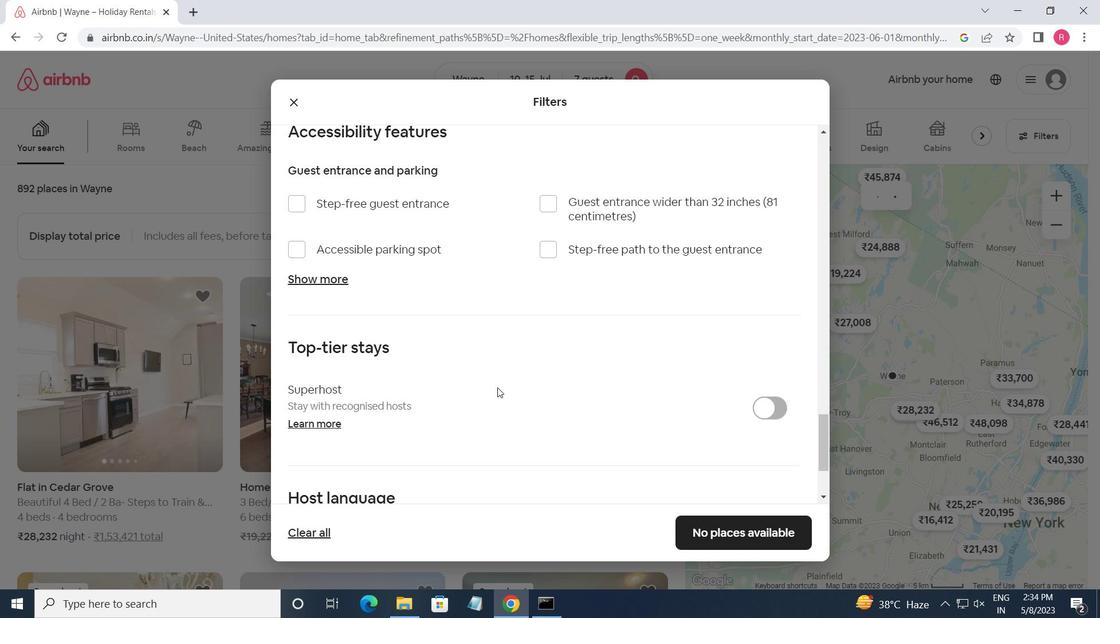 
Action: Mouse moved to (481, 387)
Screenshot: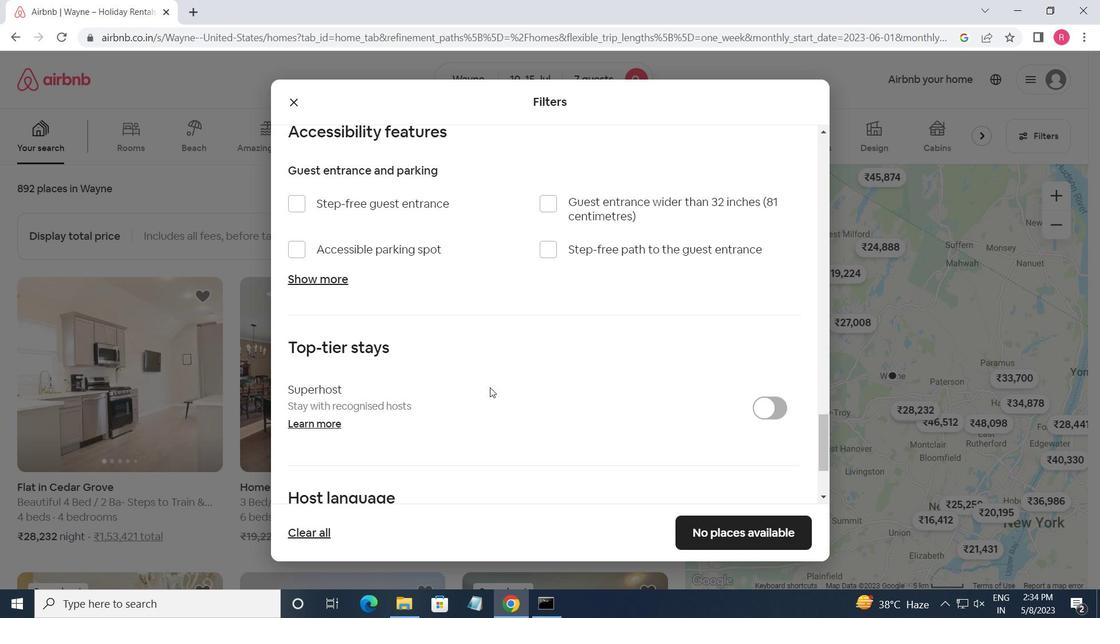 
Action: Mouse scrolled (481, 387) with delta (0, 0)
Screenshot: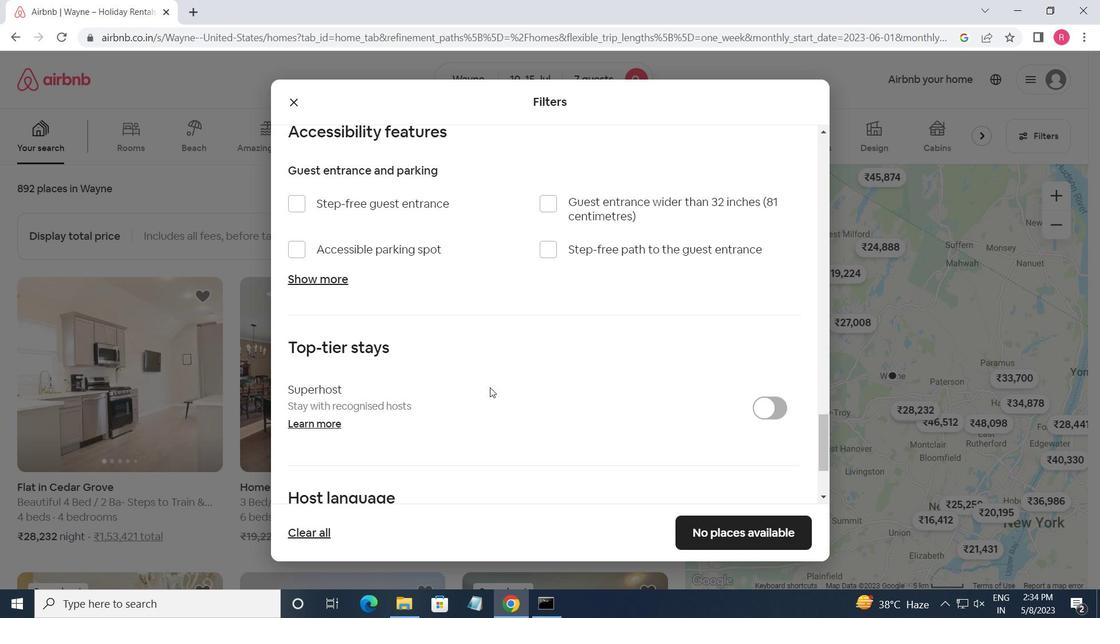 
Action: Mouse moved to (476, 387)
Screenshot: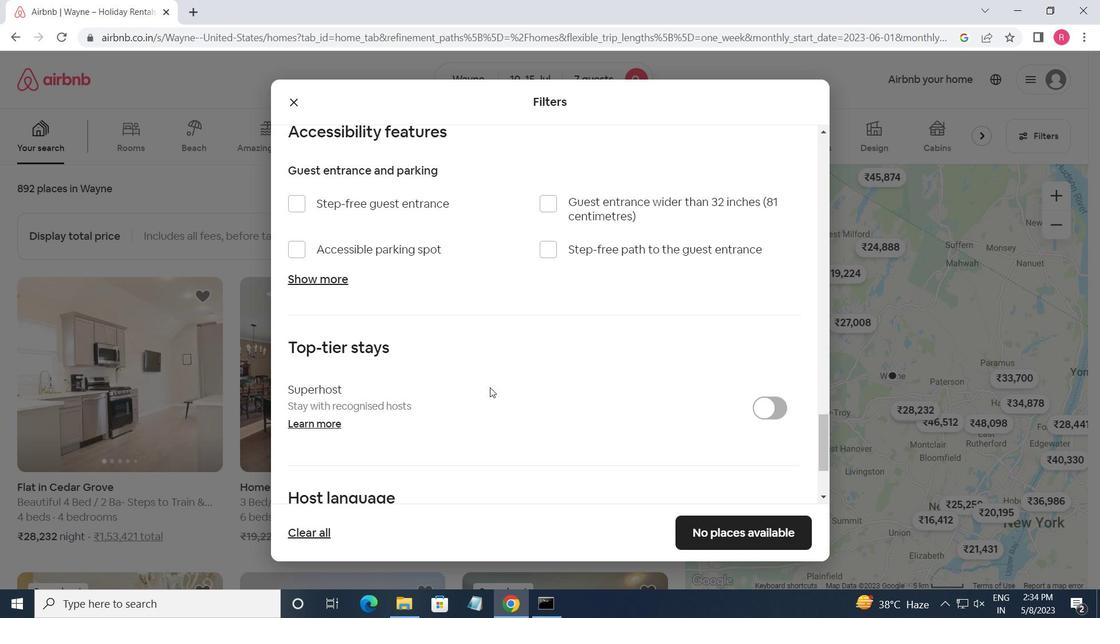 
Action: Mouse scrolled (476, 387) with delta (0, 0)
Screenshot: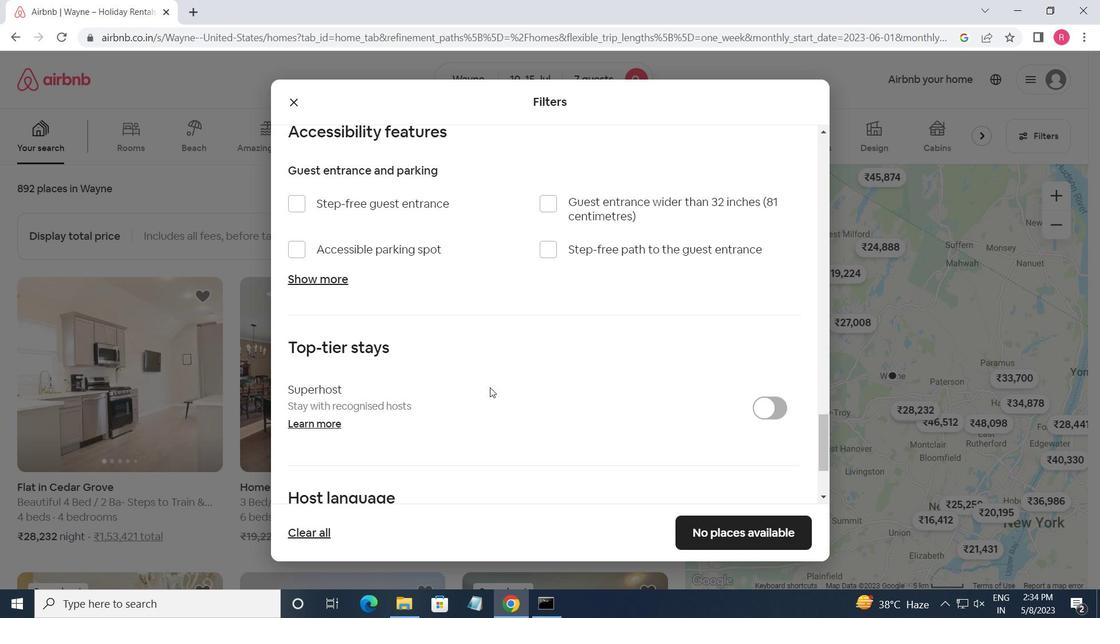 
Action: Mouse moved to (294, 404)
Screenshot: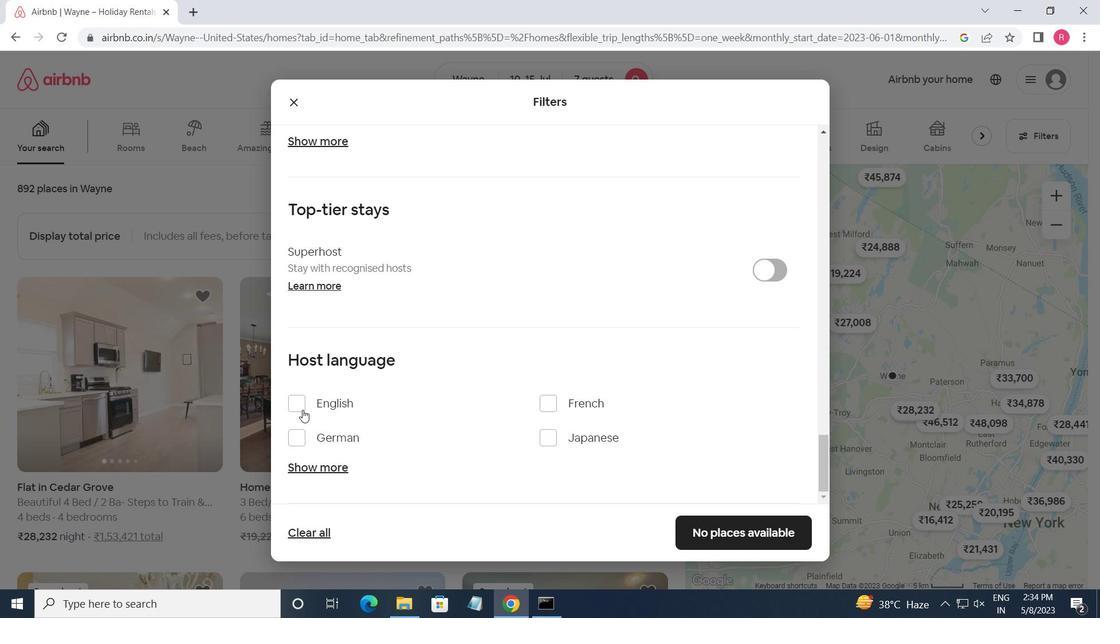 
Action: Mouse pressed left at (294, 404)
Screenshot: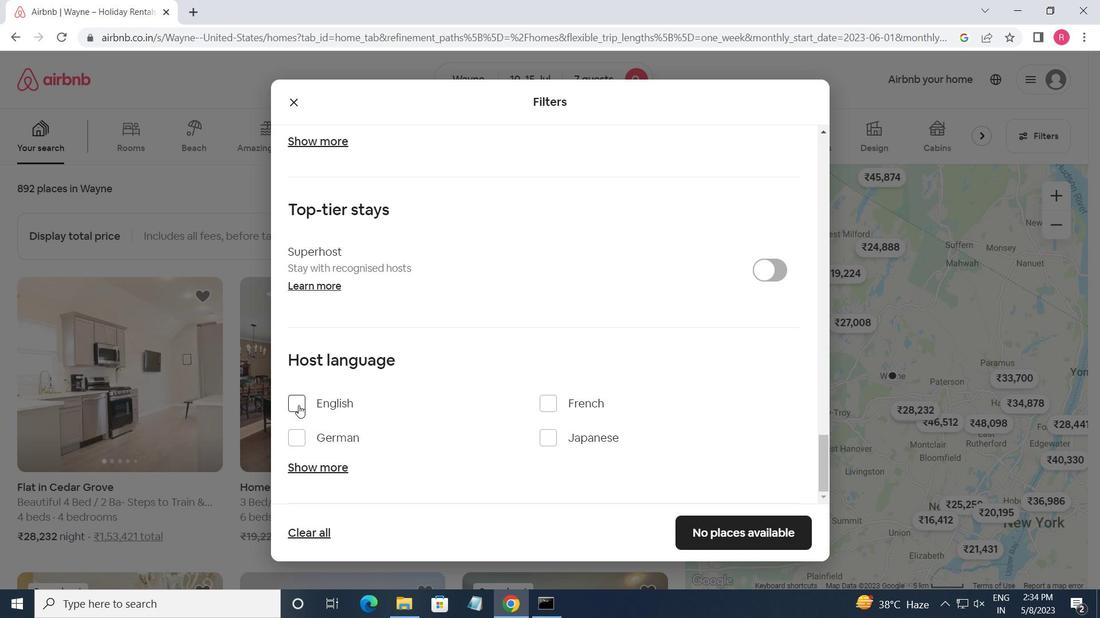 
Action: Mouse moved to (701, 525)
Screenshot: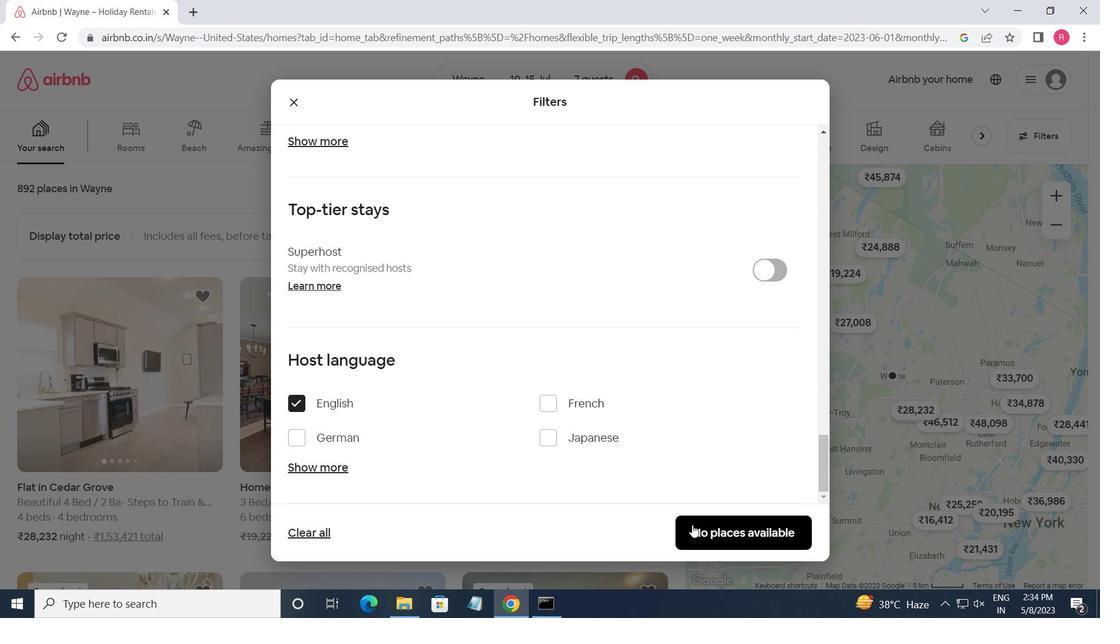 
Action: Mouse pressed left at (701, 525)
Screenshot: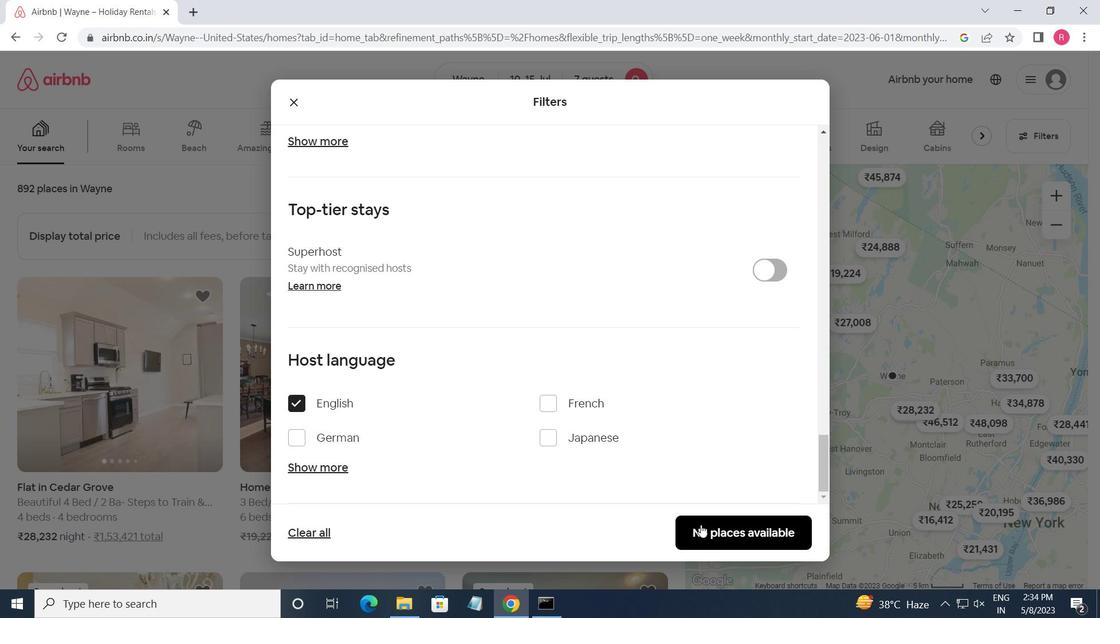 
